 Task: Look for space in Huelva, Spain from 9th June, 2023 to 17th June, 2023 for 2 adults in price range Rs.7000 to Rs.12000. Place can be private room with 1  bedroom having 2 beds and 1 bathroom. Property type can be house, flat, guest house. Amenities needed are: wifi. Booking option can be shelf check-in. Required host language is English.
Action: Mouse moved to (370, 196)
Screenshot: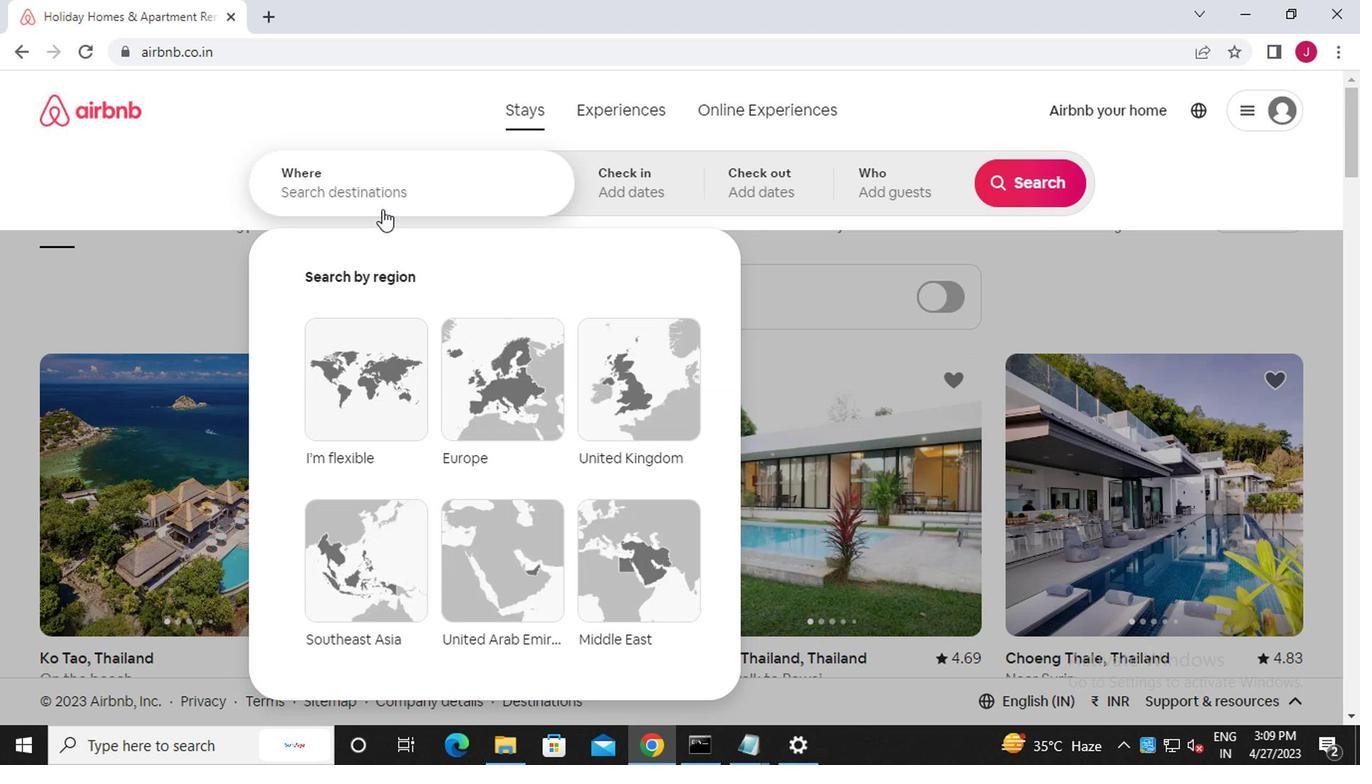 
Action: Mouse pressed left at (370, 196)
Screenshot: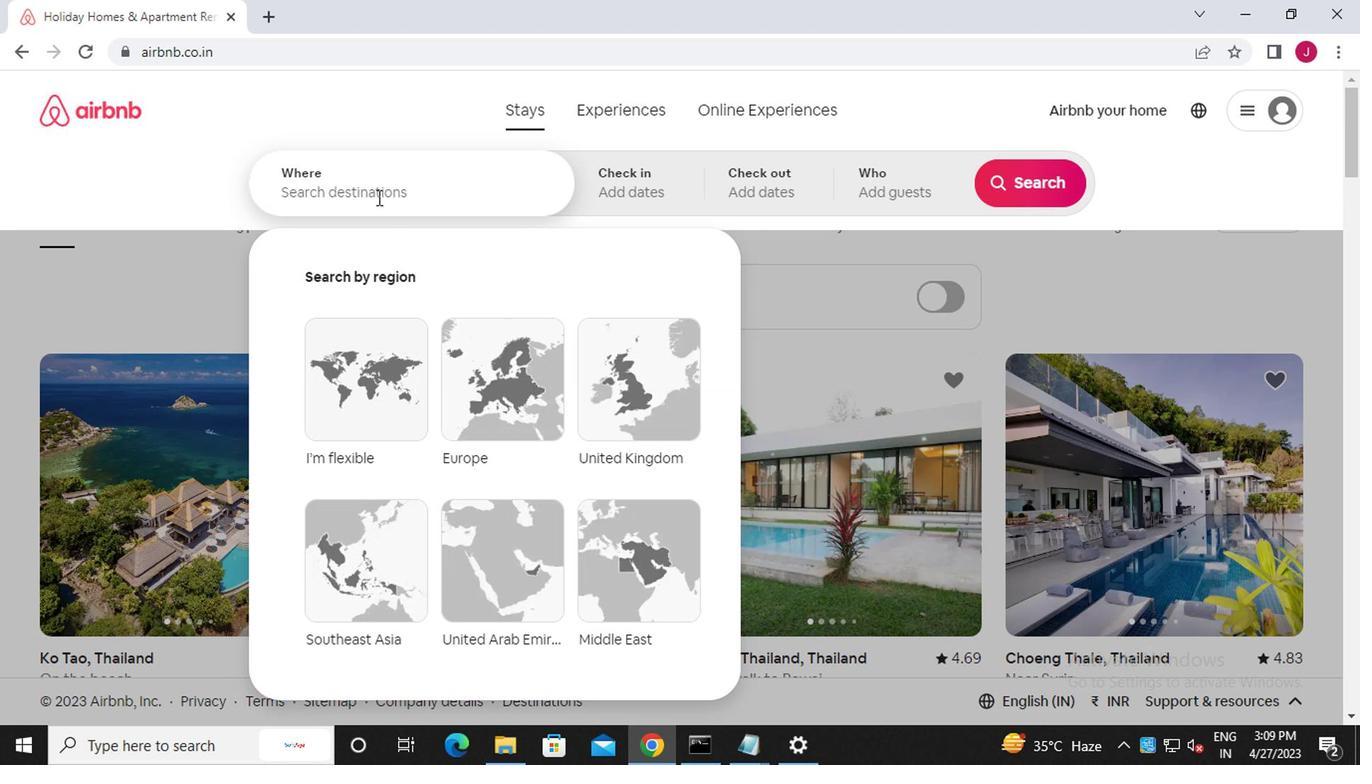 
Action: Key pressed <Key.caps_lock>h<Key.caps_lock>uelva
Screenshot: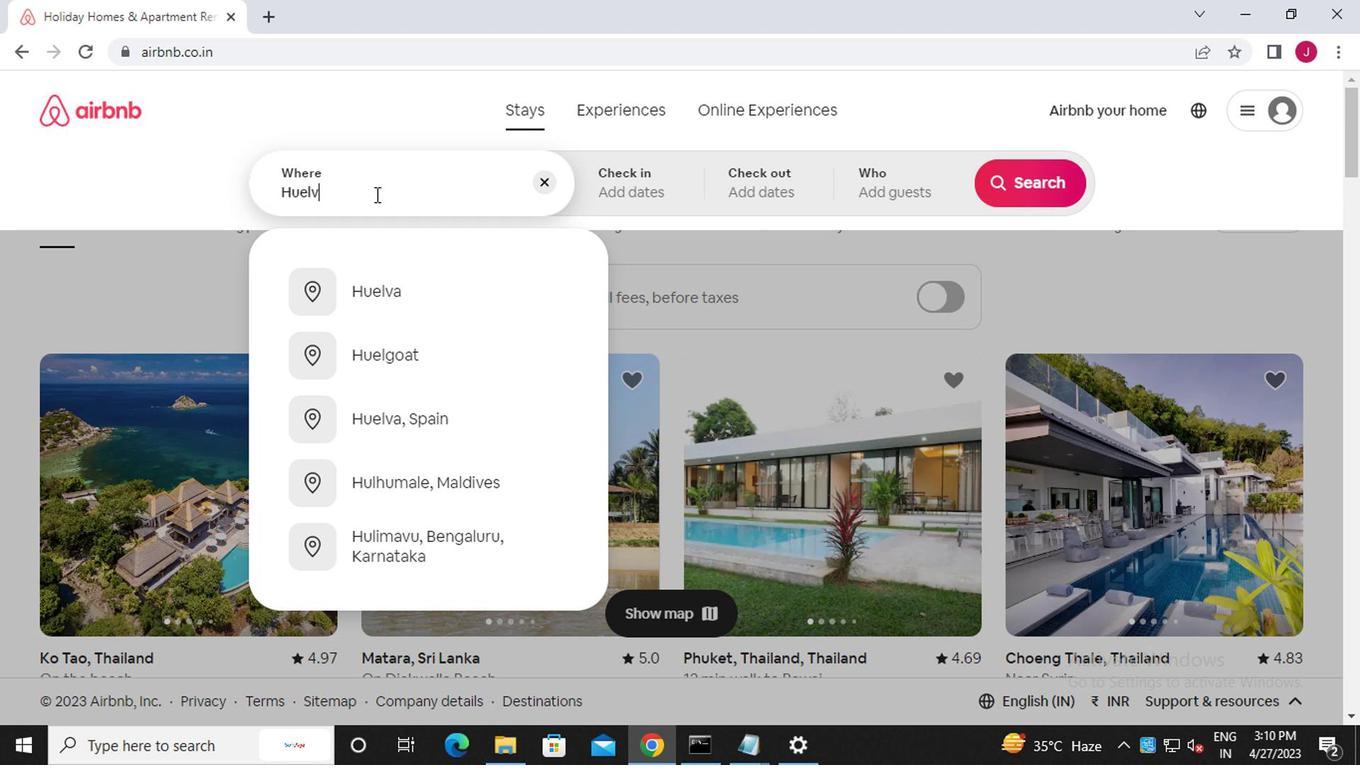
Action: Mouse moved to (427, 358)
Screenshot: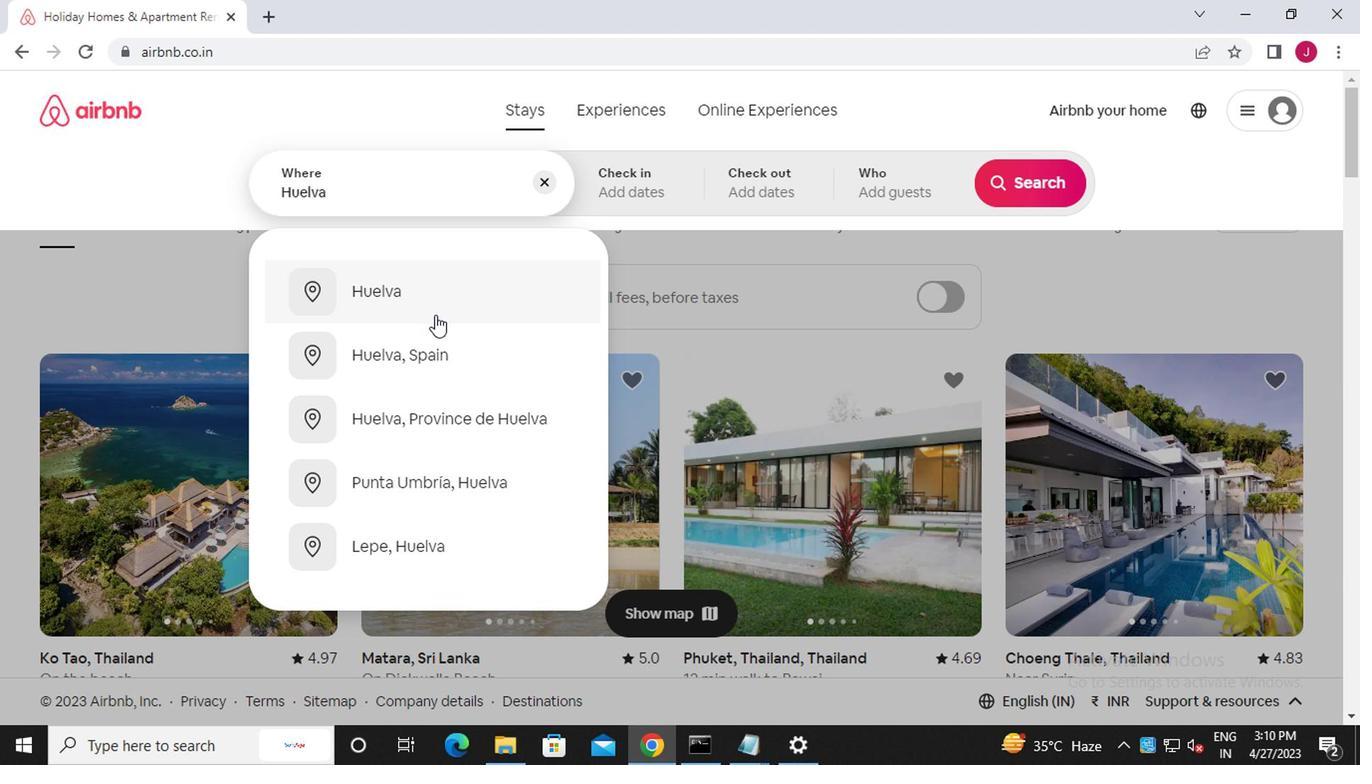 
Action: Mouse pressed left at (427, 358)
Screenshot: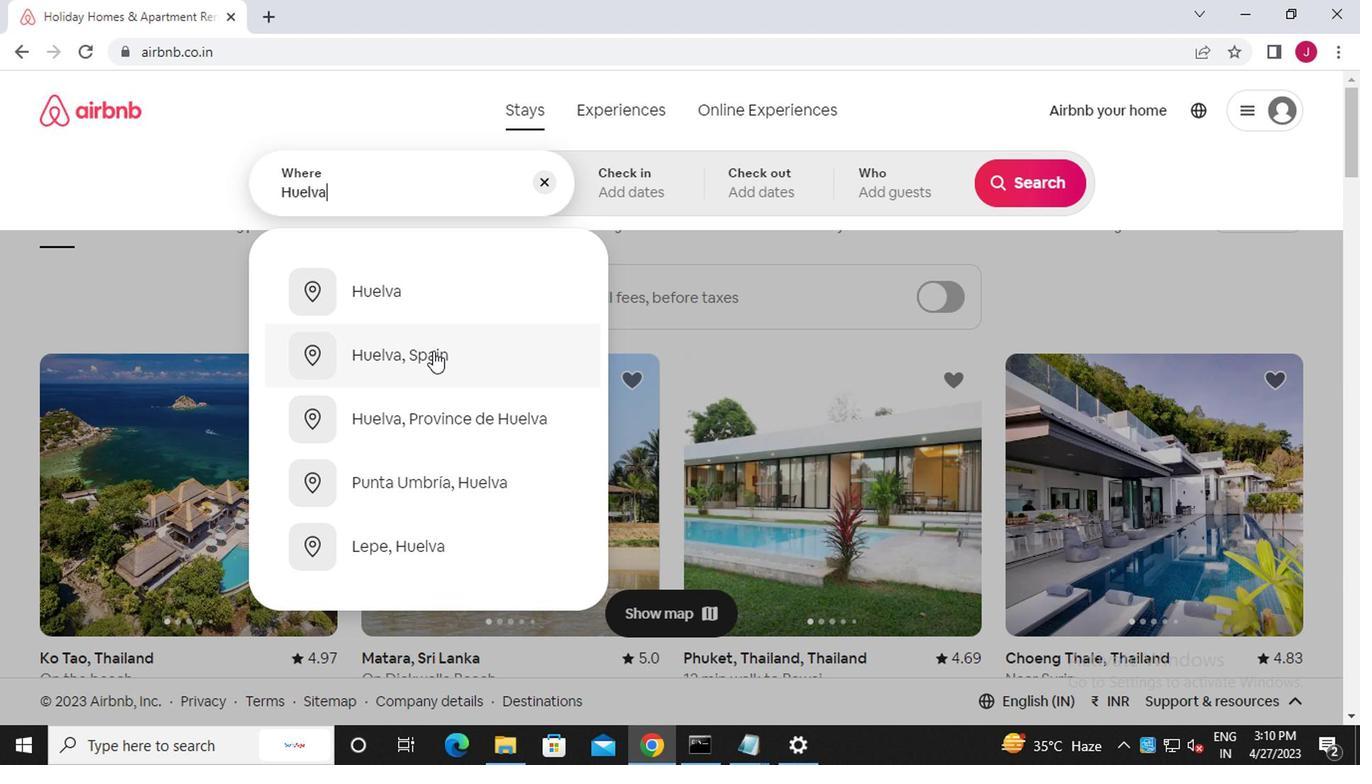 
Action: Mouse moved to (1010, 340)
Screenshot: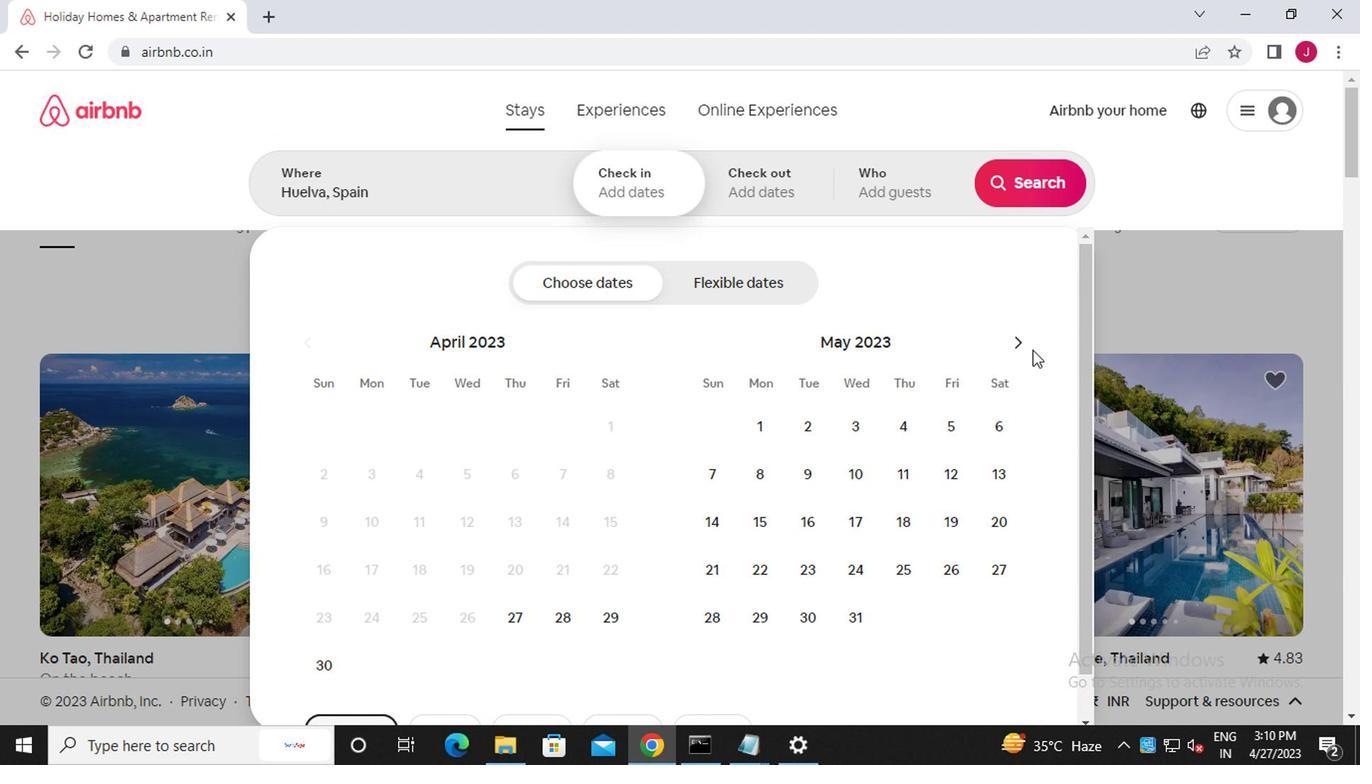 
Action: Mouse pressed left at (1010, 340)
Screenshot: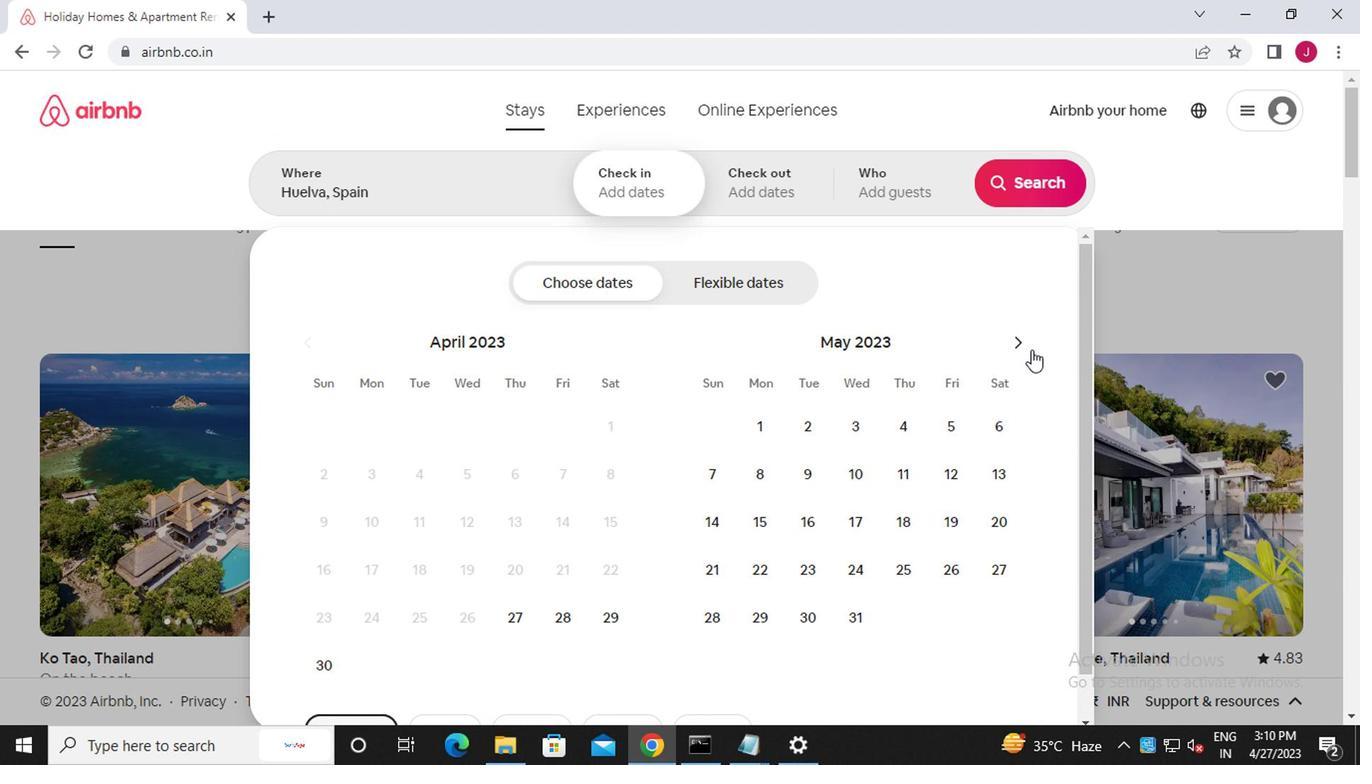 
Action: Mouse moved to (940, 478)
Screenshot: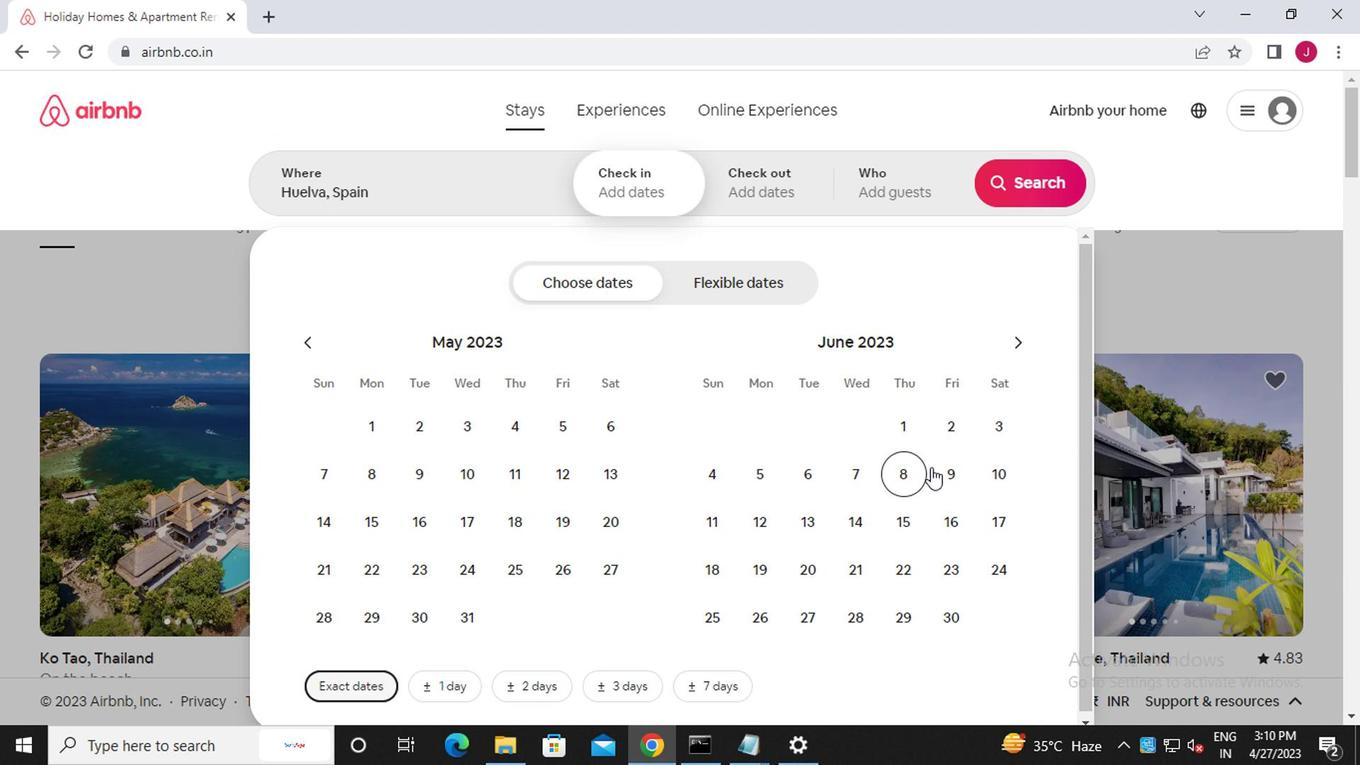 
Action: Mouse pressed left at (940, 478)
Screenshot: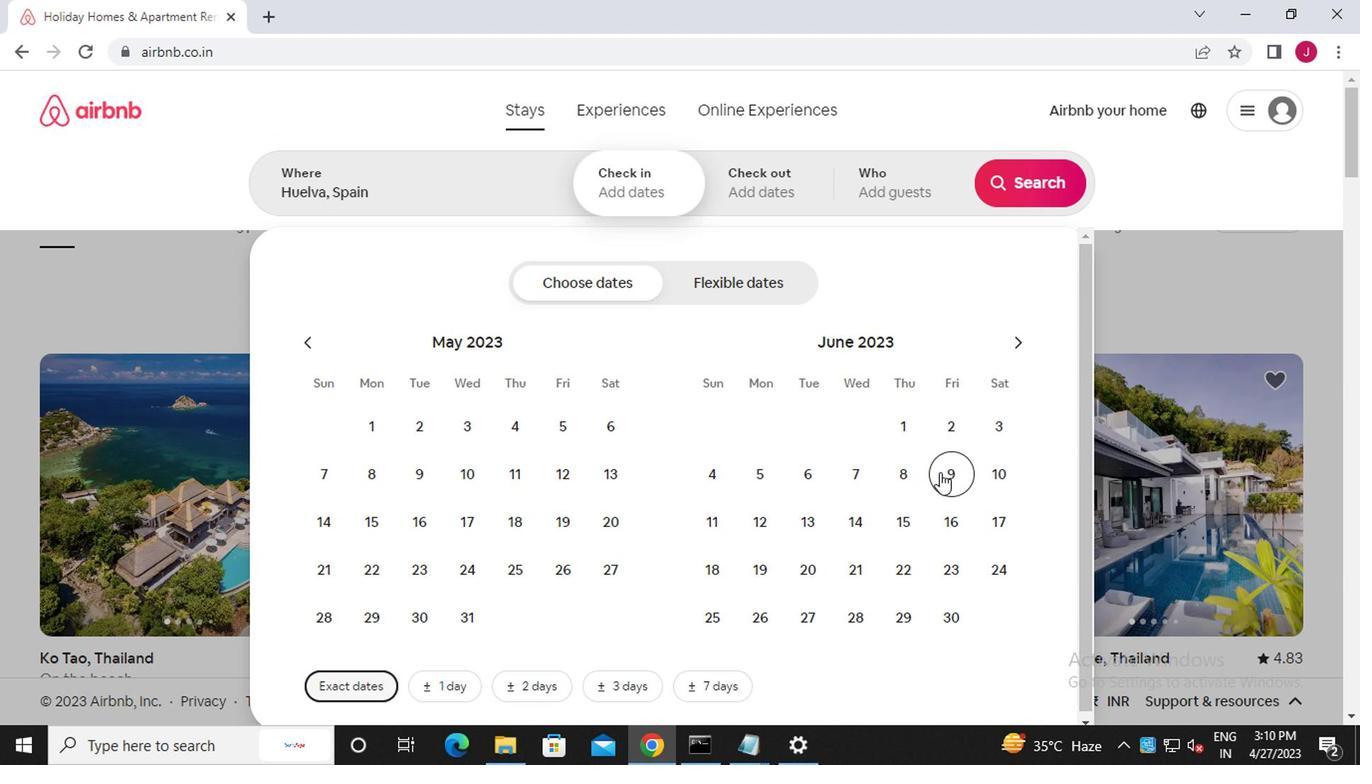 
Action: Mouse moved to (974, 515)
Screenshot: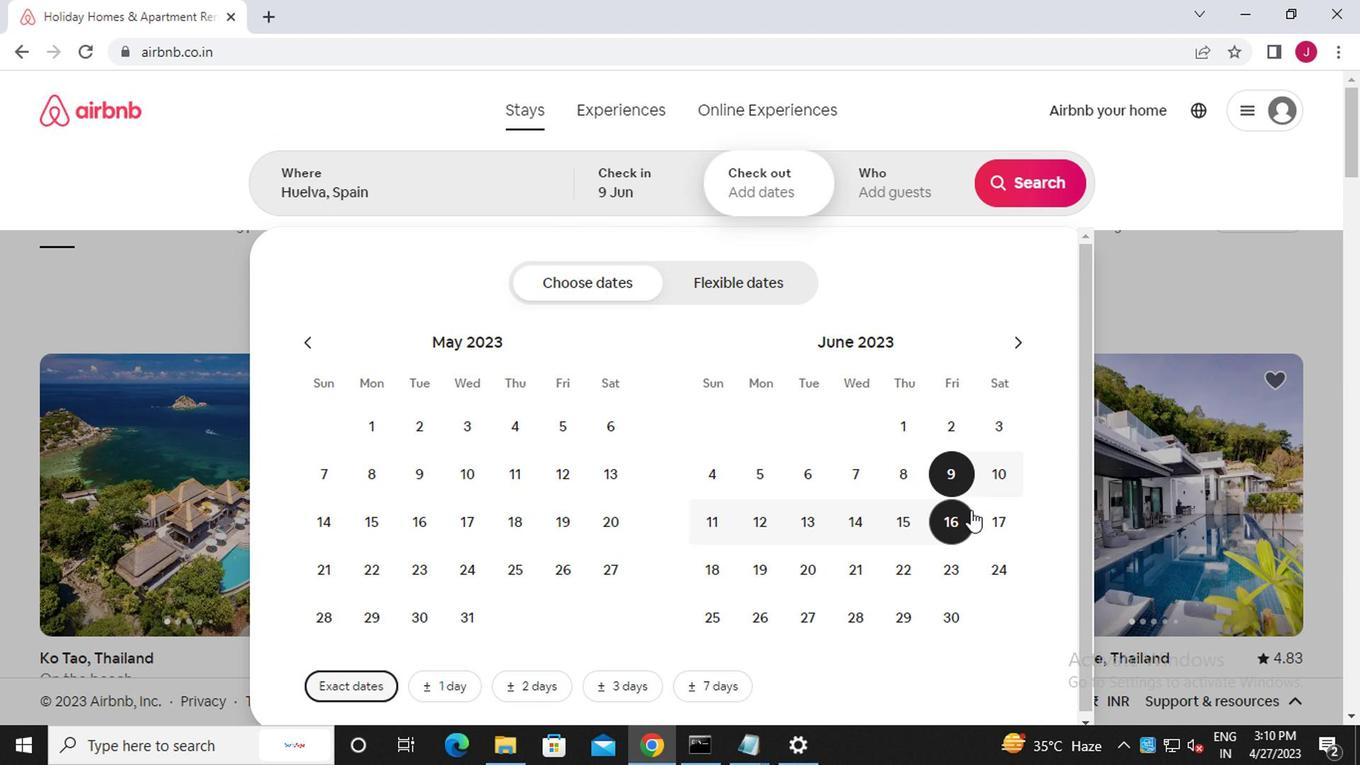 
Action: Mouse pressed left at (974, 515)
Screenshot: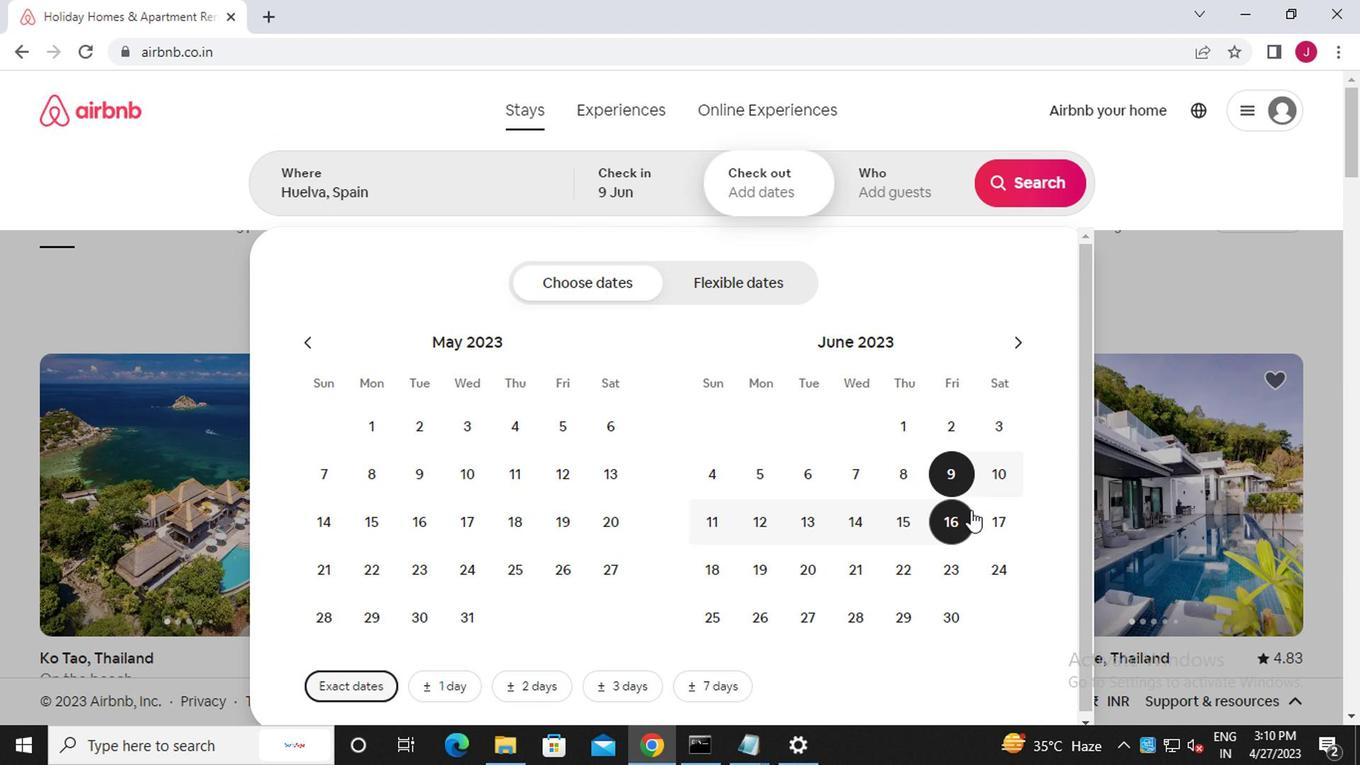 
Action: Mouse moved to (890, 186)
Screenshot: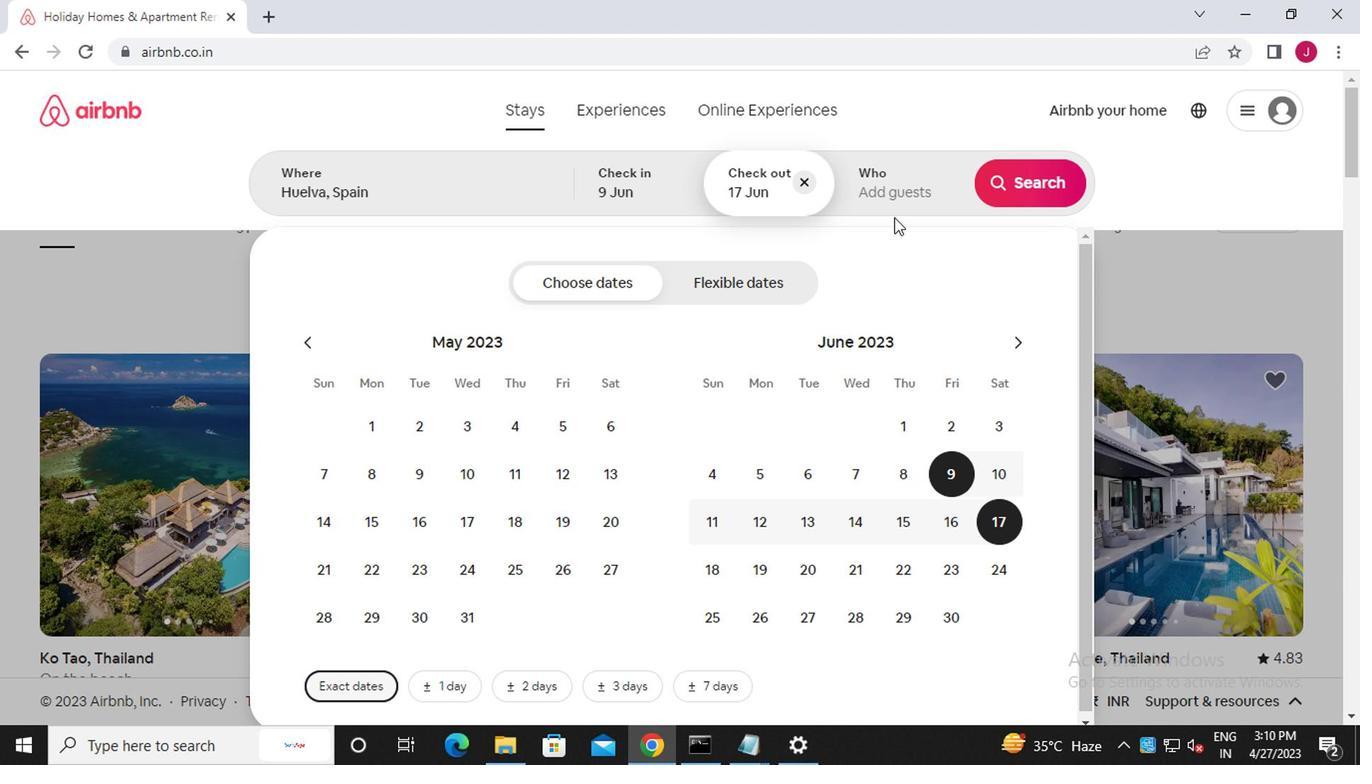 
Action: Mouse pressed left at (890, 186)
Screenshot: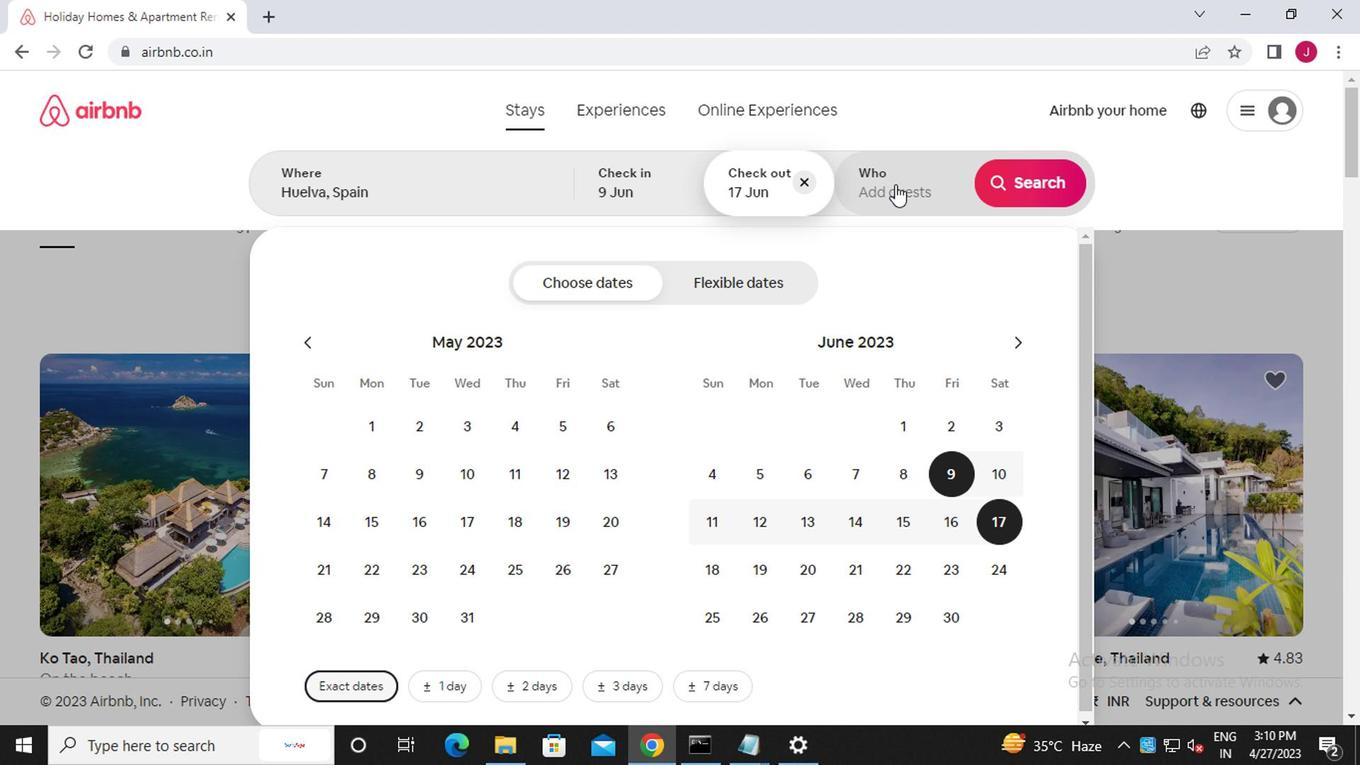 
Action: Mouse moved to (1033, 289)
Screenshot: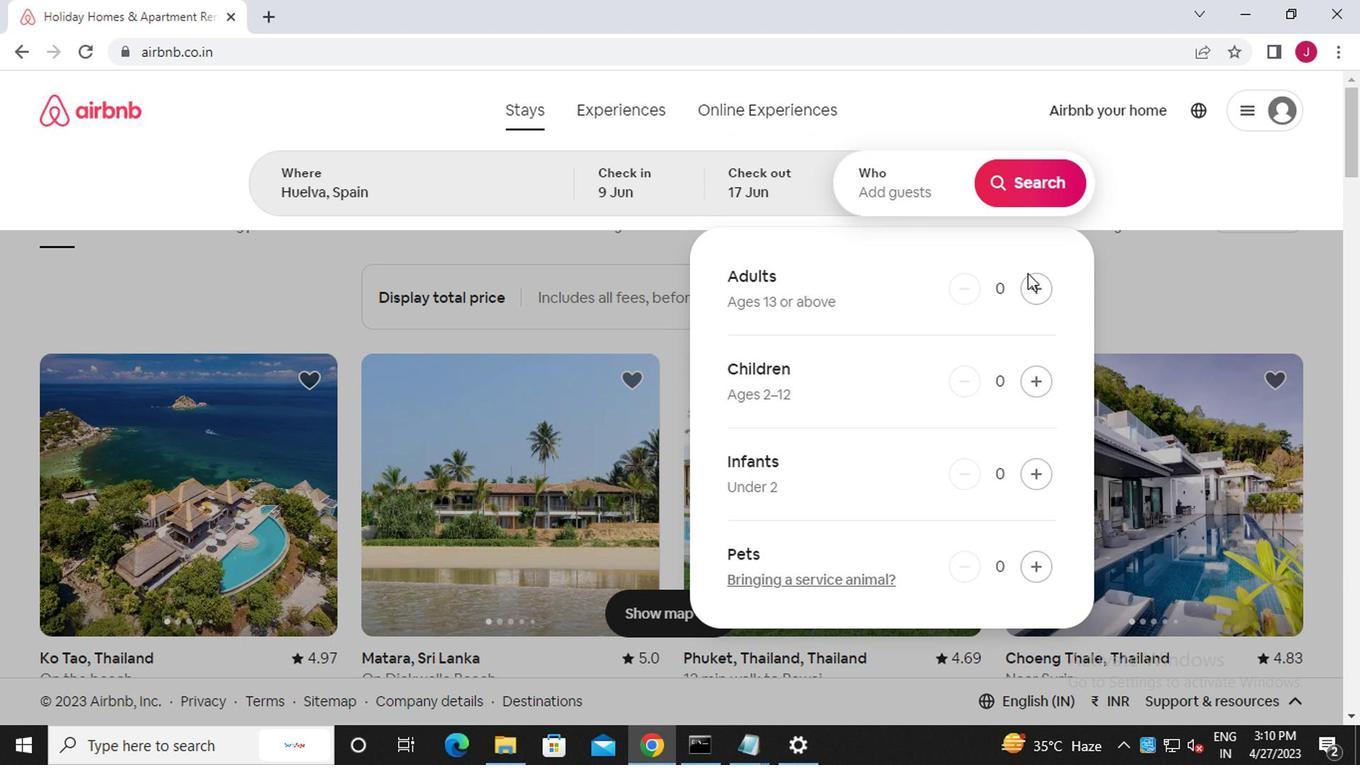 
Action: Mouse pressed left at (1033, 289)
Screenshot: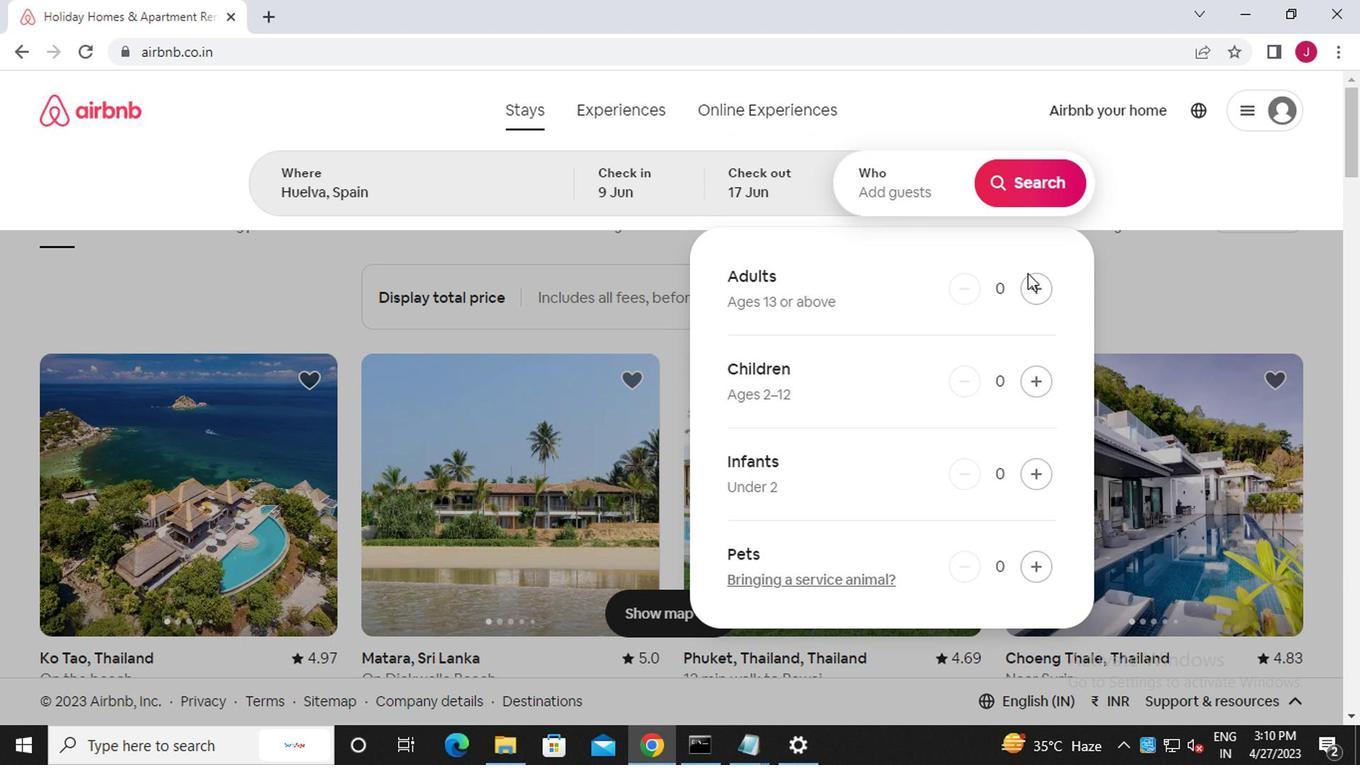 
Action: Mouse moved to (1035, 289)
Screenshot: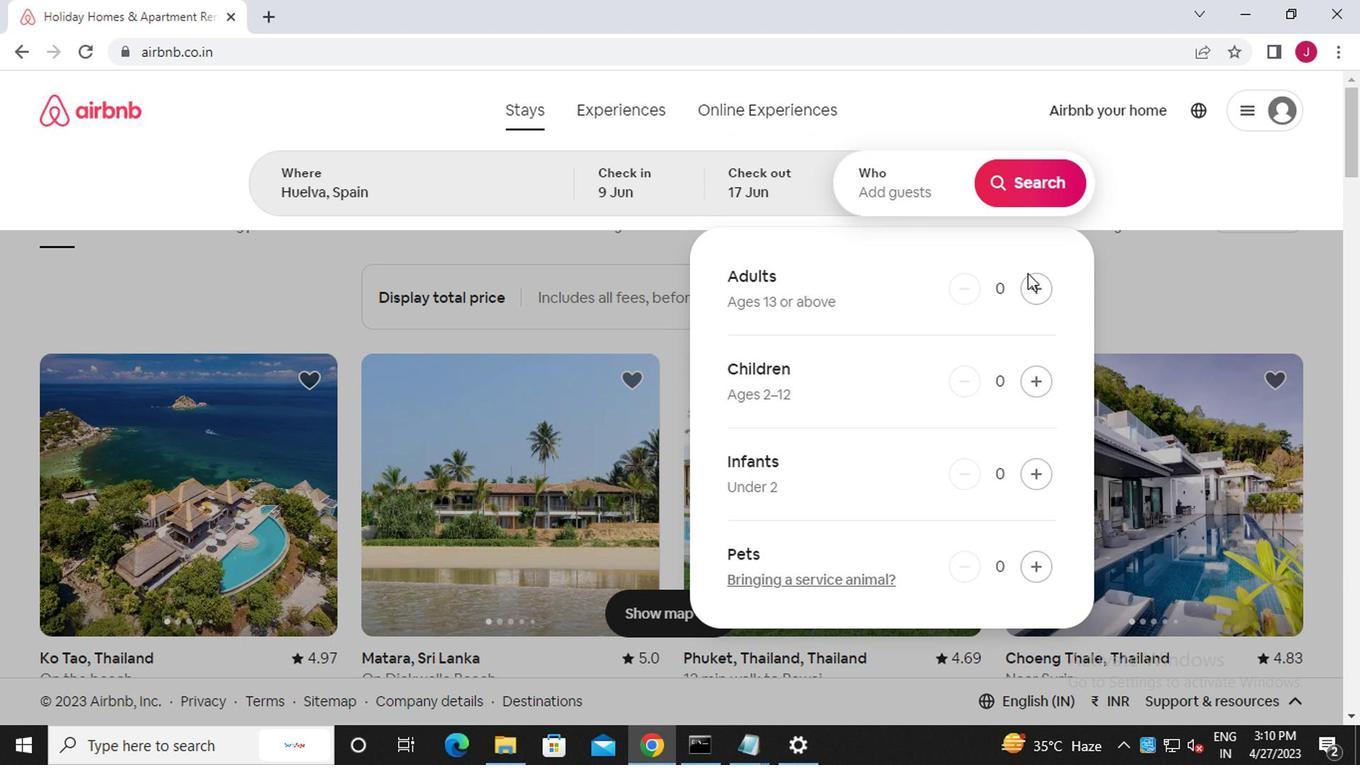 
Action: Mouse pressed left at (1035, 289)
Screenshot: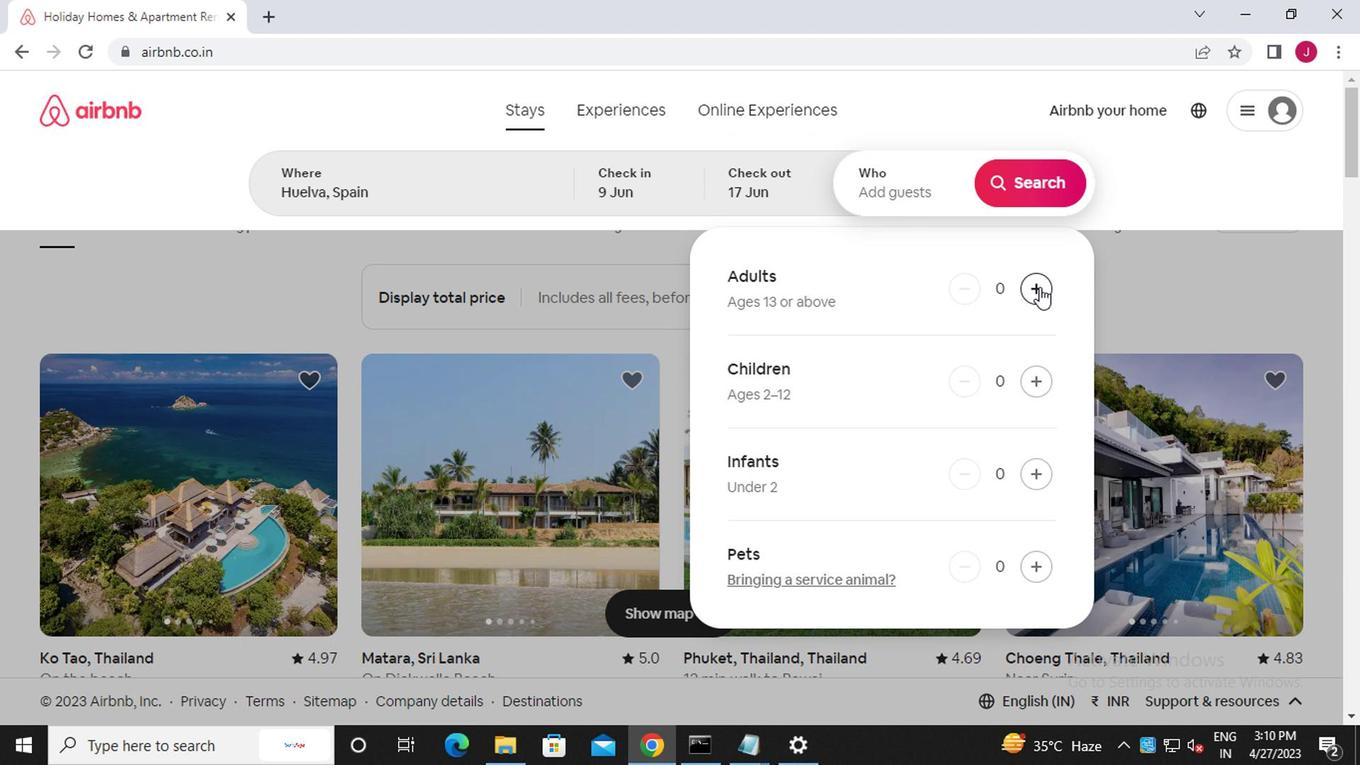 
Action: Mouse moved to (1033, 192)
Screenshot: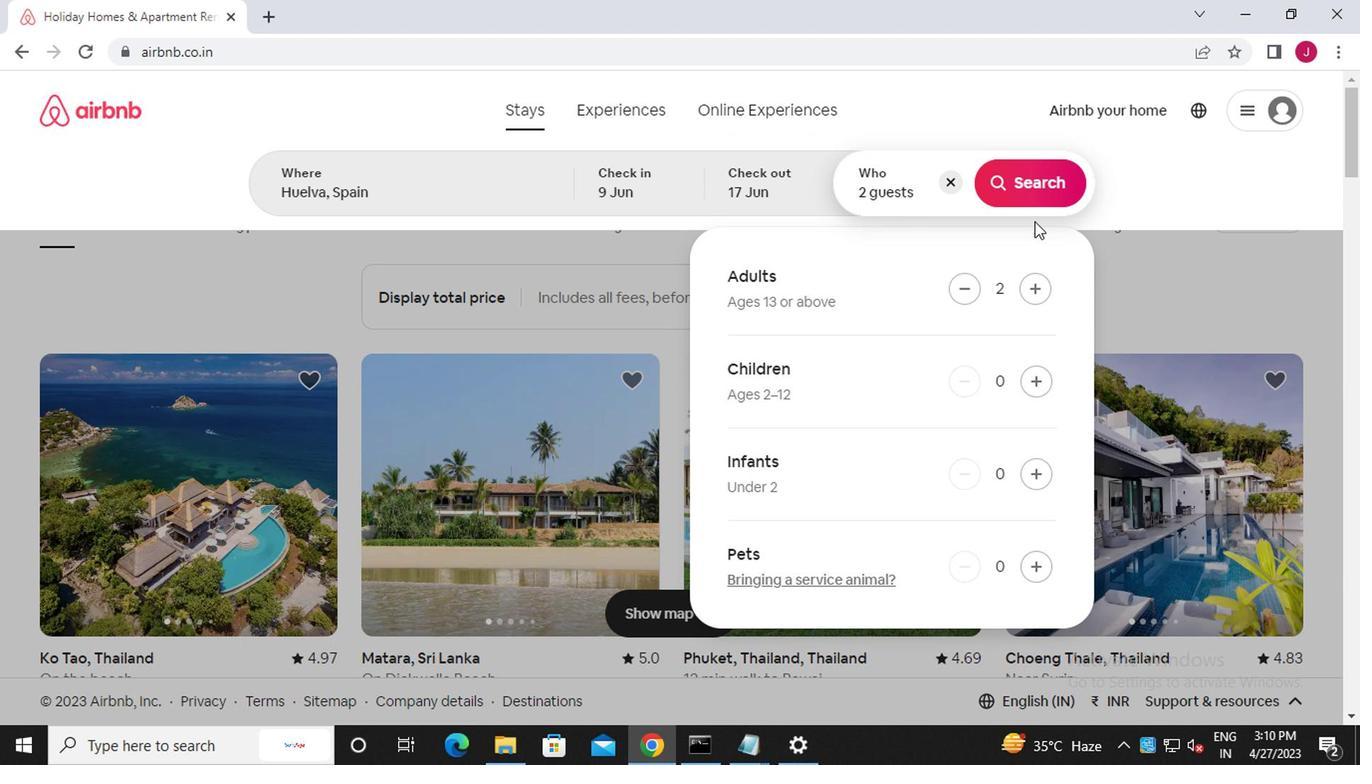 
Action: Mouse pressed left at (1033, 192)
Screenshot: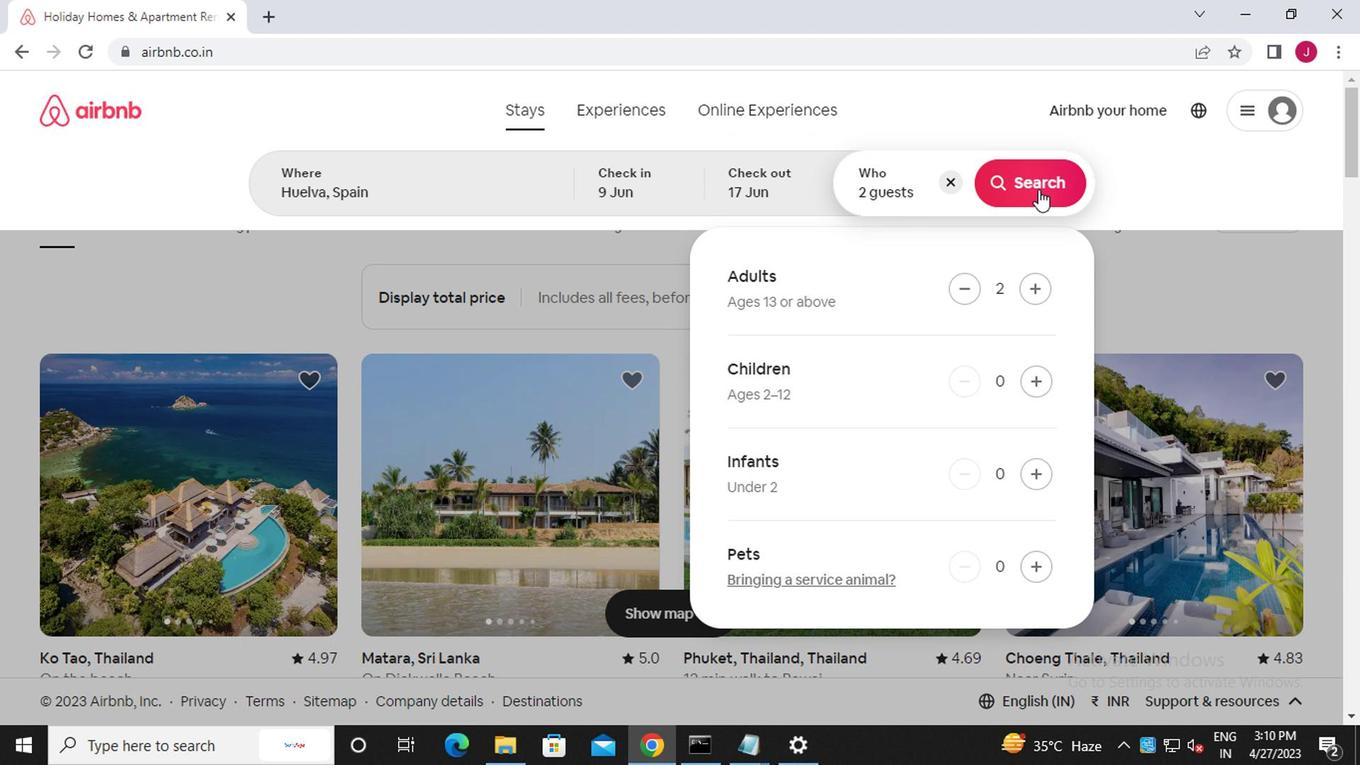 
Action: Mouse moved to (1288, 203)
Screenshot: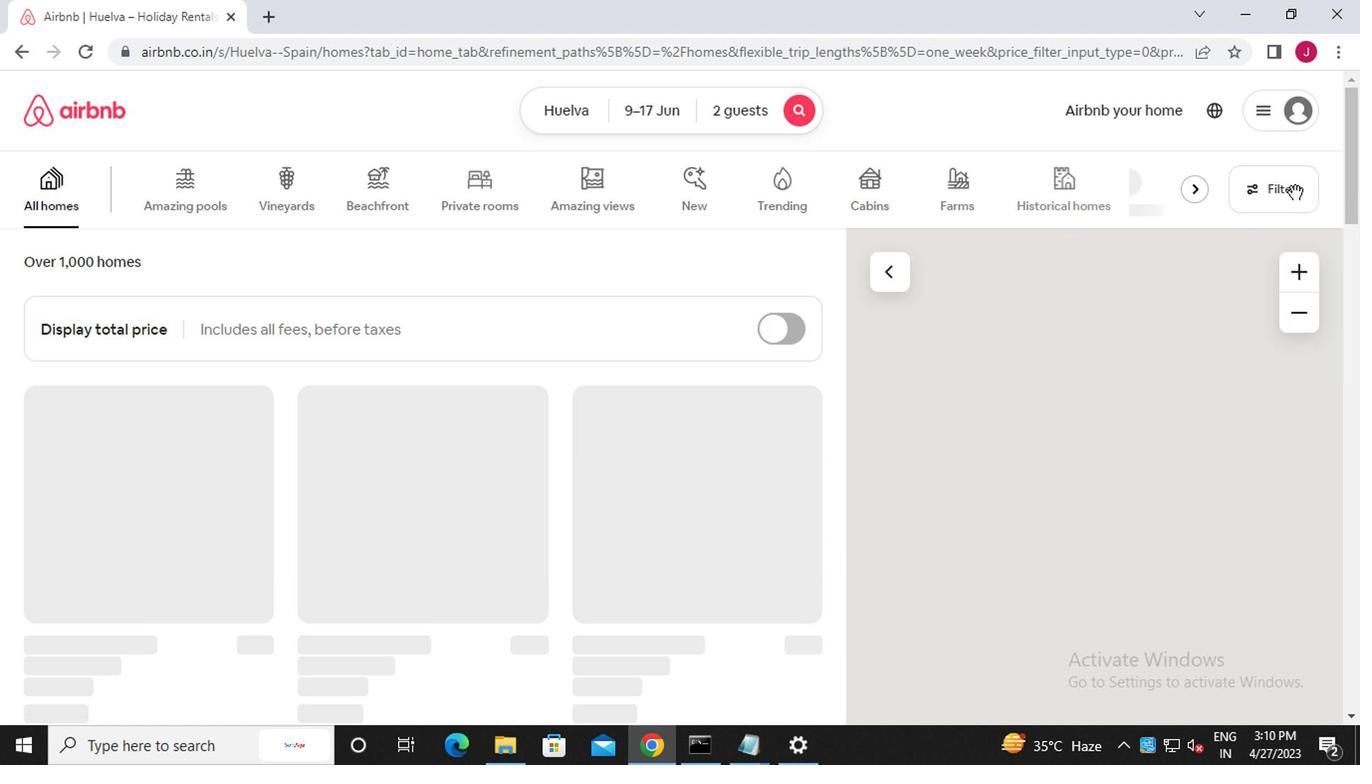 
Action: Mouse pressed left at (1288, 203)
Screenshot: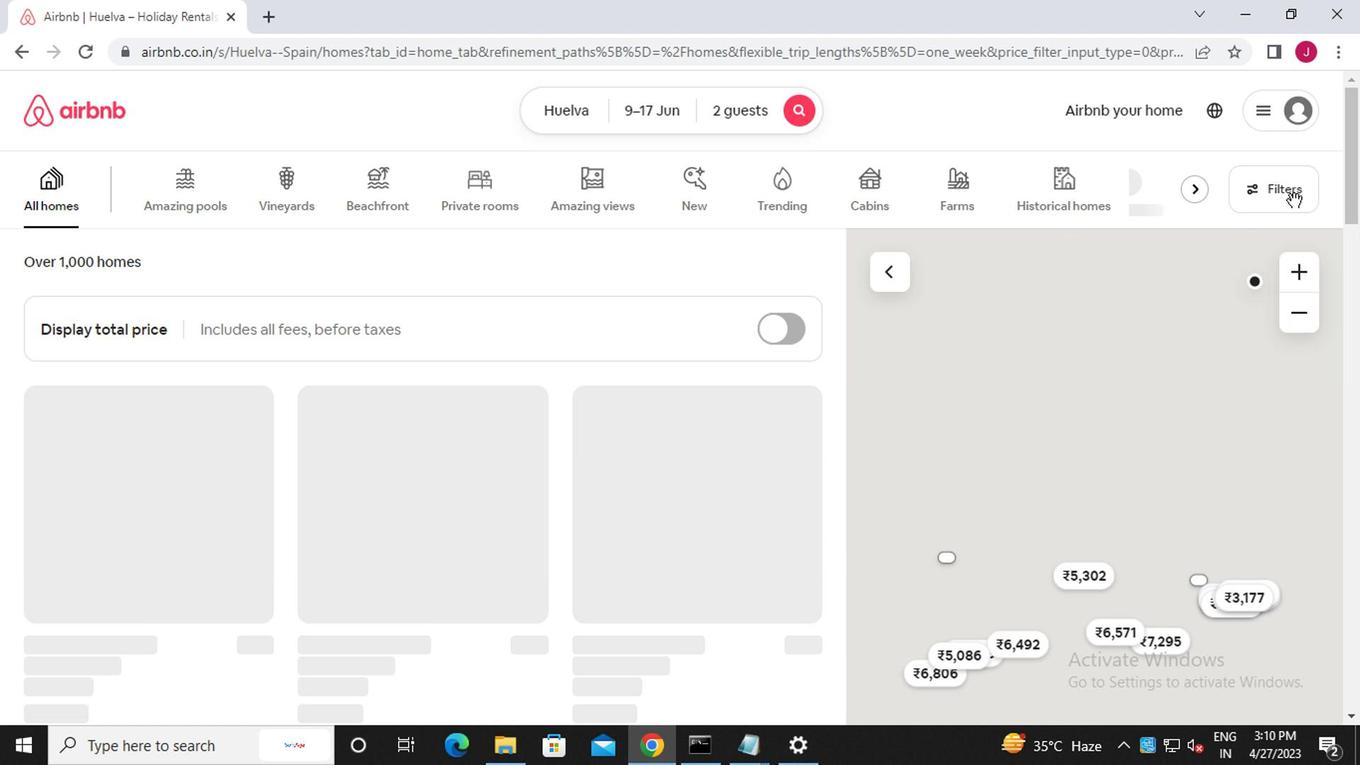 
Action: Mouse moved to (461, 446)
Screenshot: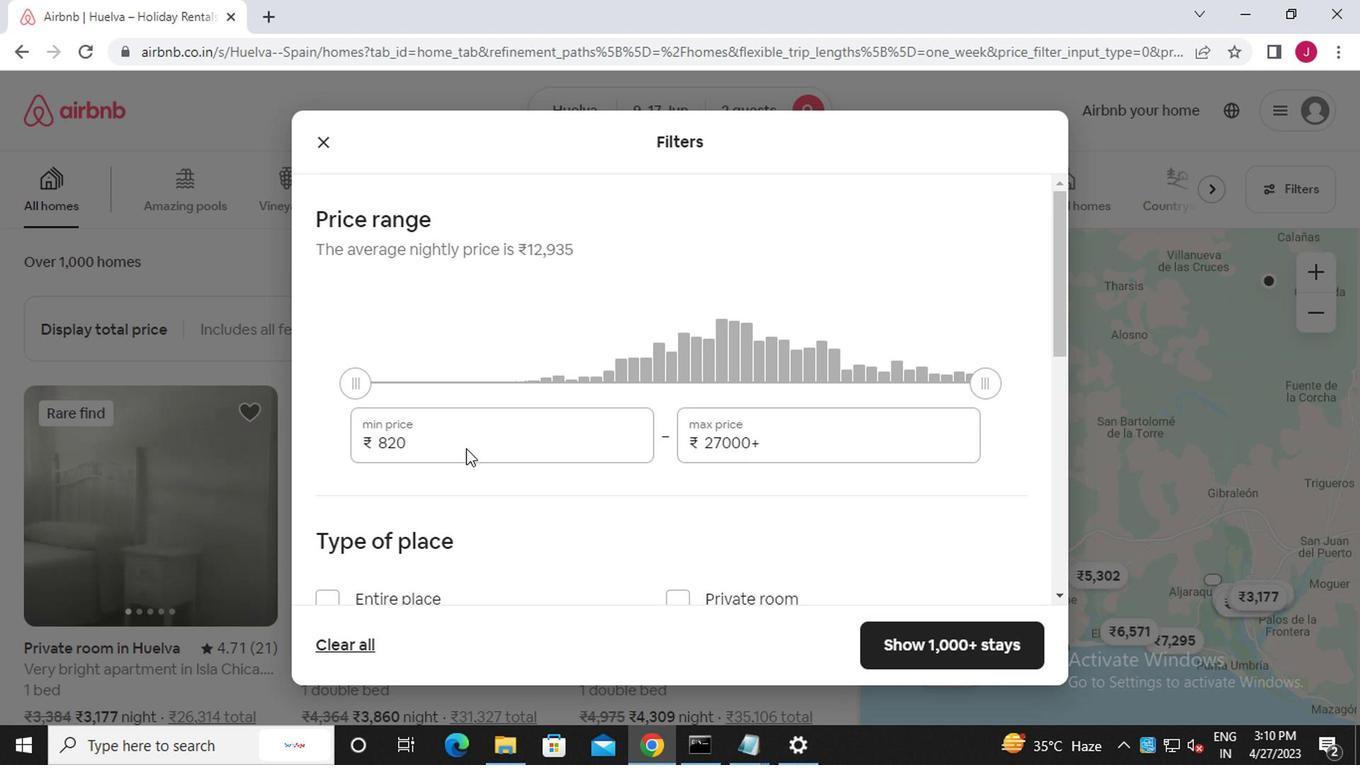 
Action: Mouse pressed left at (461, 446)
Screenshot: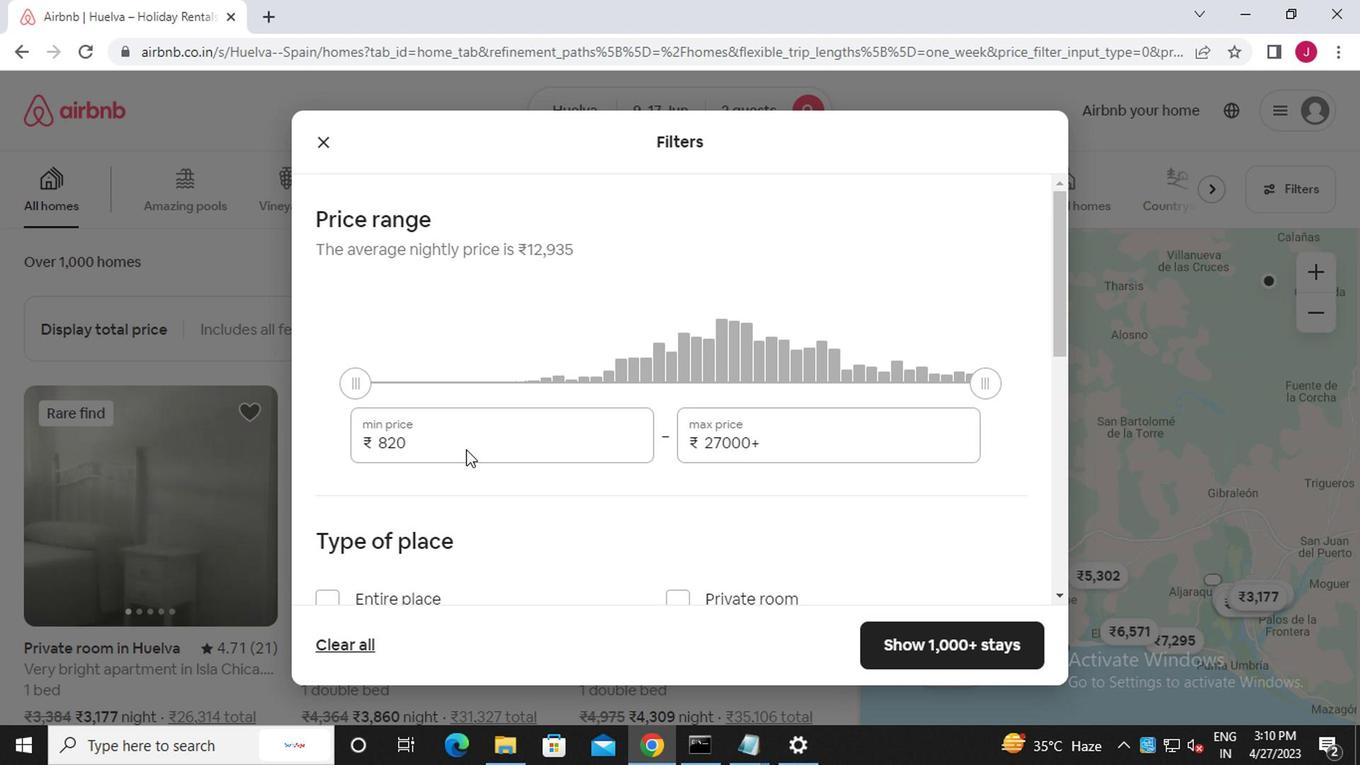 
Action: Mouse moved to (461, 444)
Screenshot: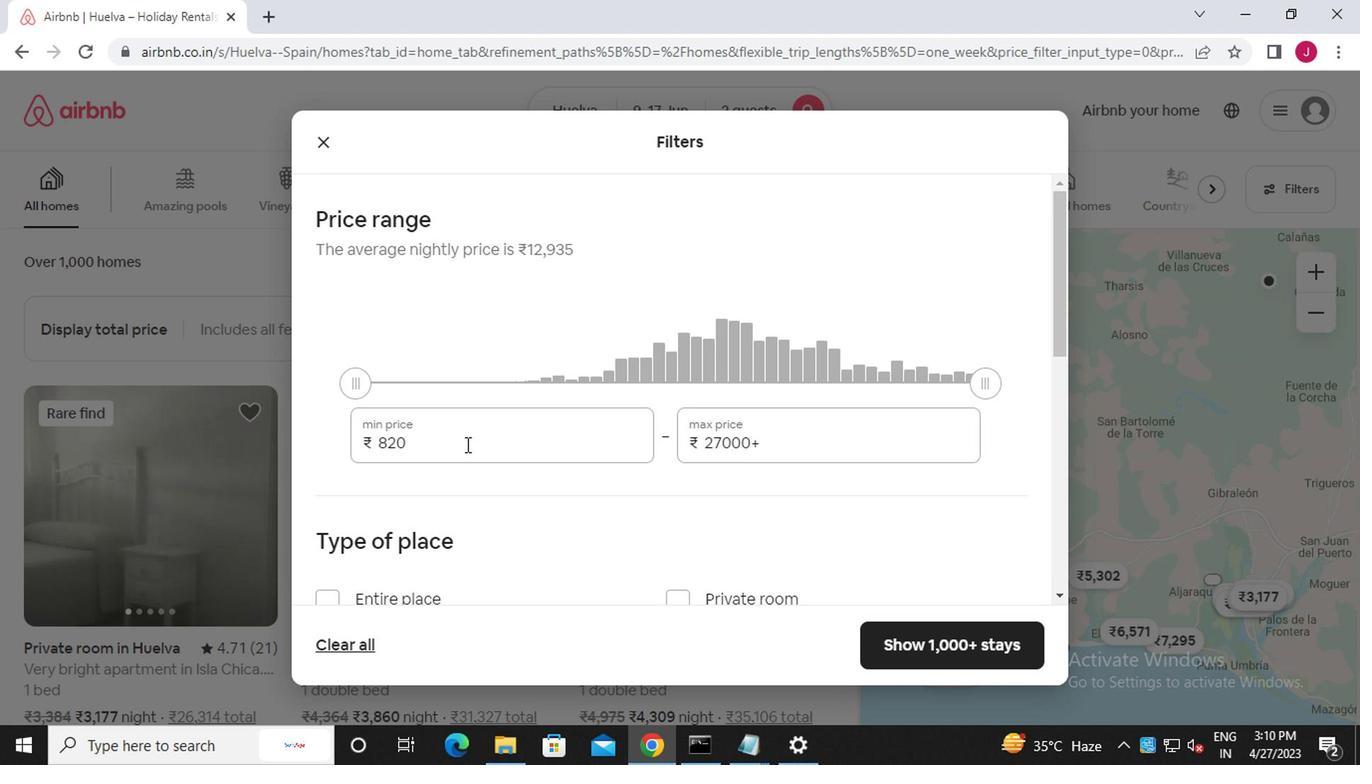 
Action: Key pressed <Key.backspace><Key.backspace><Key.backspace><<103>><<96>><<96>><<96>>
Screenshot: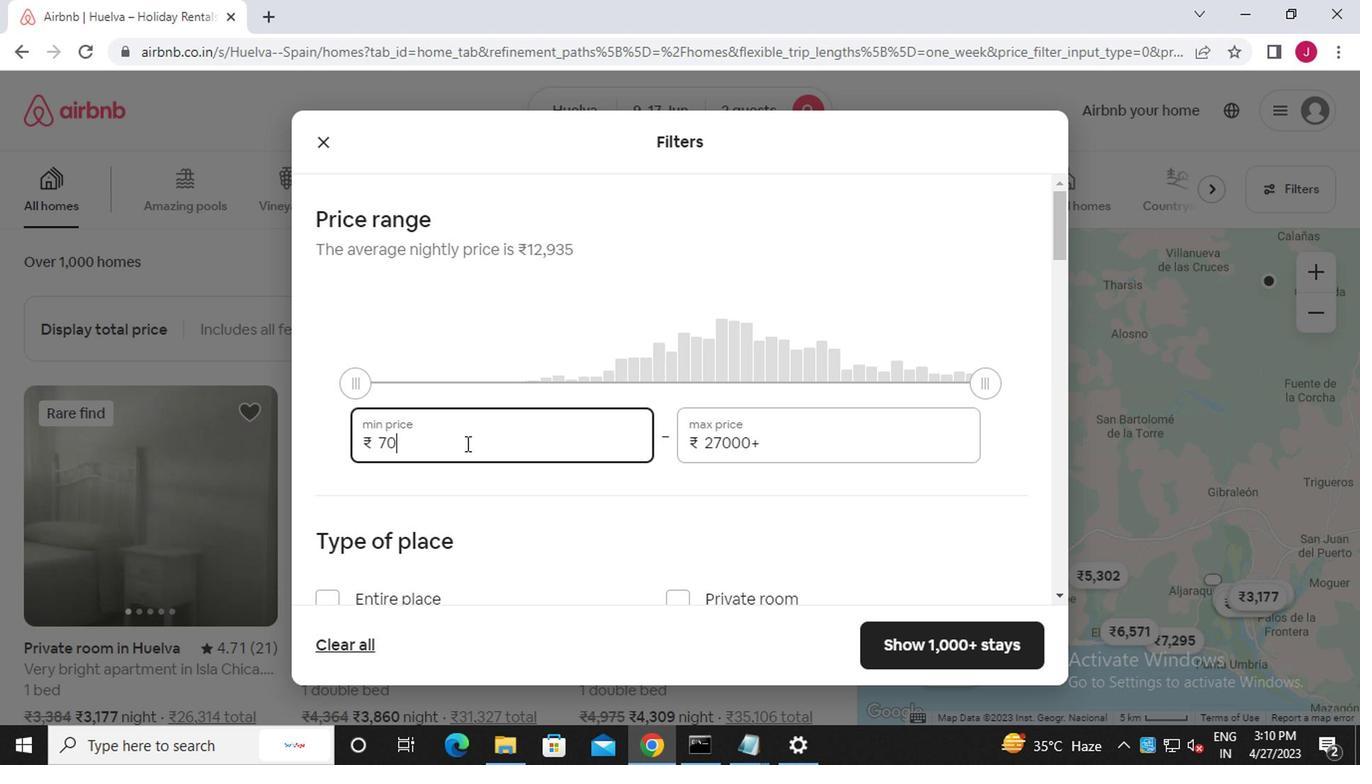 
Action: Mouse moved to (792, 448)
Screenshot: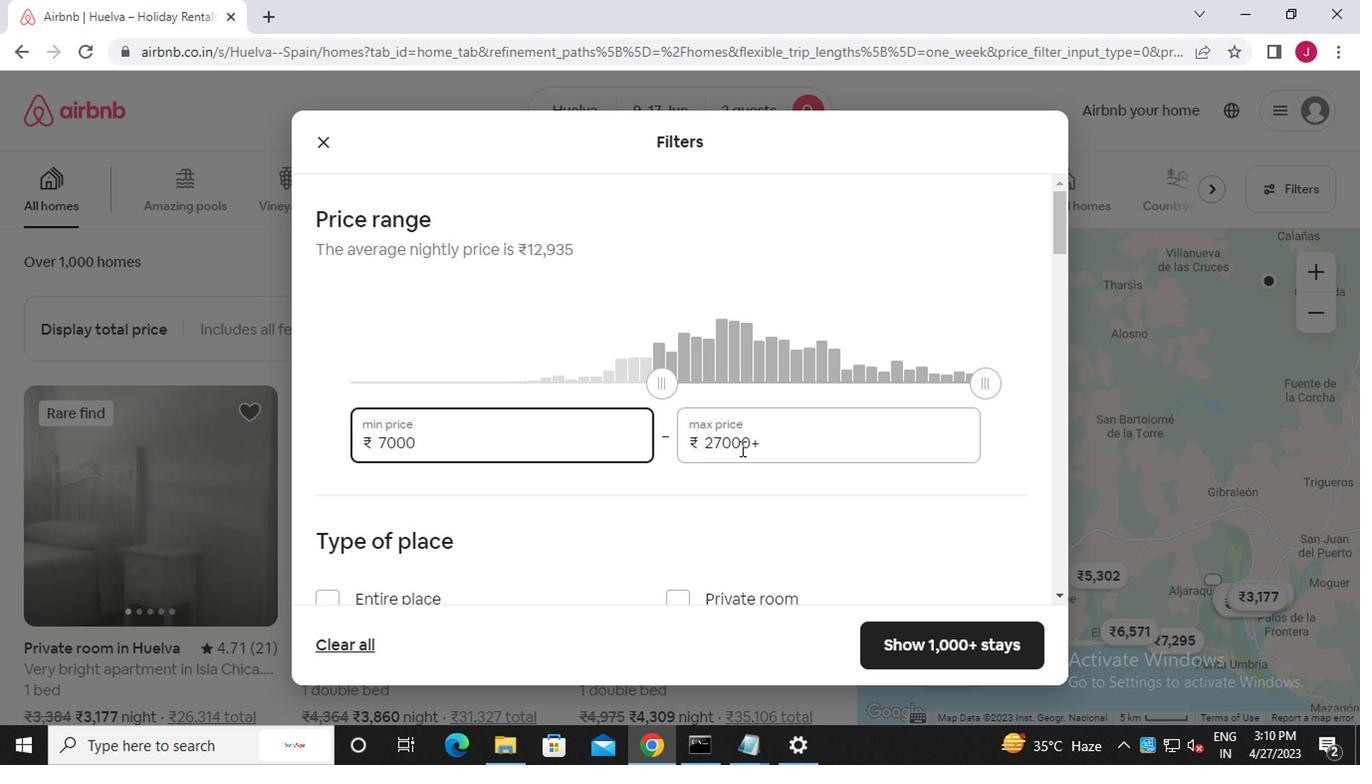 
Action: Mouse pressed left at (792, 448)
Screenshot: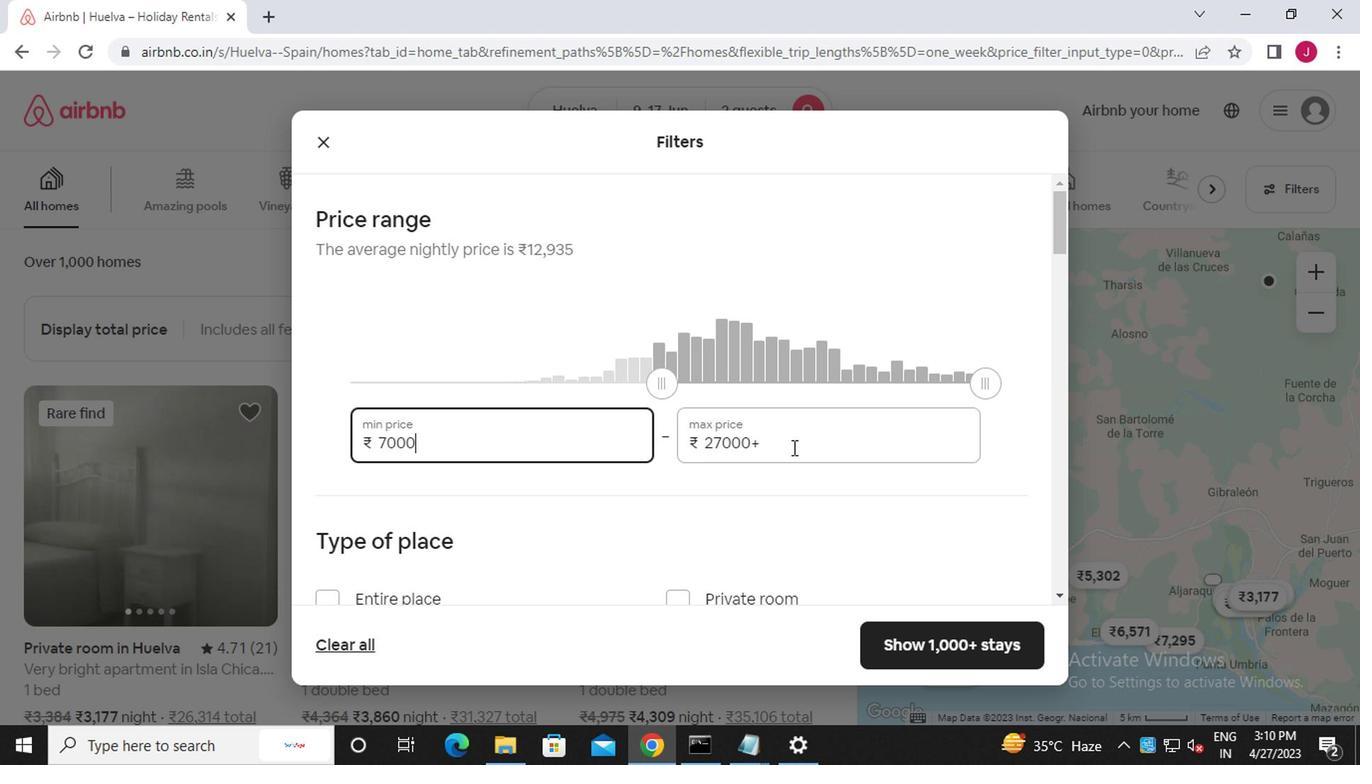 
Action: Key pressed <Key.backspace><Key.backspace><Key.backspace><Key.backspace><Key.backspace><Key.backspace><Key.backspace><Key.backspace><Key.backspace><Key.backspace><Key.backspace><<97>><<98>><<96>><<96>><<96>>
Screenshot: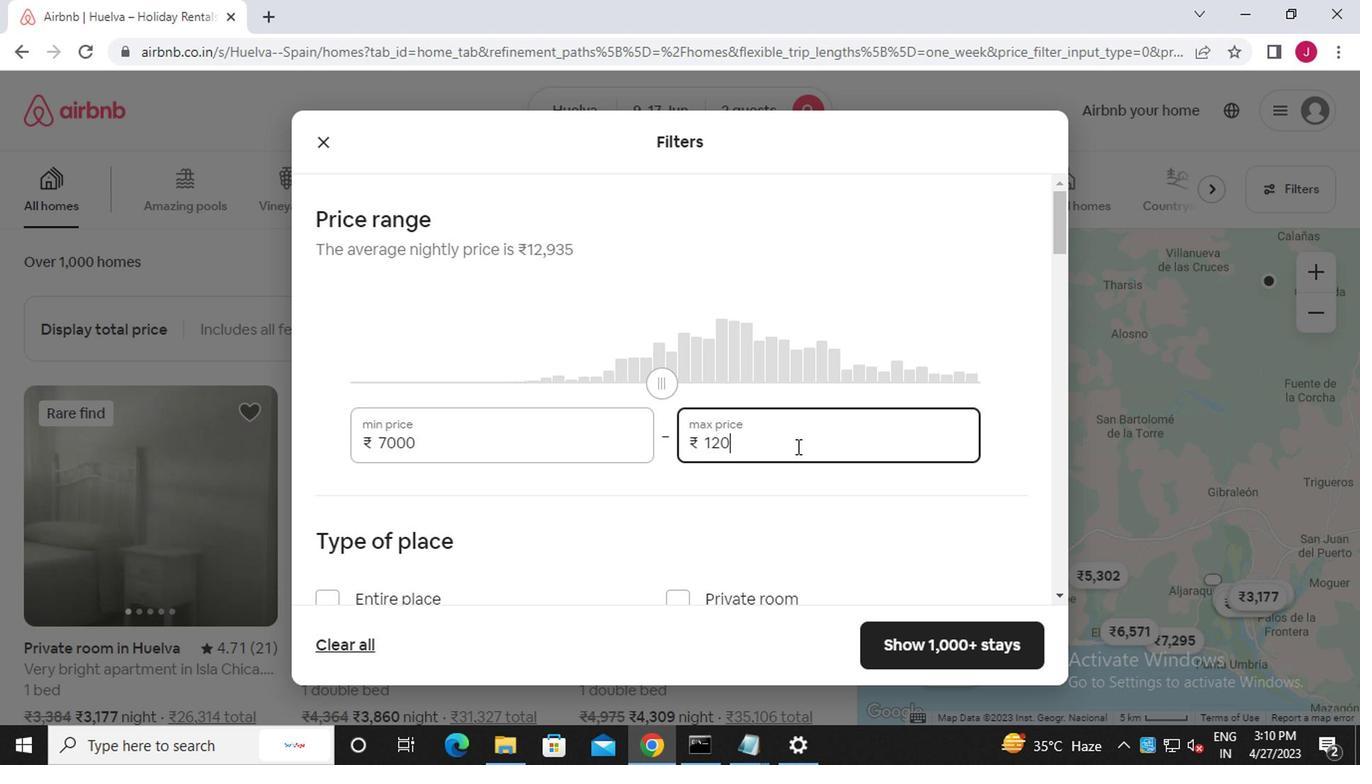 
Action: Mouse scrolled (792, 447) with delta (0, -1)
Screenshot: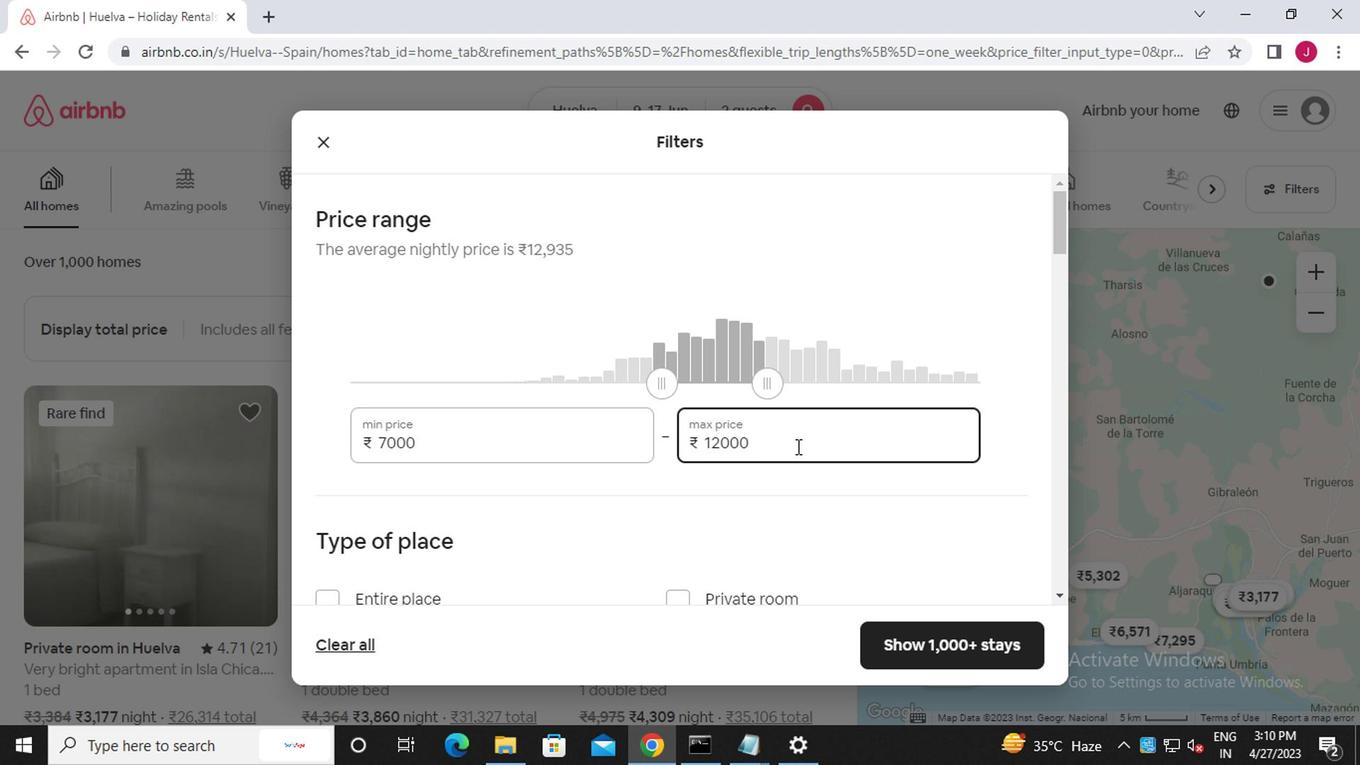
Action: Mouse scrolled (792, 447) with delta (0, -1)
Screenshot: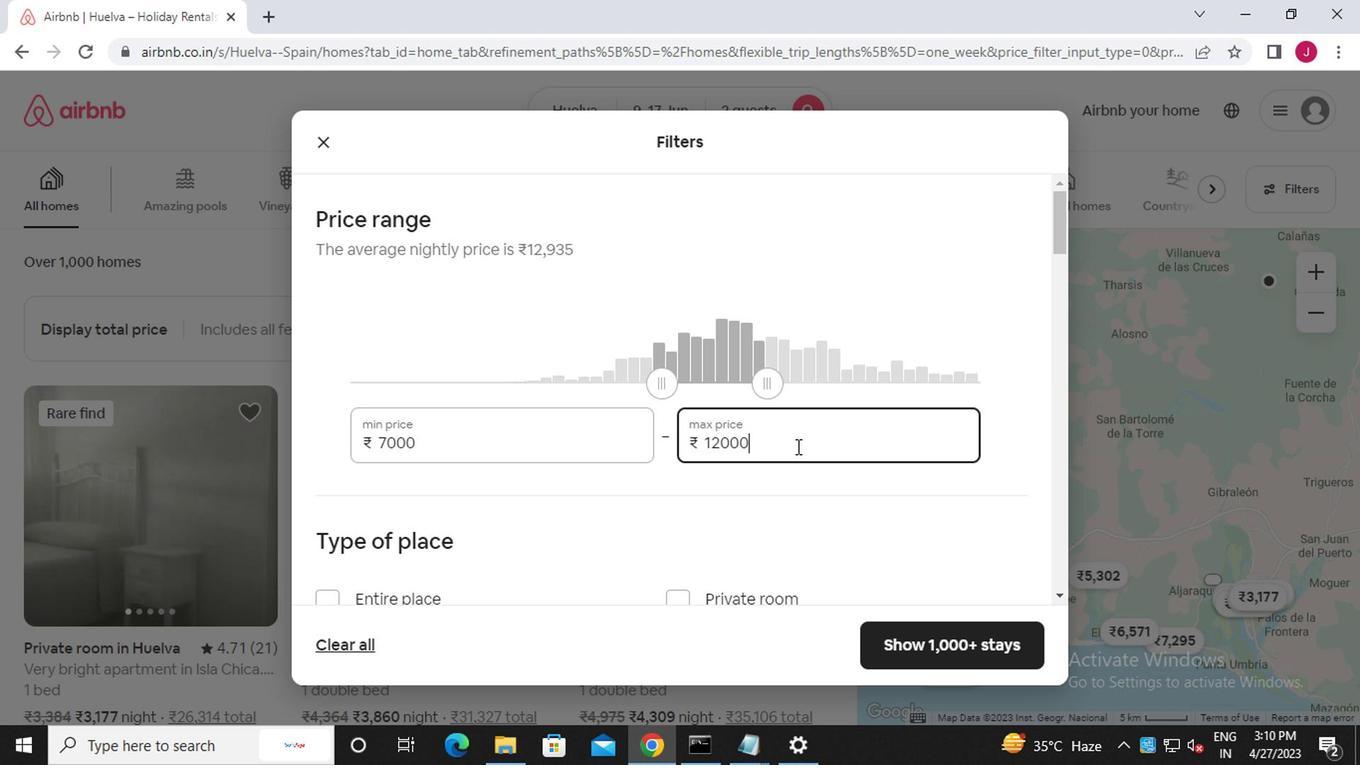 
Action: Mouse scrolled (792, 447) with delta (0, -1)
Screenshot: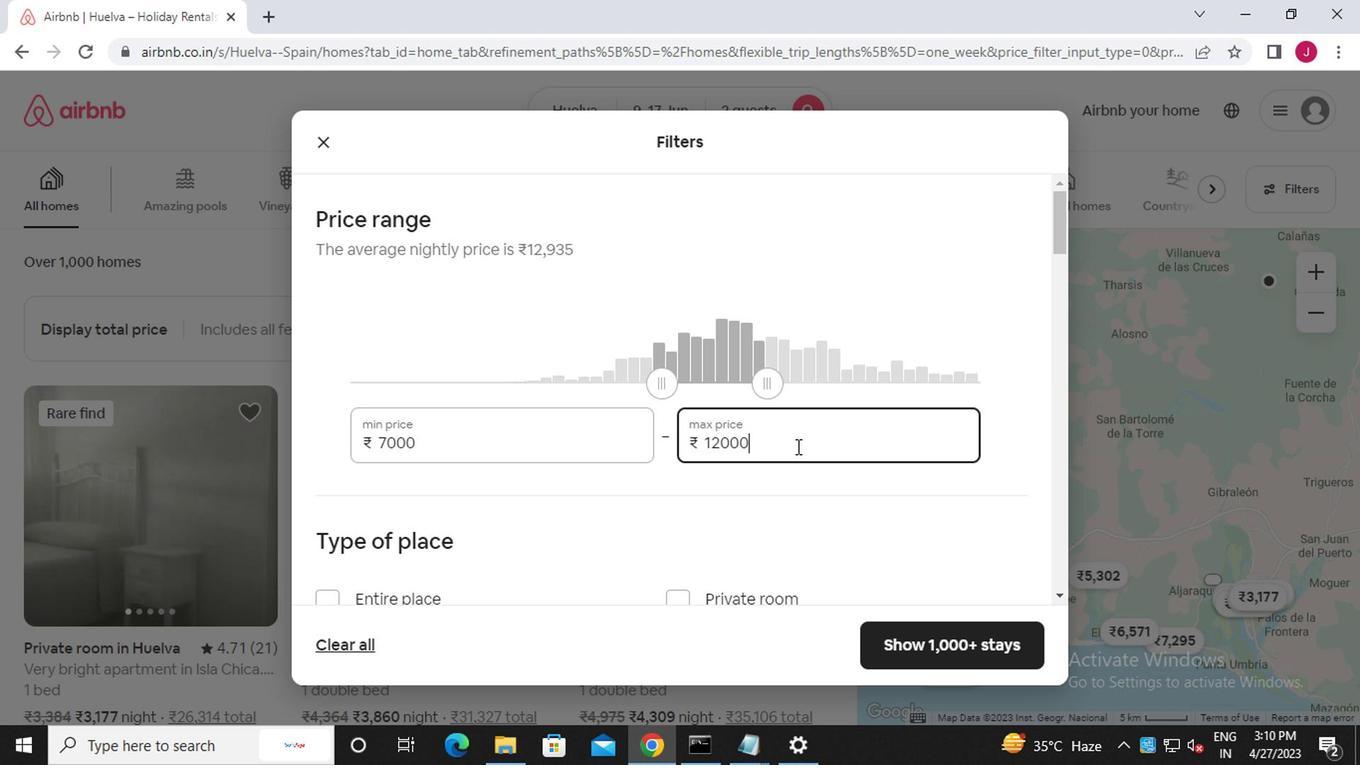 
Action: Mouse moved to (669, 308)
Screenshot: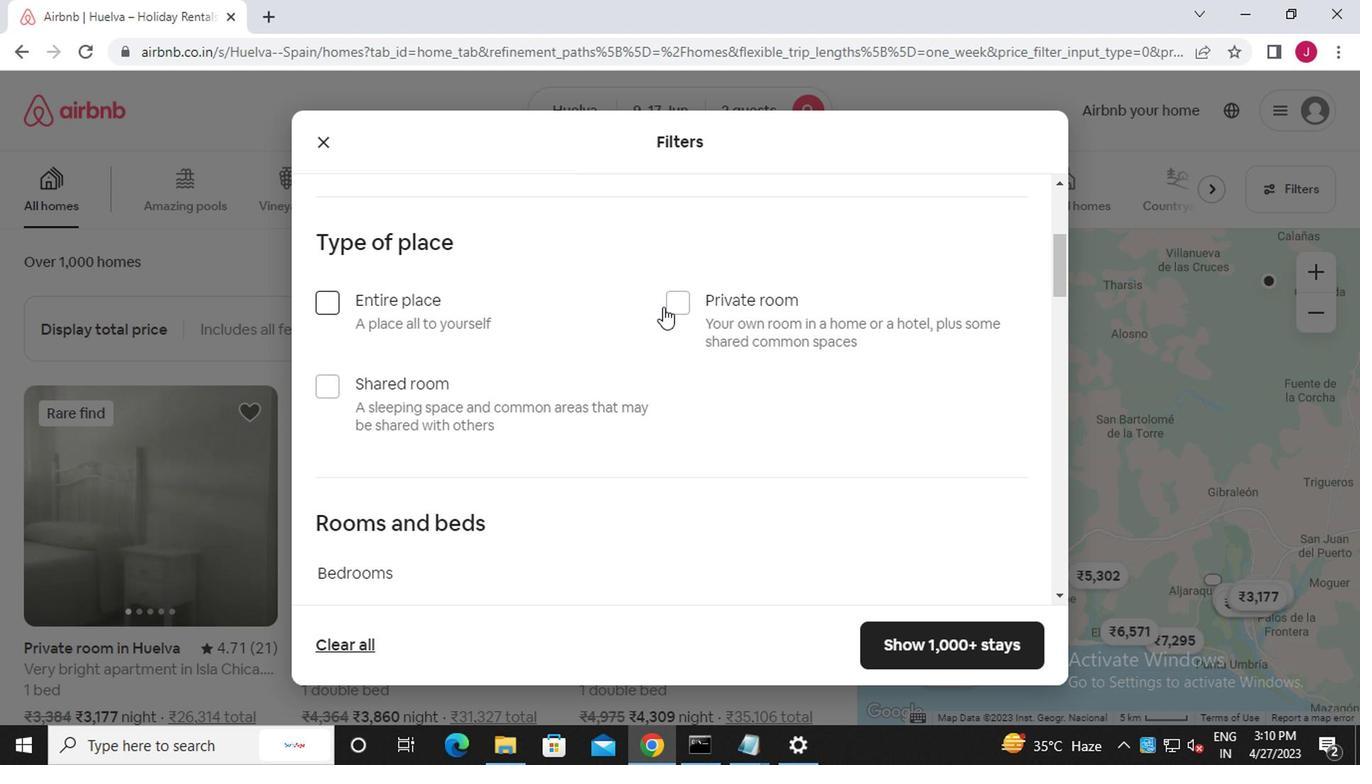 
Action: Mouse pressed left at (669, 308)
Screenshot: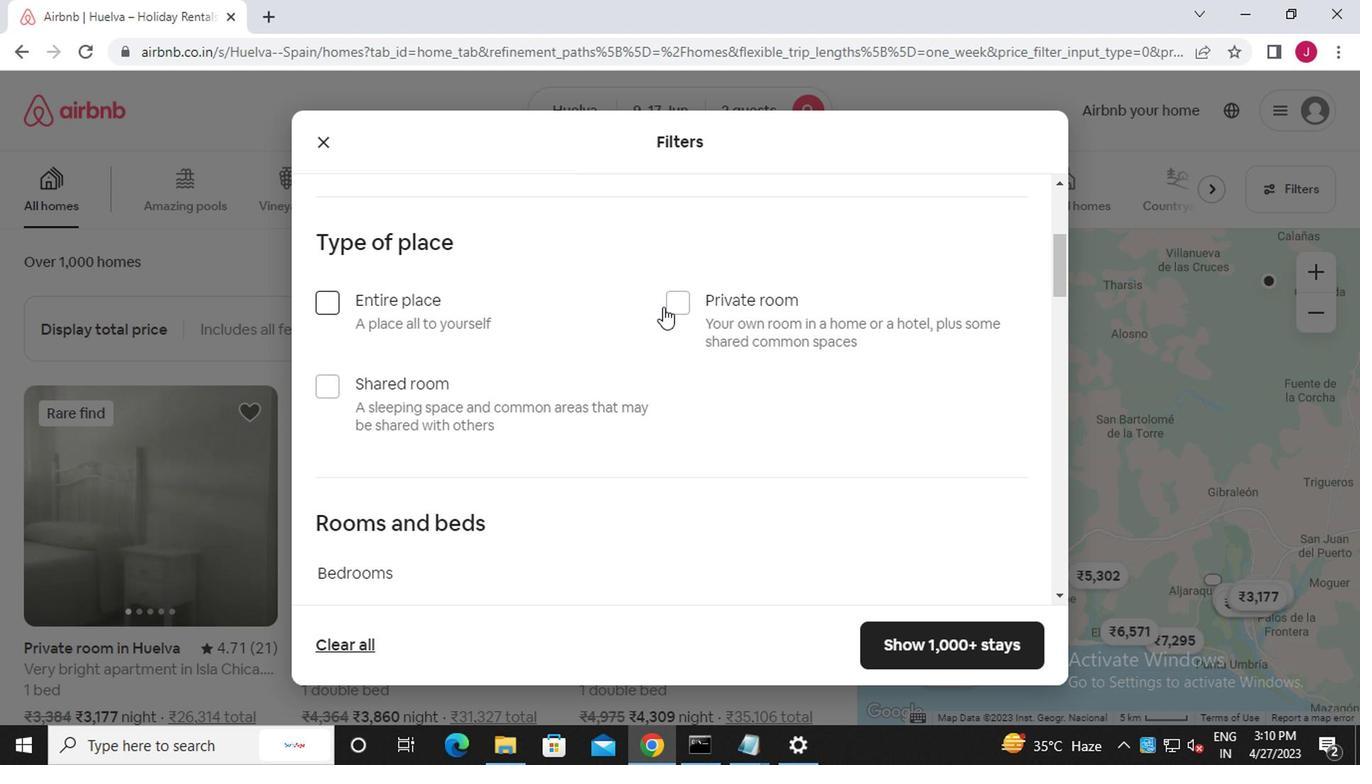 
Action: Mouse moved to (449, 417)
Screenshot: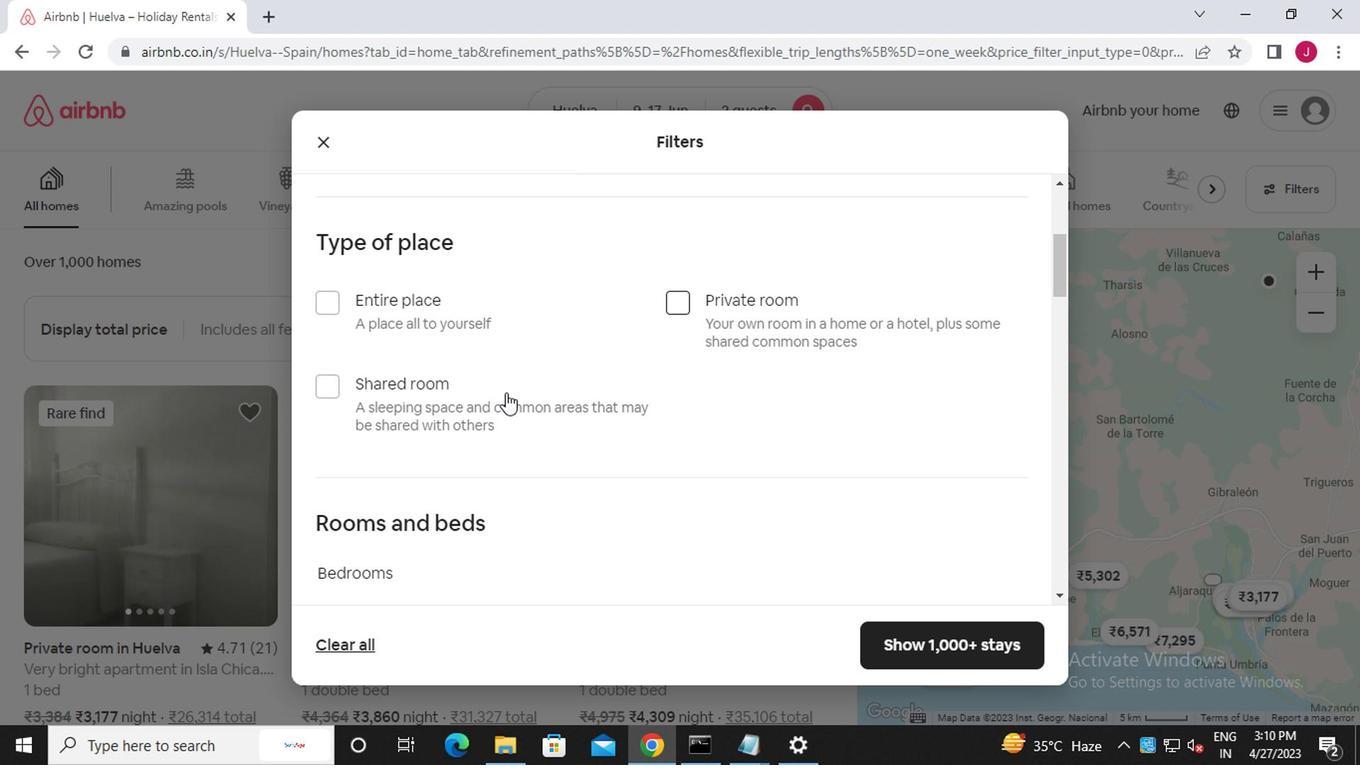 
Action: Mouse scrolled (449, 416) with delta (0, 0)
Screenshot: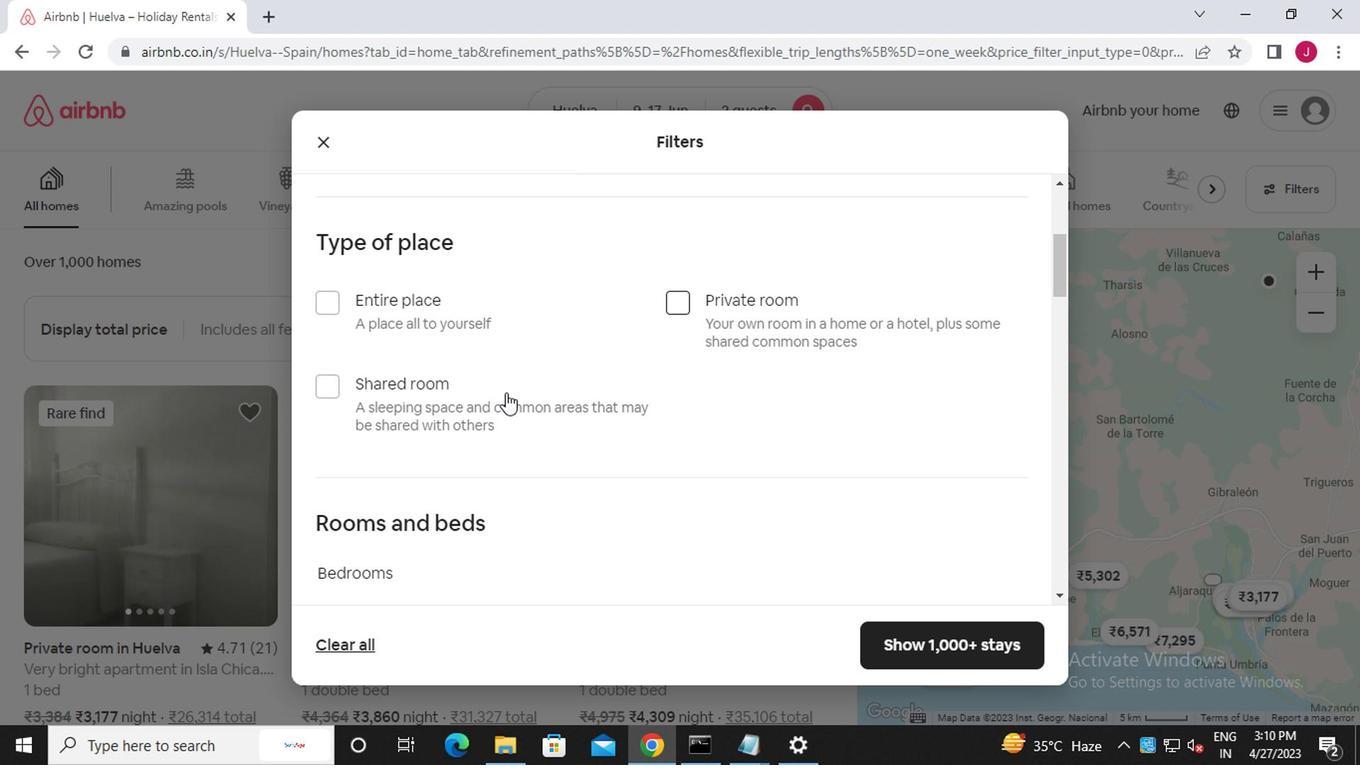 
Action: Mouse moved to (447, 418)
Screenshot: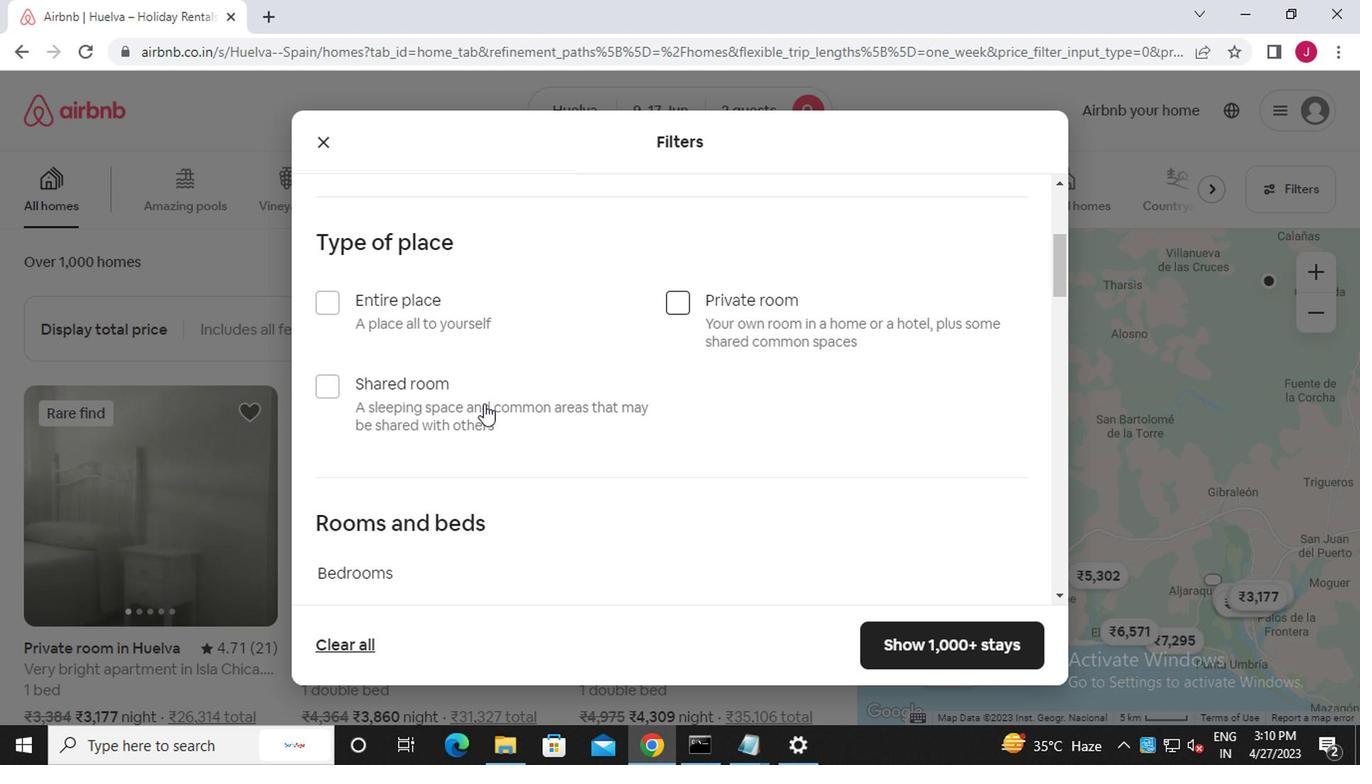 
Action: Mouse scrolled (447, 417) with delta (0, 0)
Screenshot: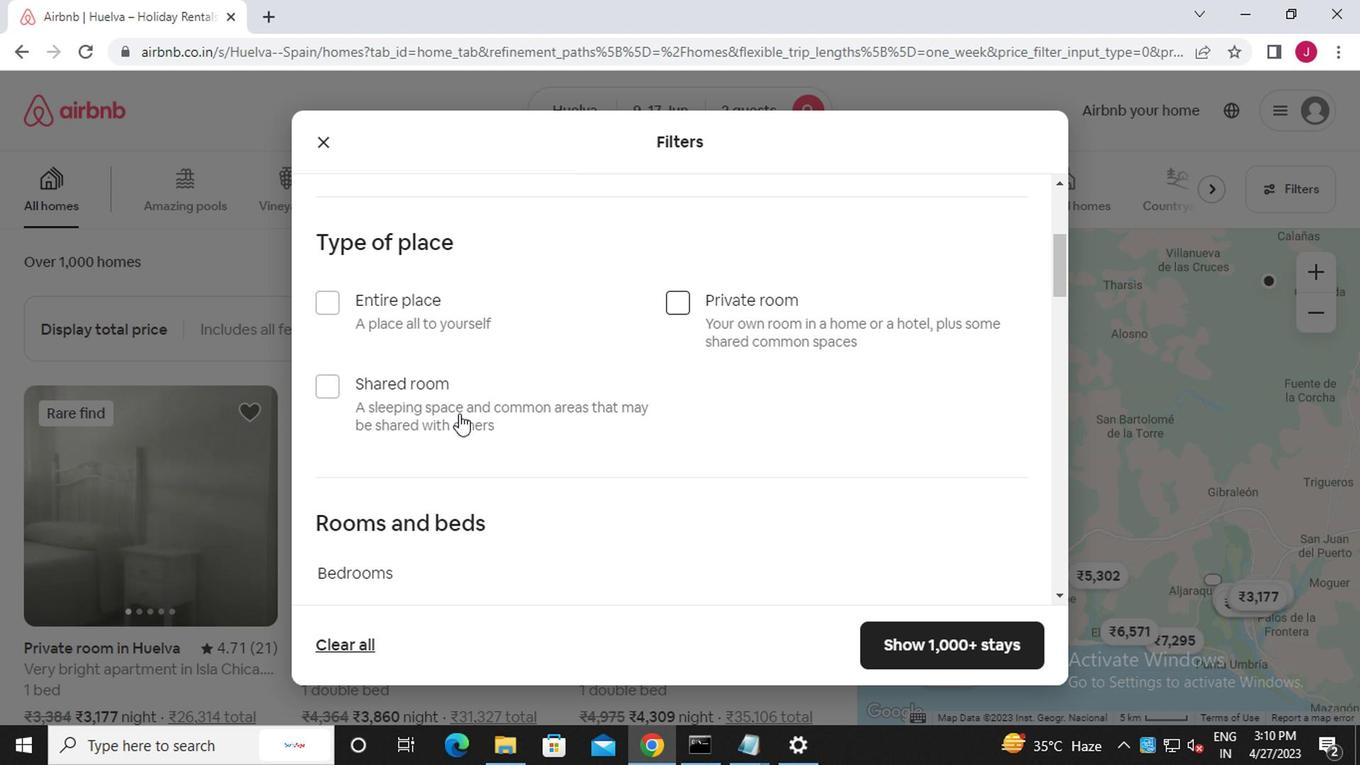 
Action: Mouse moved to (435, 429)
Screenshot: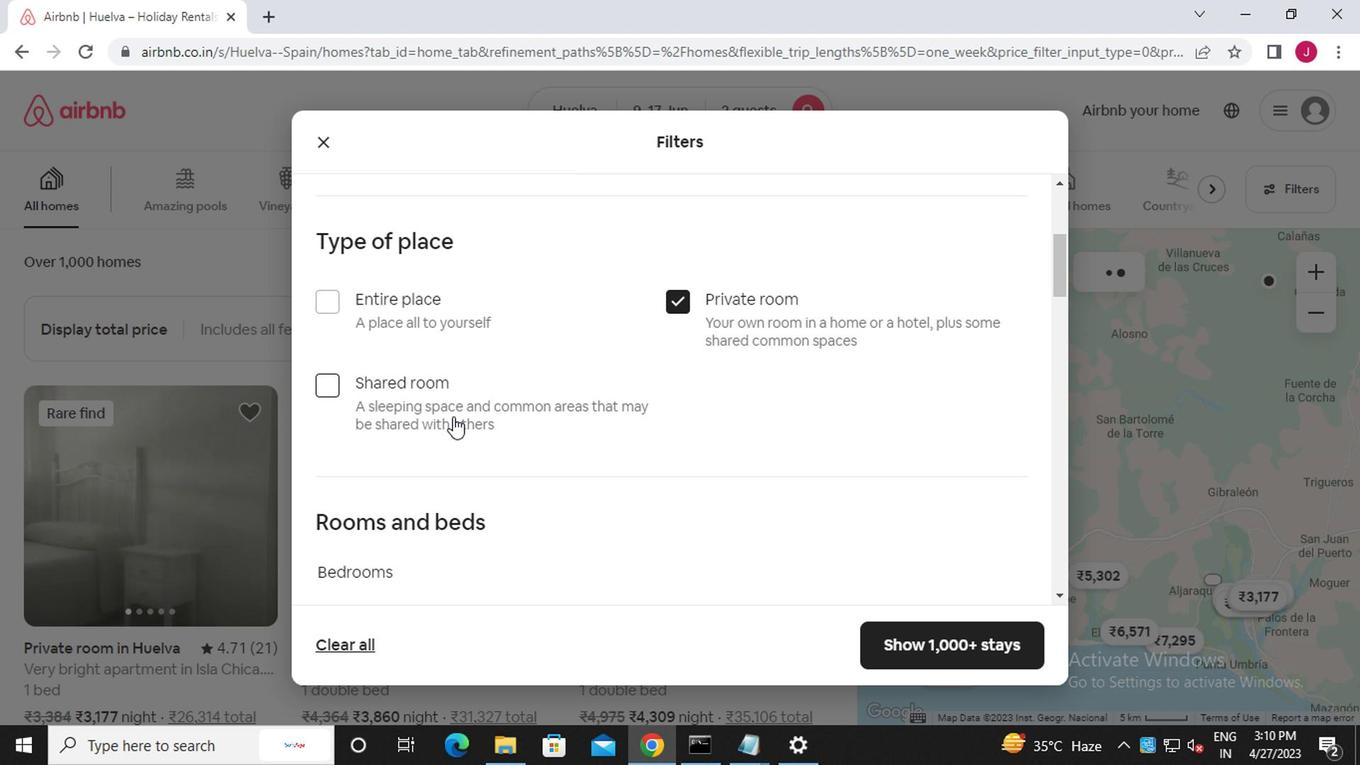 
Action: Mouse scrolled (435, 427) with delta (0, -1)
Screenshot: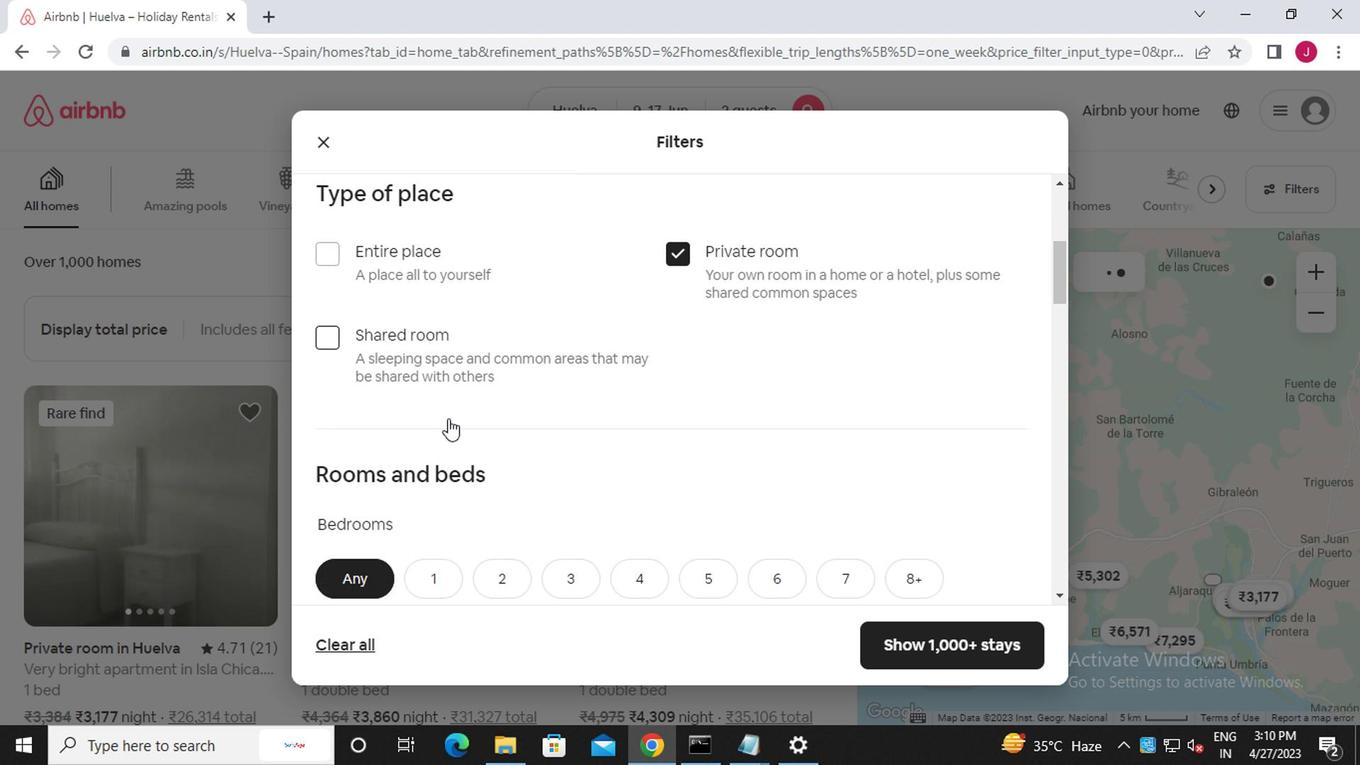 
Action: Mouse moved to (437, 337)
Screenshot: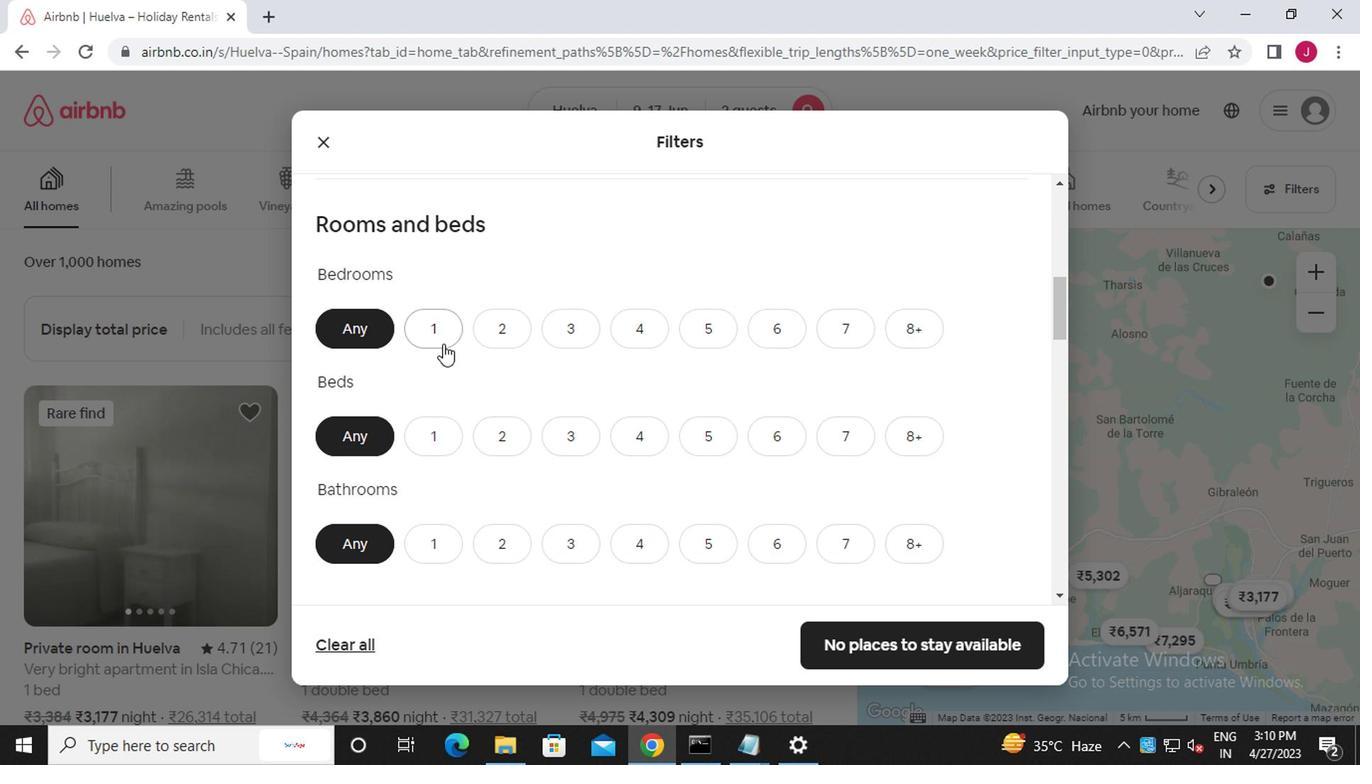 
Action: Mouse pressed left at (437, 337)
Screenshot: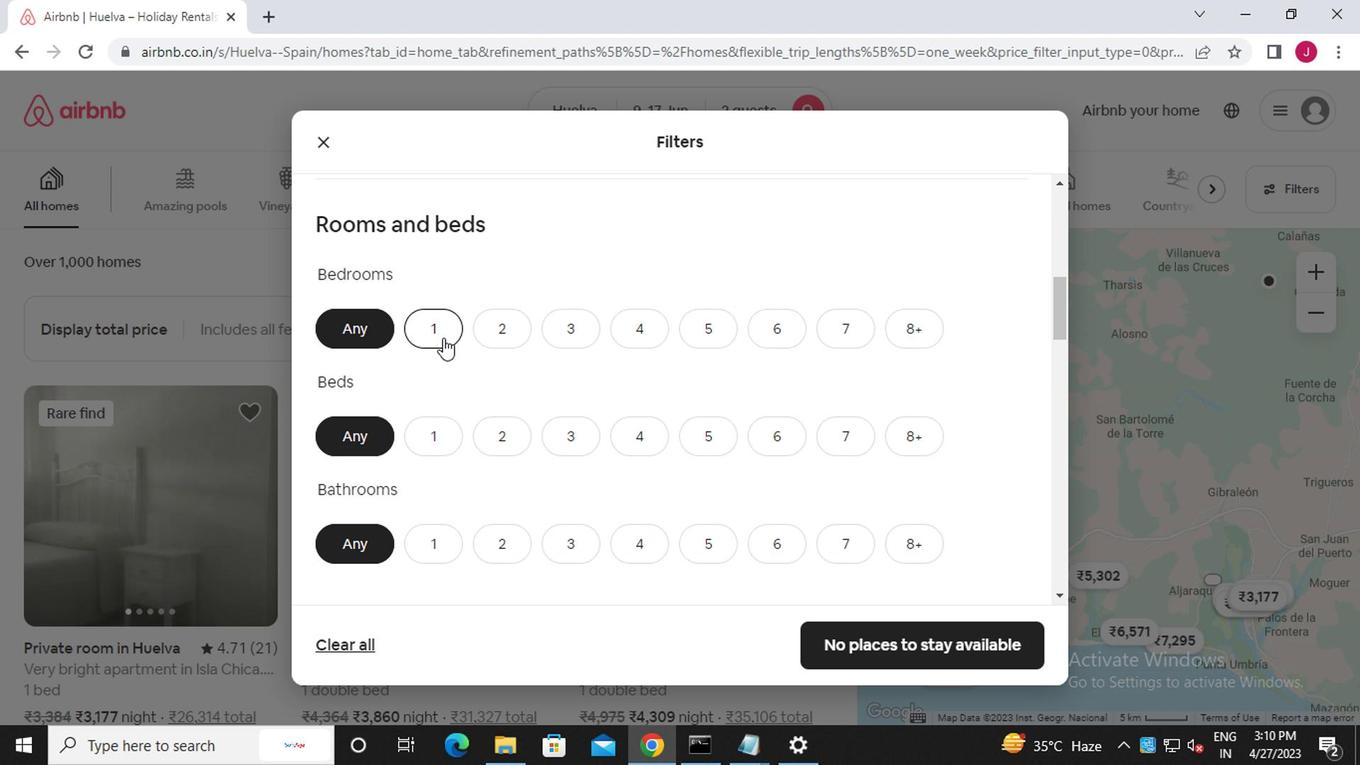
Action: Mouse moved to (488, 429)
Screenshot: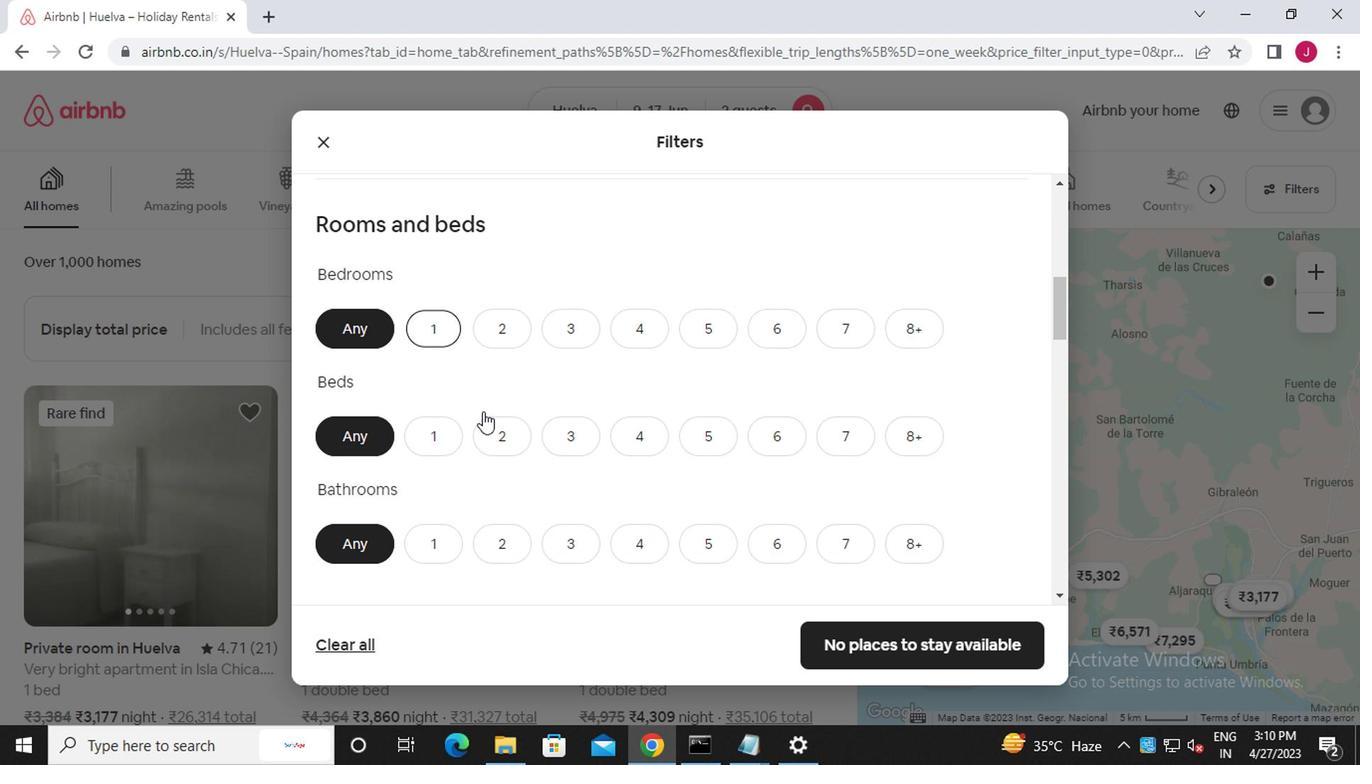 
Action: Mouse pressed left at (488, 429)
Screenshot: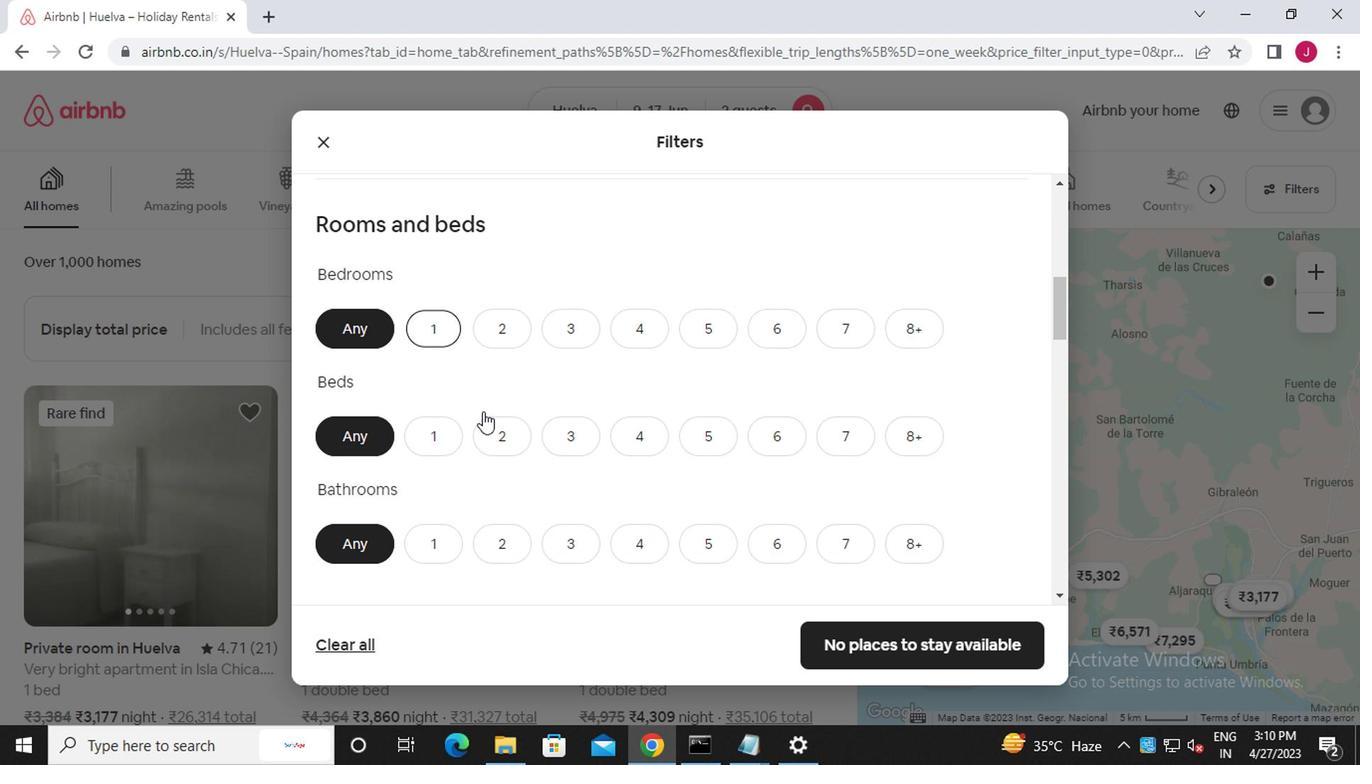 
Action: Mouse moved to (425, 552)
Screenshot: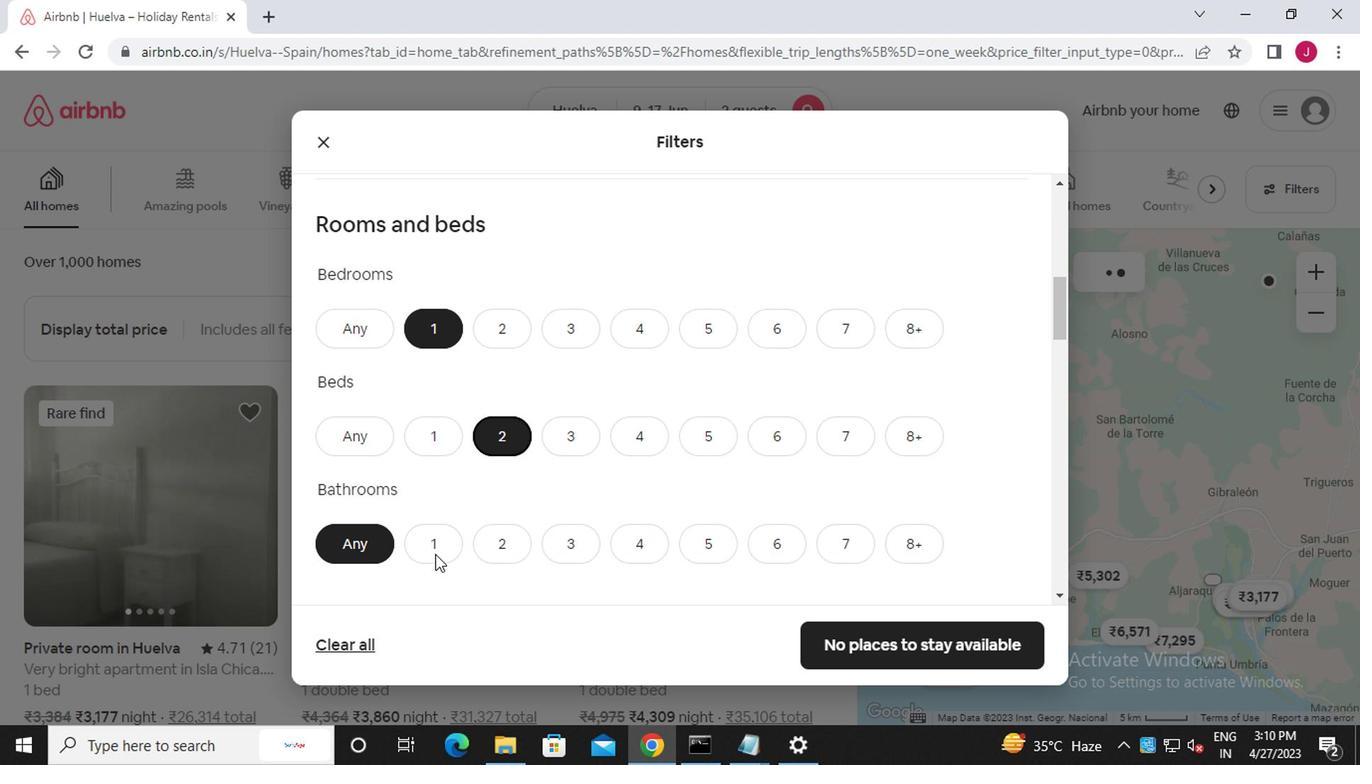 
Action: Mouse pressed left at (425, 552)
Screenshot: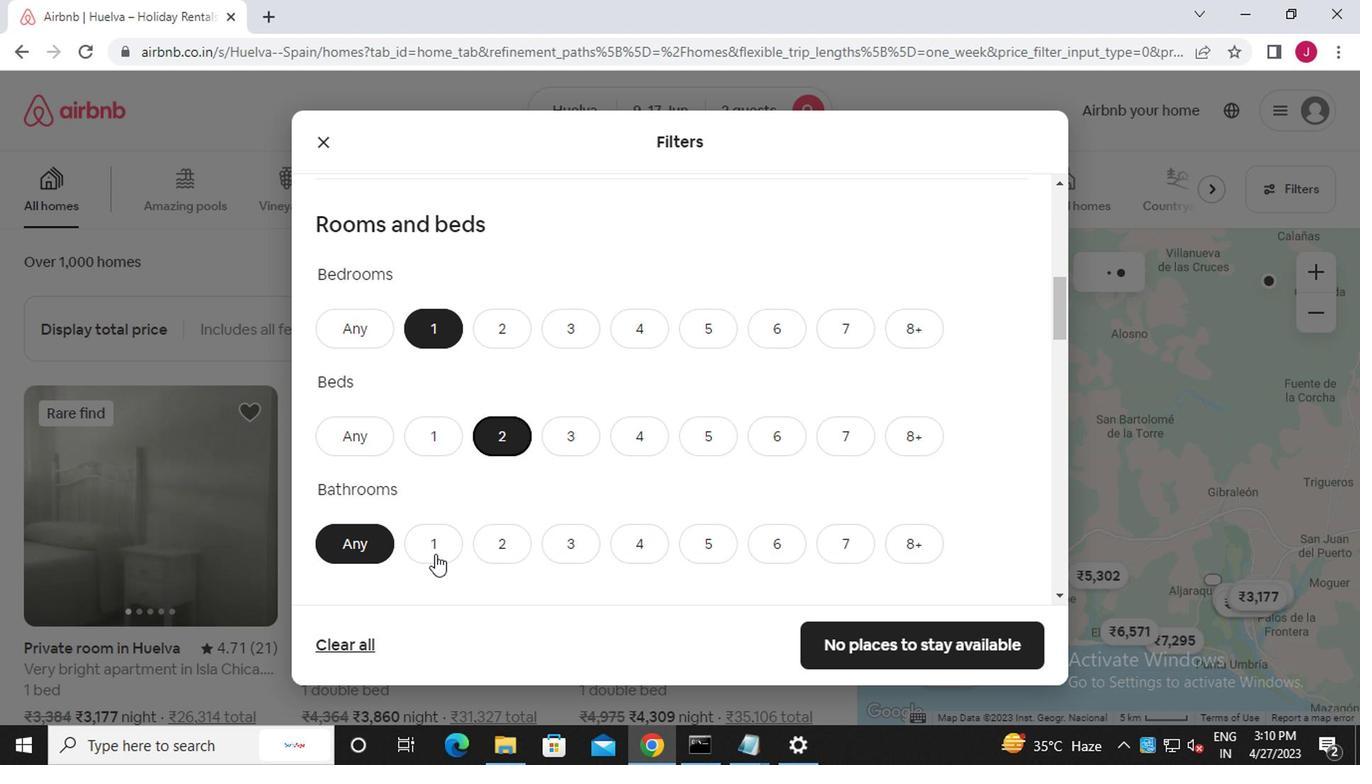 
Action: Mouse moved to (439, 556)
Screenshot: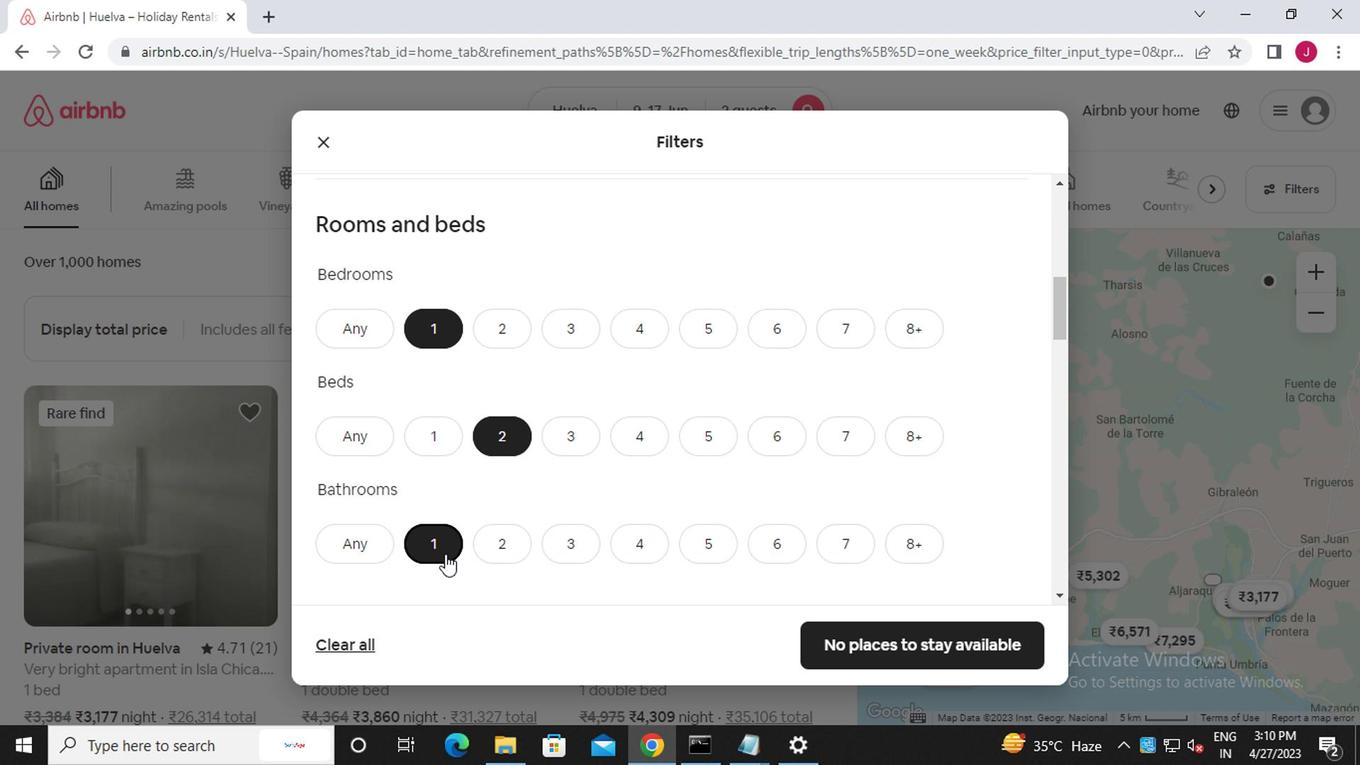 
Action: Mouse scrolled (439, 555) with delta (0, 0)
Screenshot: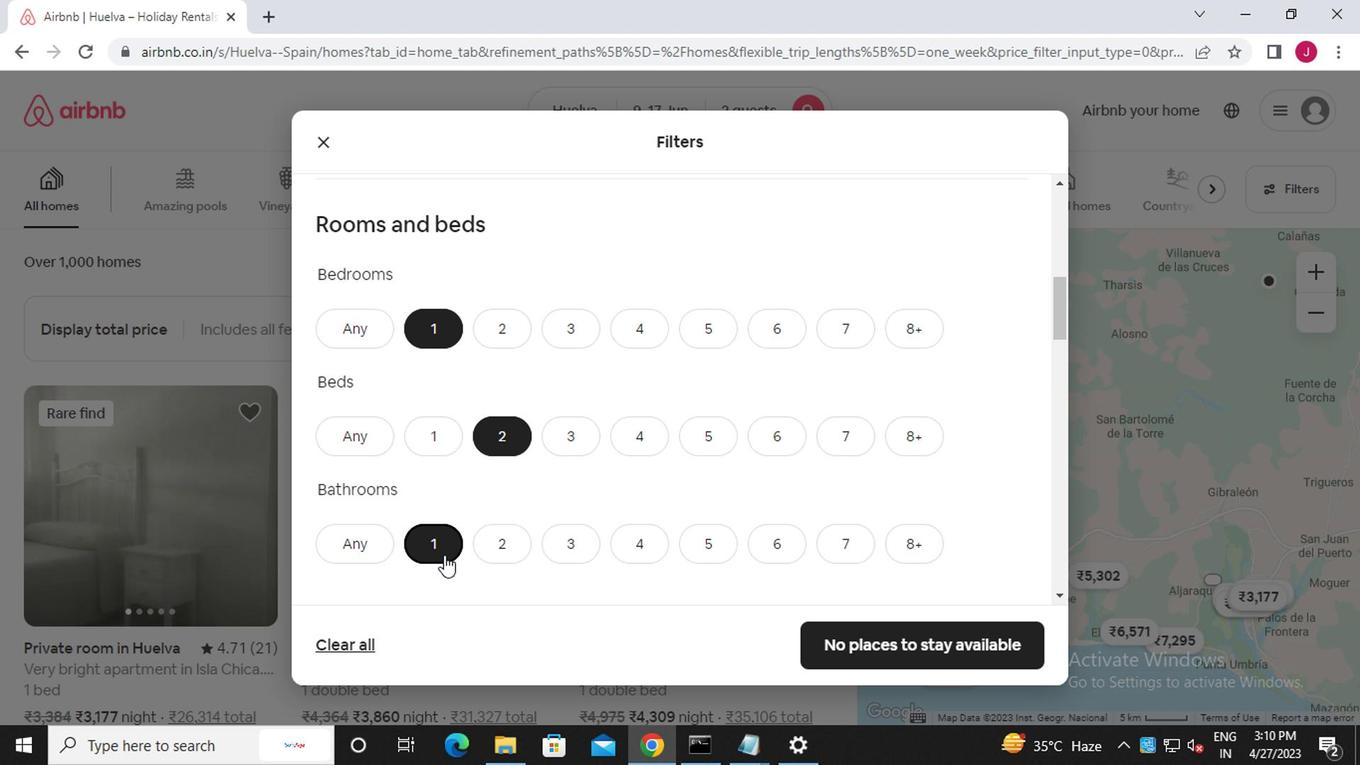 
Action: Mouse scrolled (439, 555) with delta (0, 0)
Screenshot: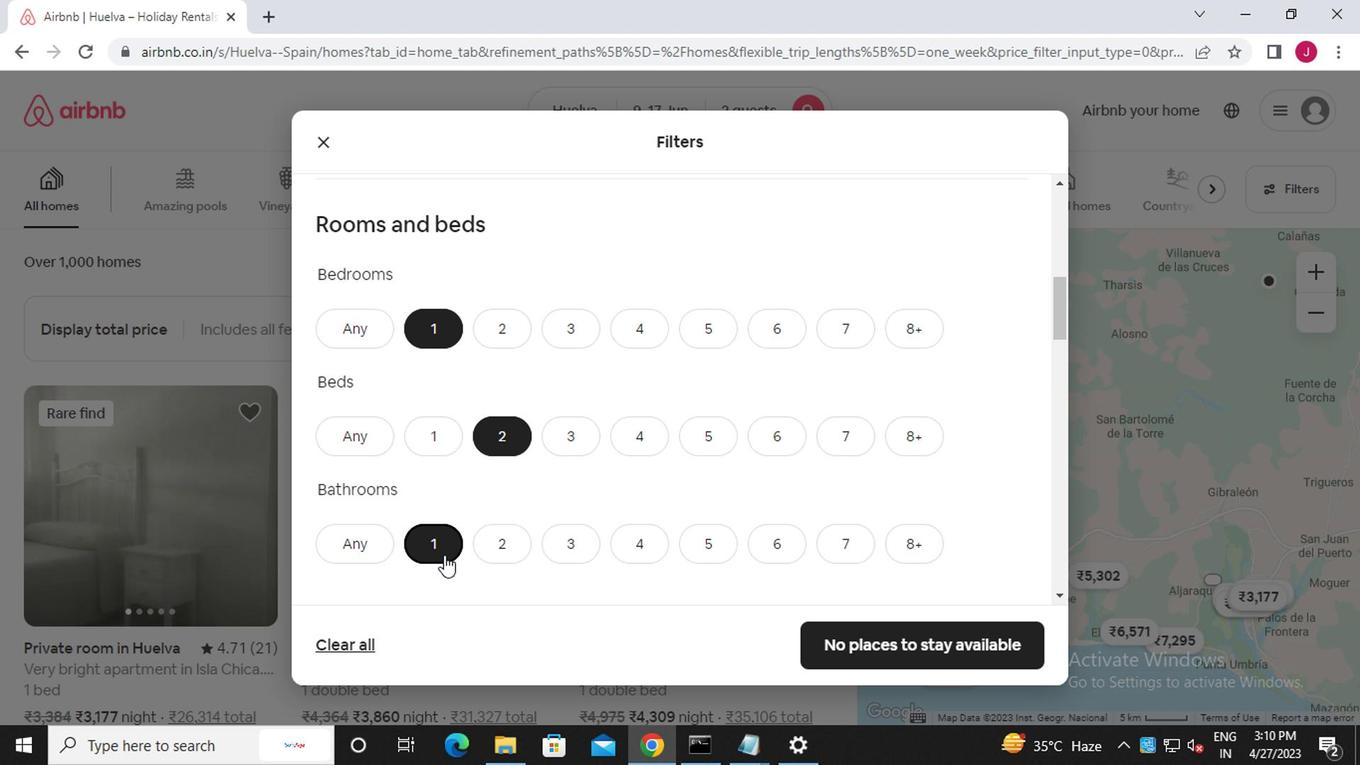 
Action: Mouse moved to (418, 551)
Screenshot: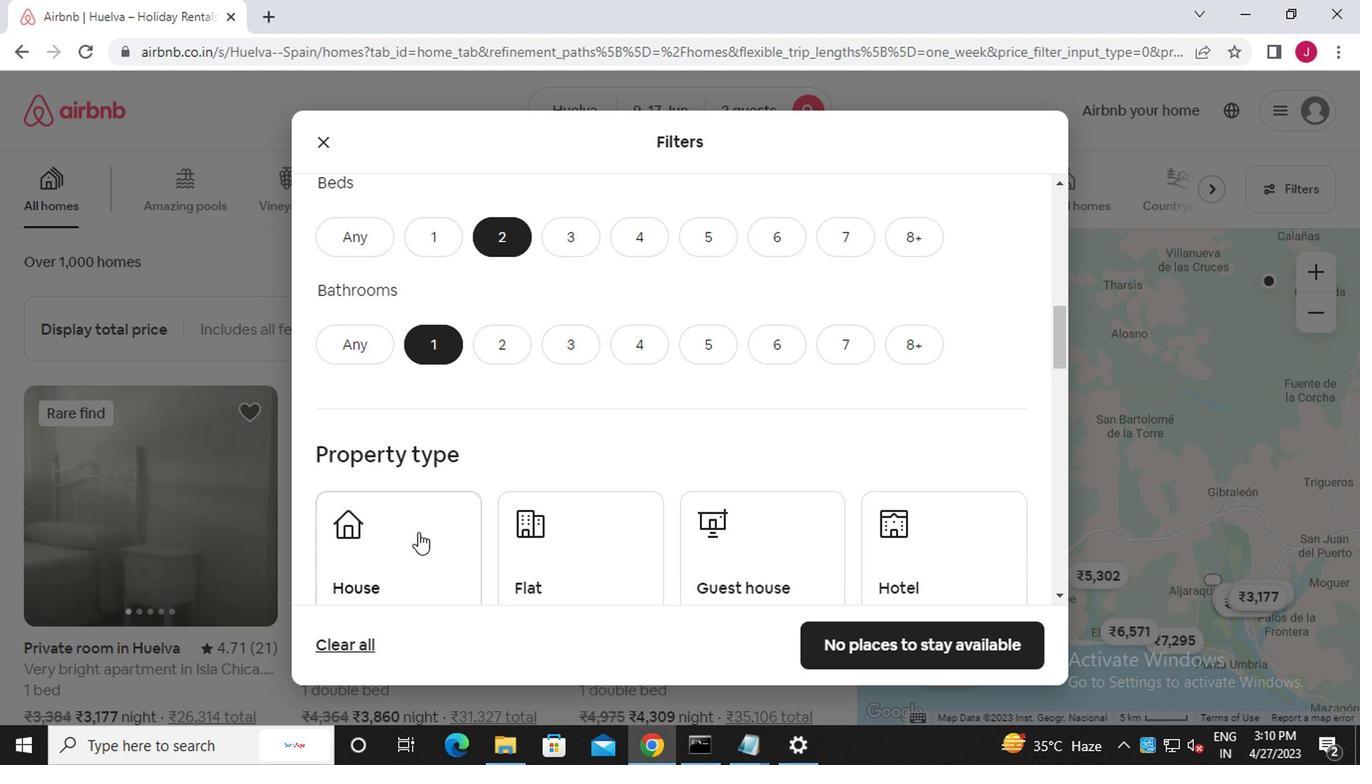 
Action: Mouse pressed left at (418, 551)
Screenshot: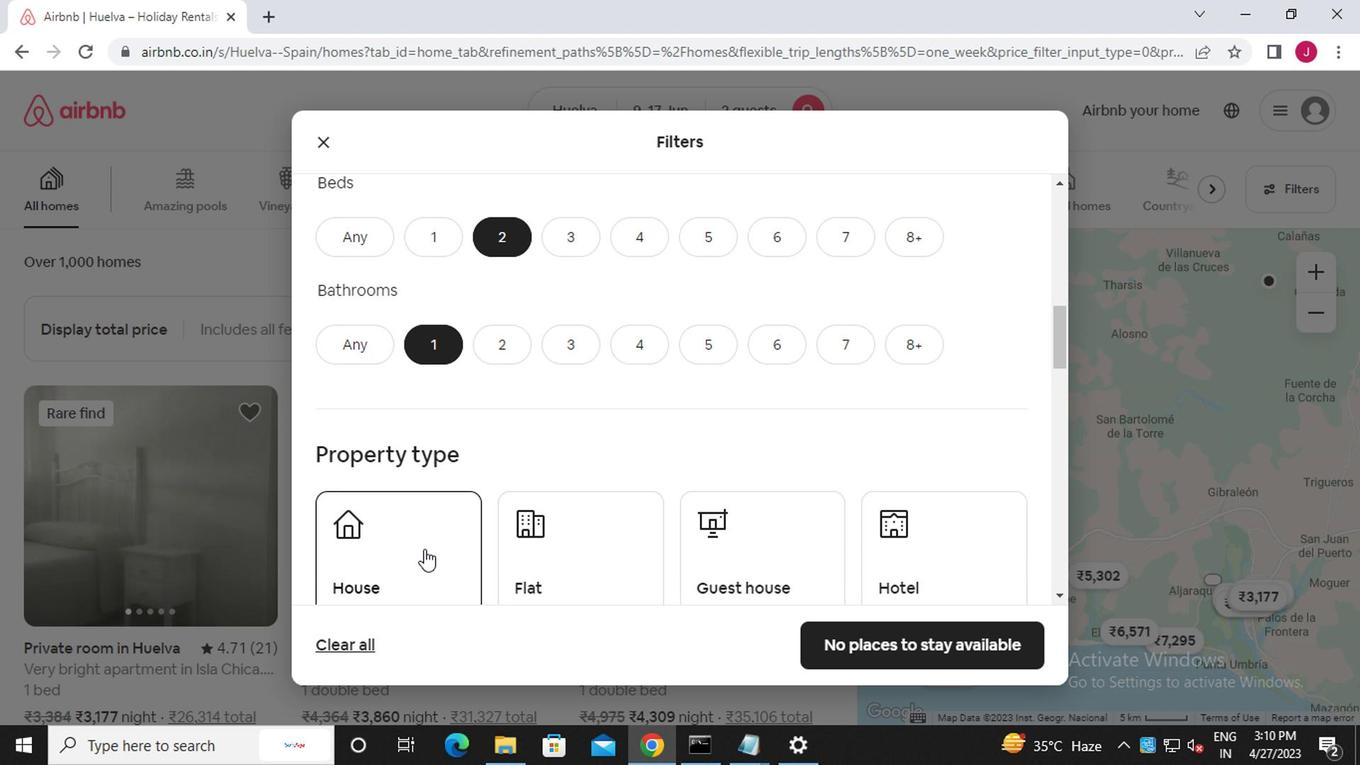 
Action: Mouse moved to (538, 561)
Screenshot: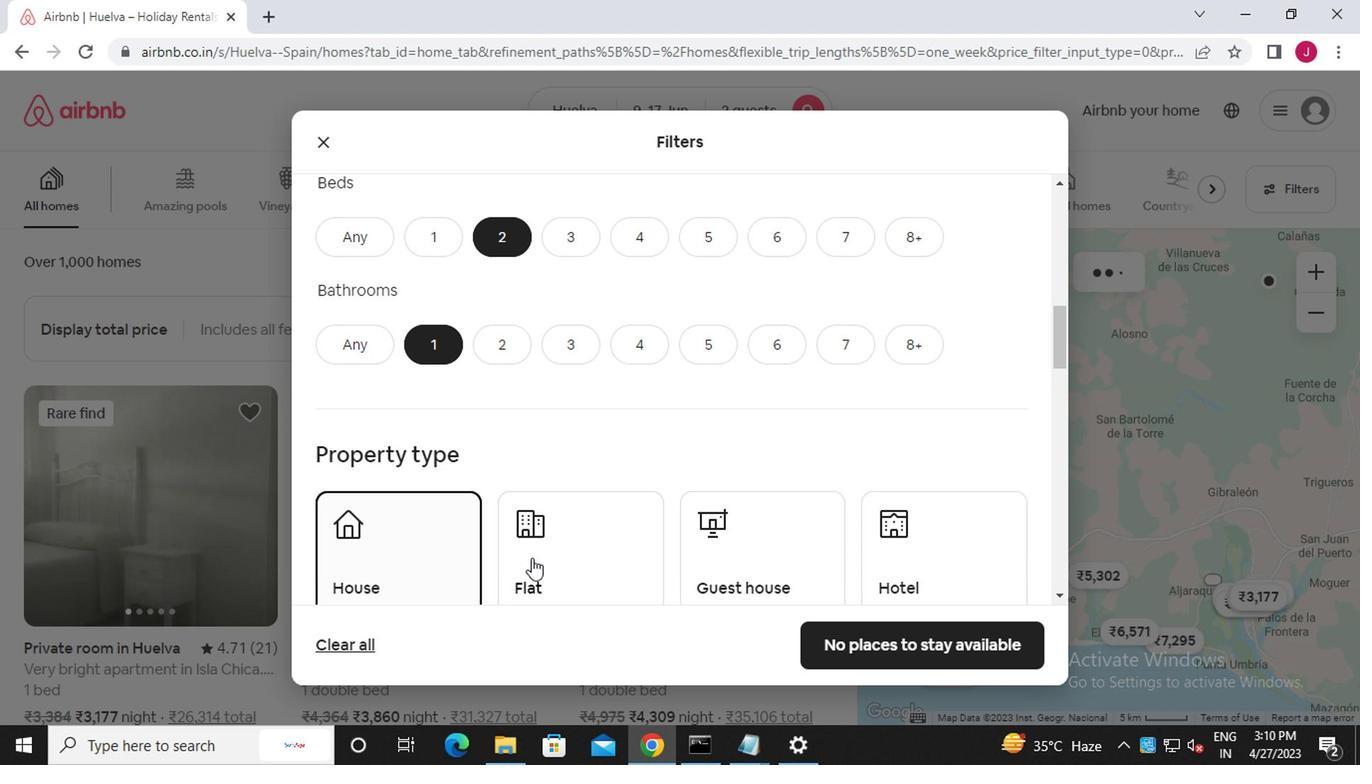 
Action: Mouse pressed left at (538, 561)
Screenshot: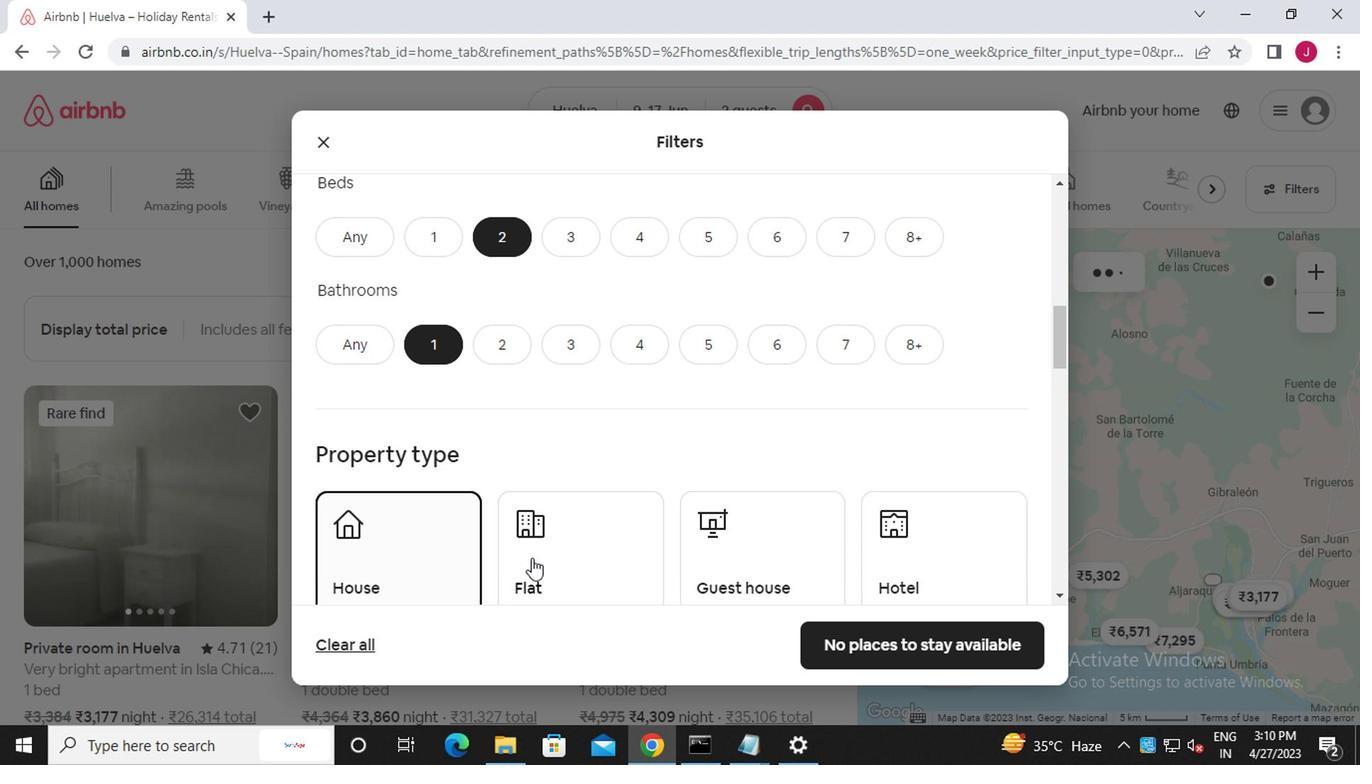 
Action: Mouse moved to (704, 564)
Screenshot: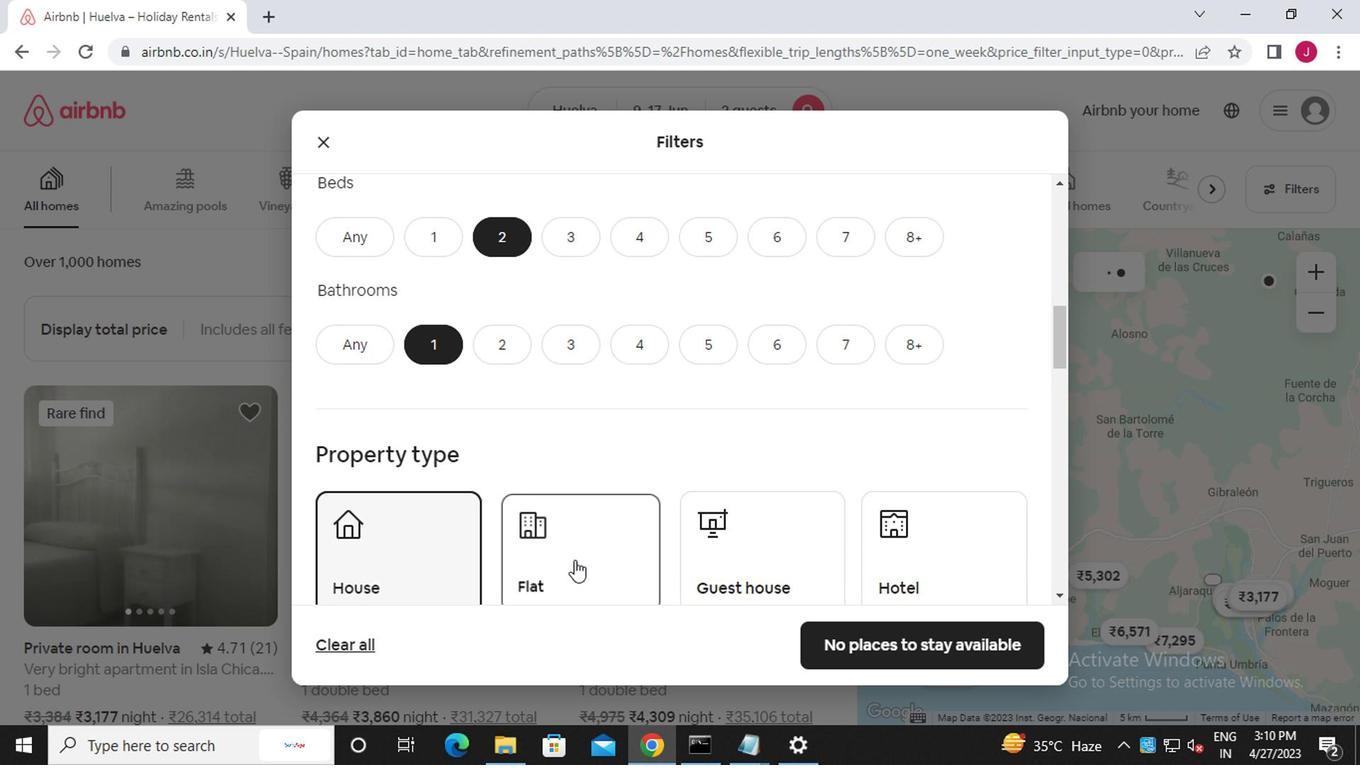 
Action: Mouse pressed left at (704, 564)
Screenshot: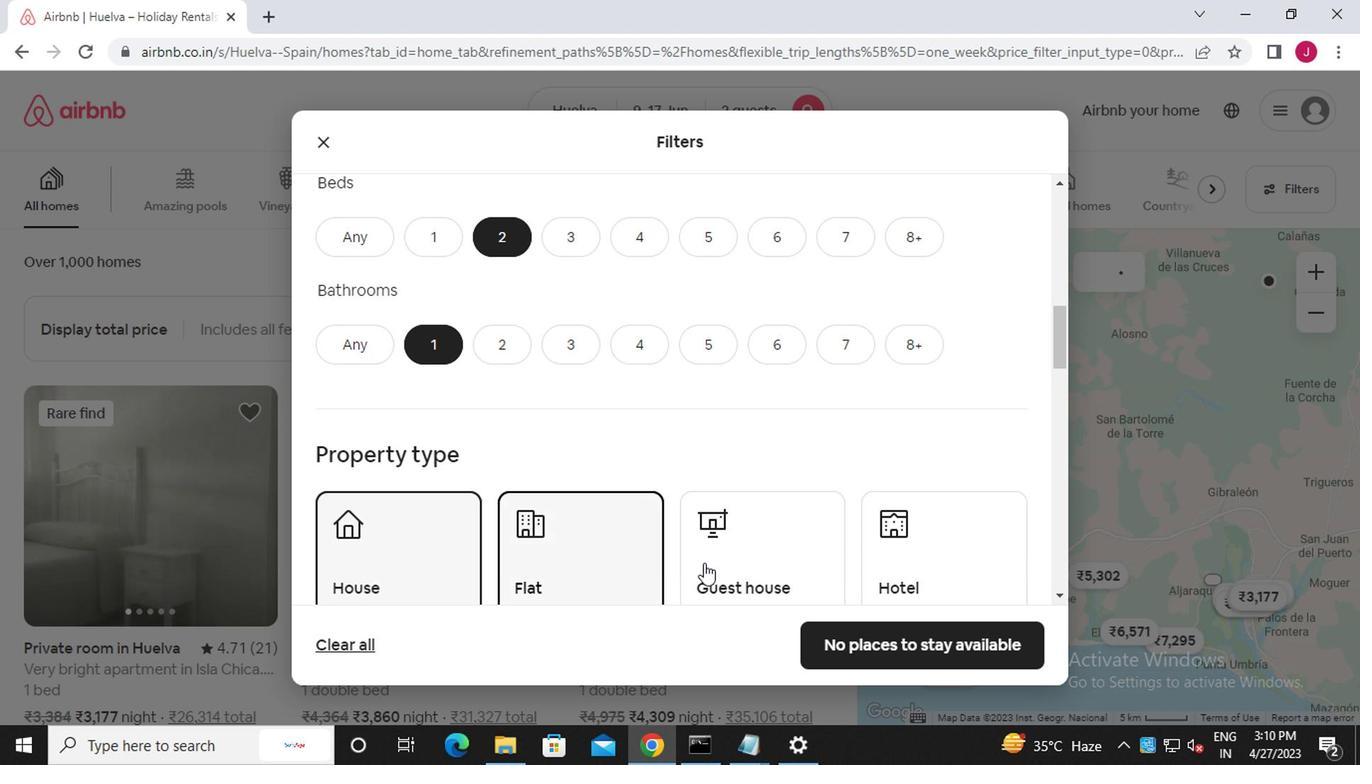 
Action: Mouse moved to (763, 520)
Screenshot: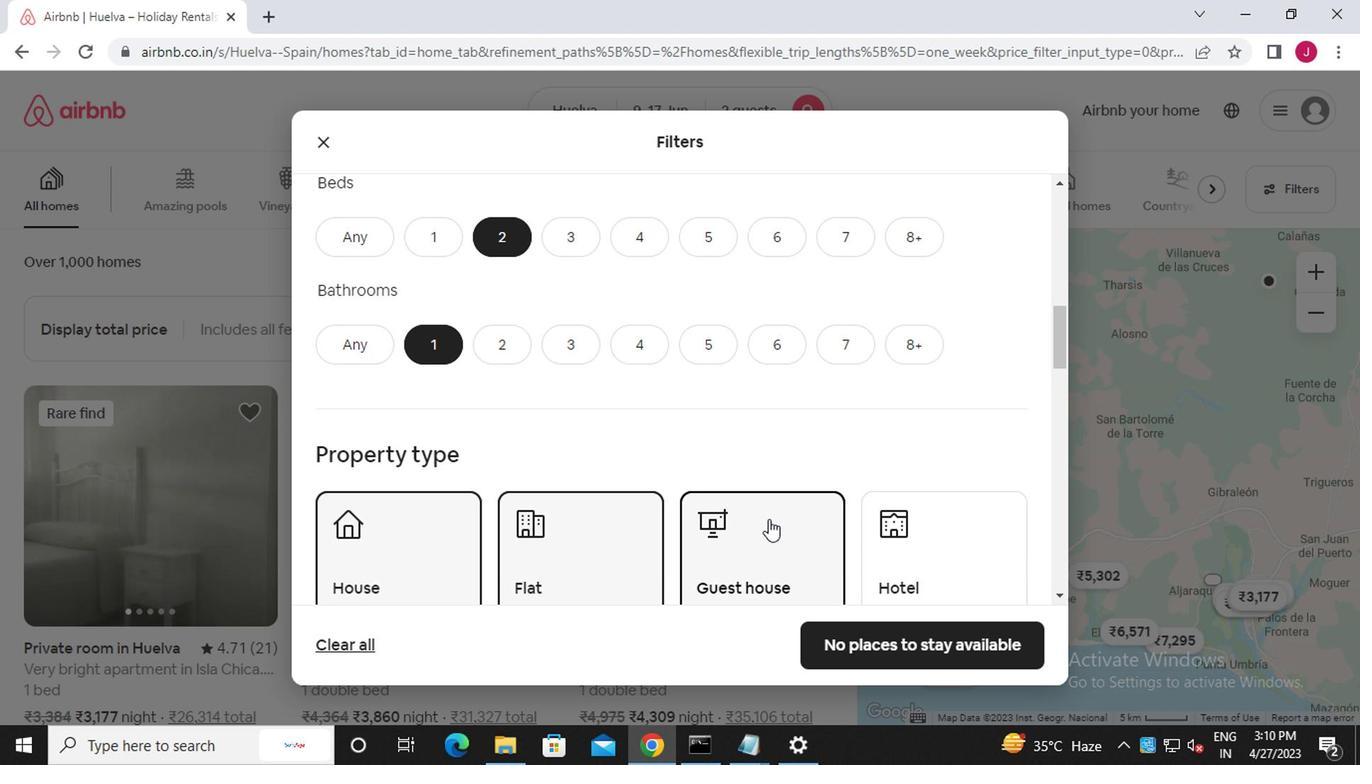 
Action: Mouse scrolled (763, 520) with delta (0, 0)
Screenshot: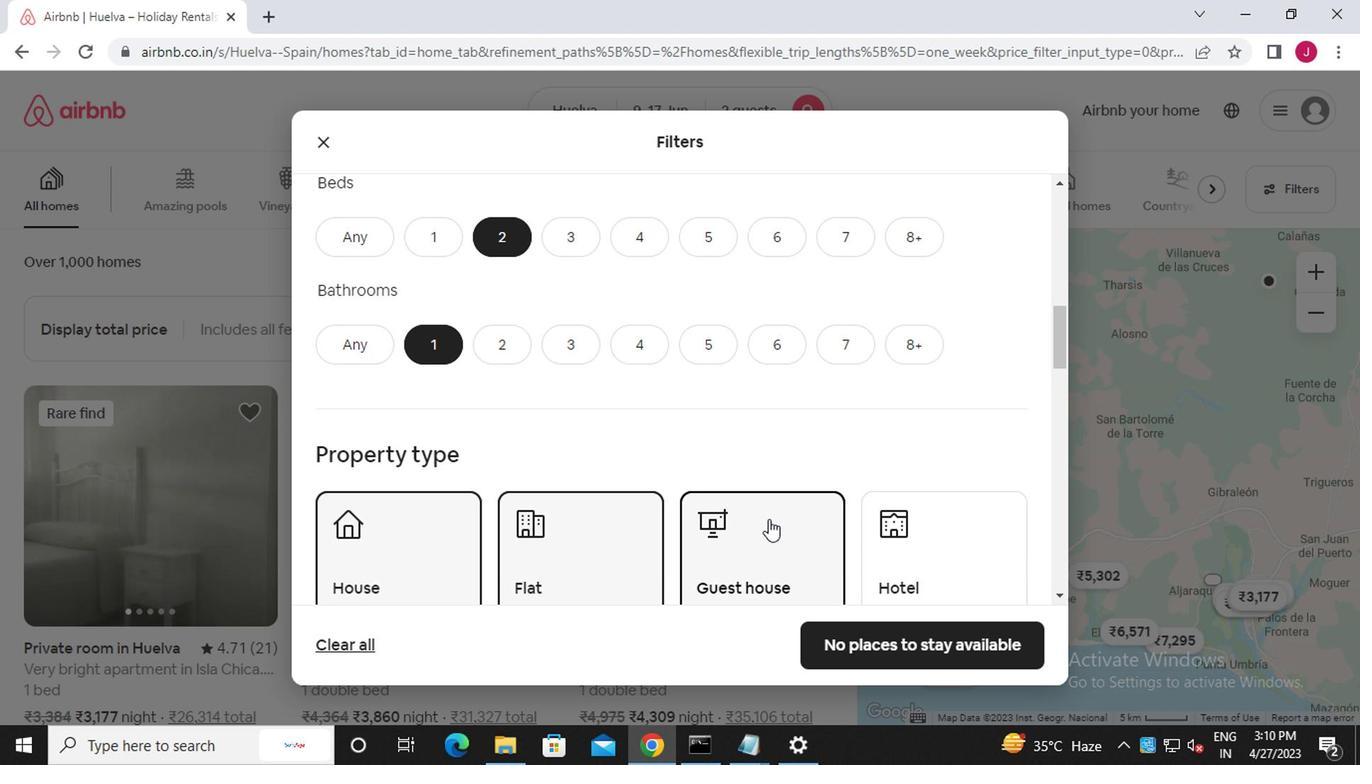
Action: Mouse scrolled (763, 520) with delta (0, 0)
Screenshot: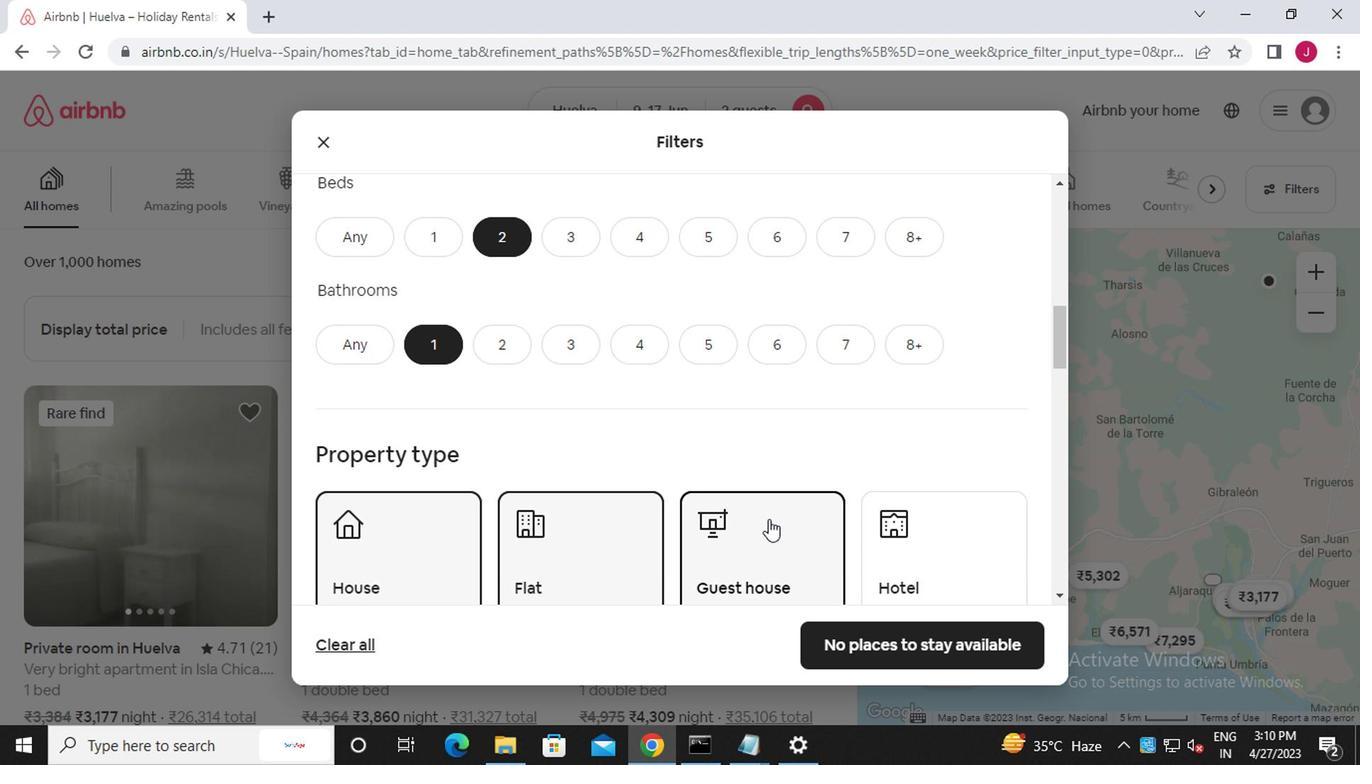 
Action: Mouse scrolled (763, 520) with delta (0, 0)
Screenshot: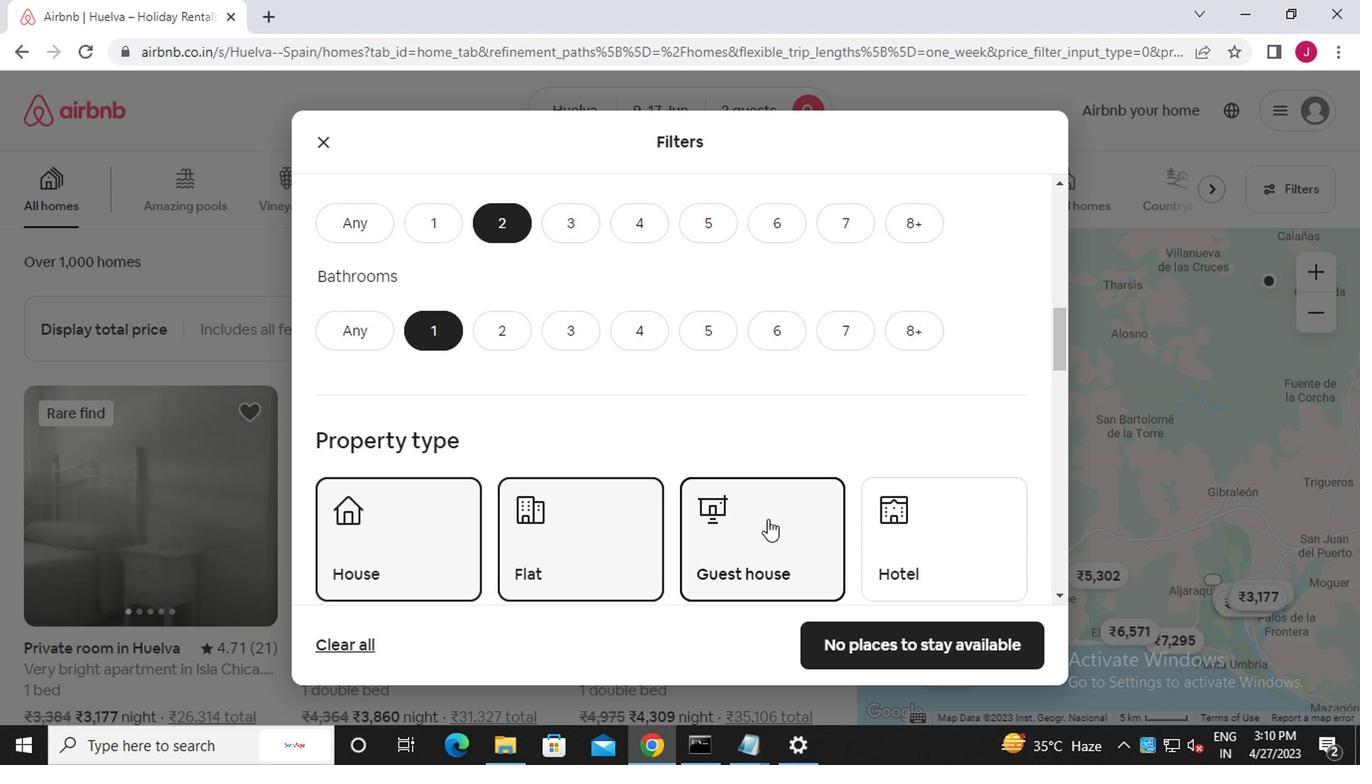 
Action: Mouse scrolled (763, 520) with delta (0, 0)
Screenshot: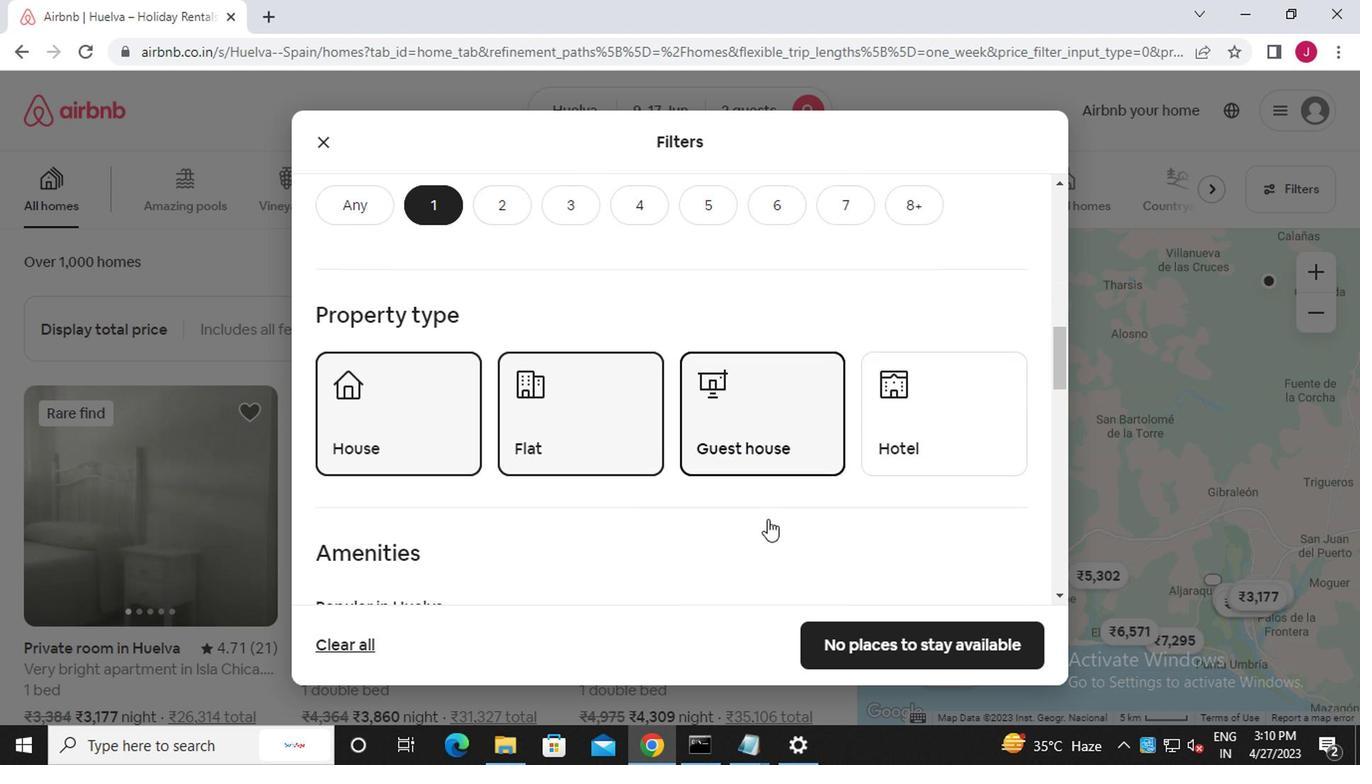 
Action: Mouse moved to (322, 444)
Screenshot: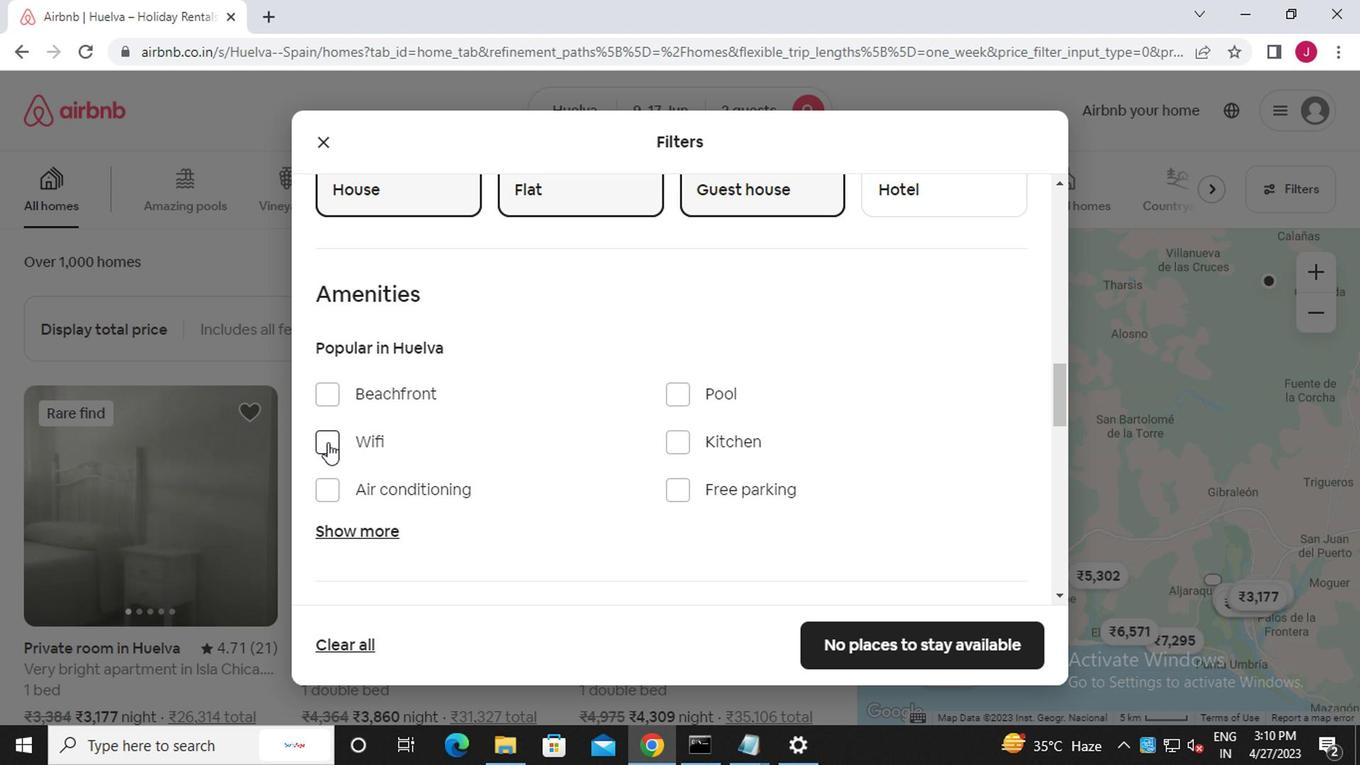 
Action: Mouse pressed left at (322, 444)
Screenshot: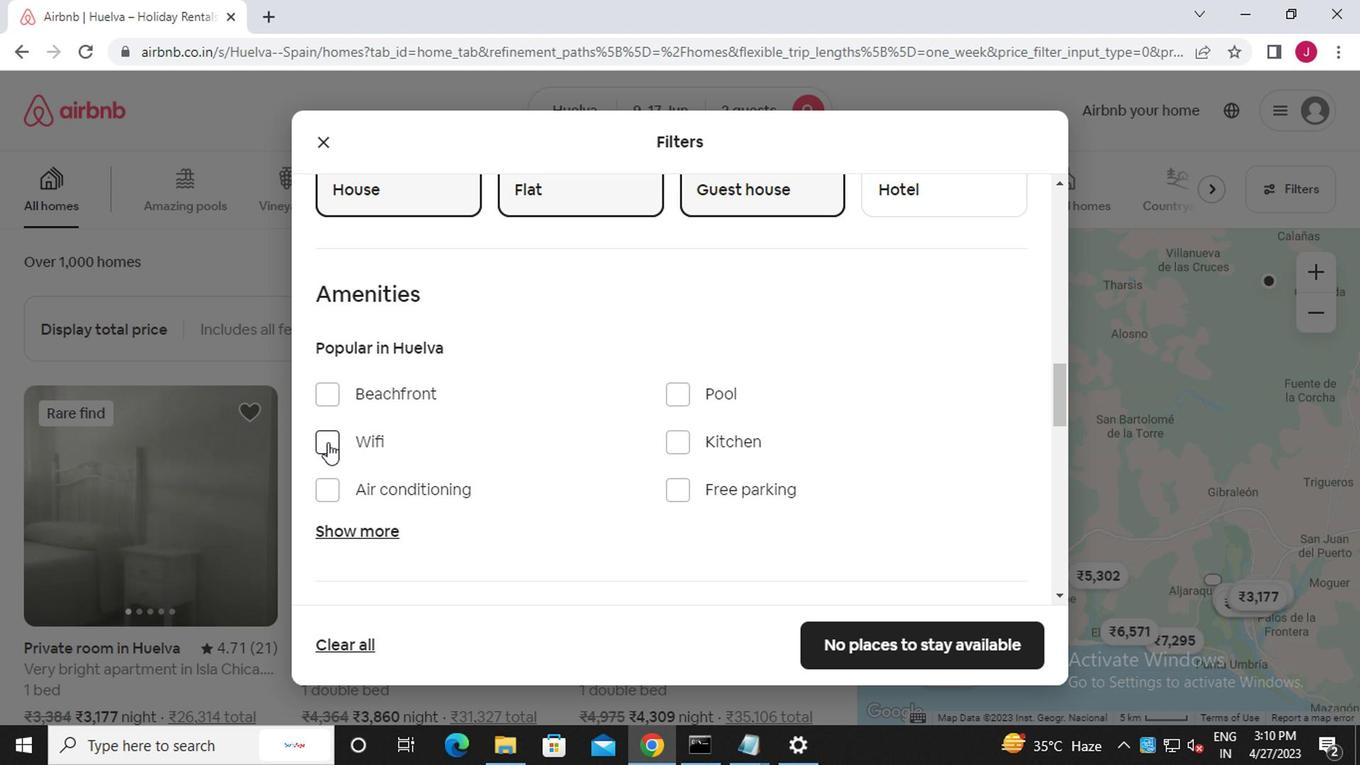 
Action: Mouse moved to (543, 461)
Screenshot: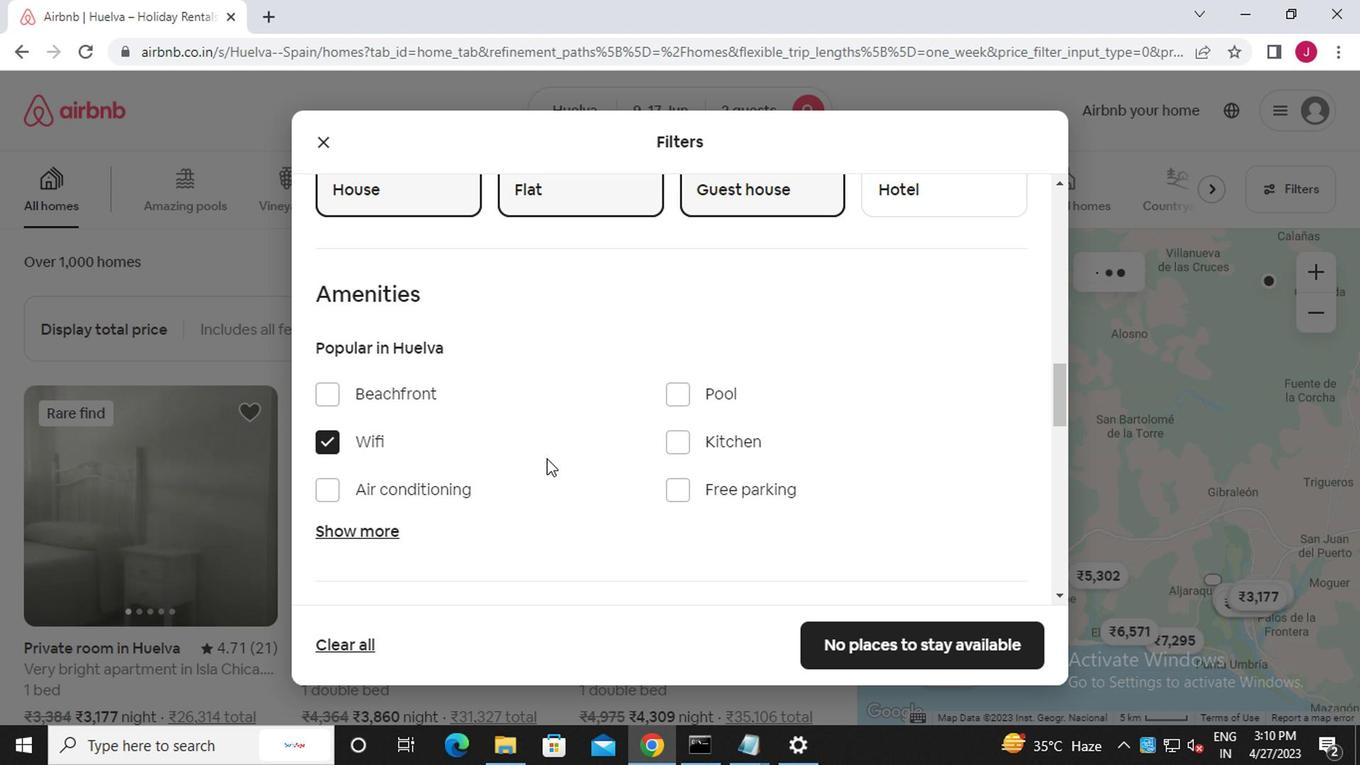 
Action: Mouse scrolled (543, 461) with delta (0, 0)
Screenshot: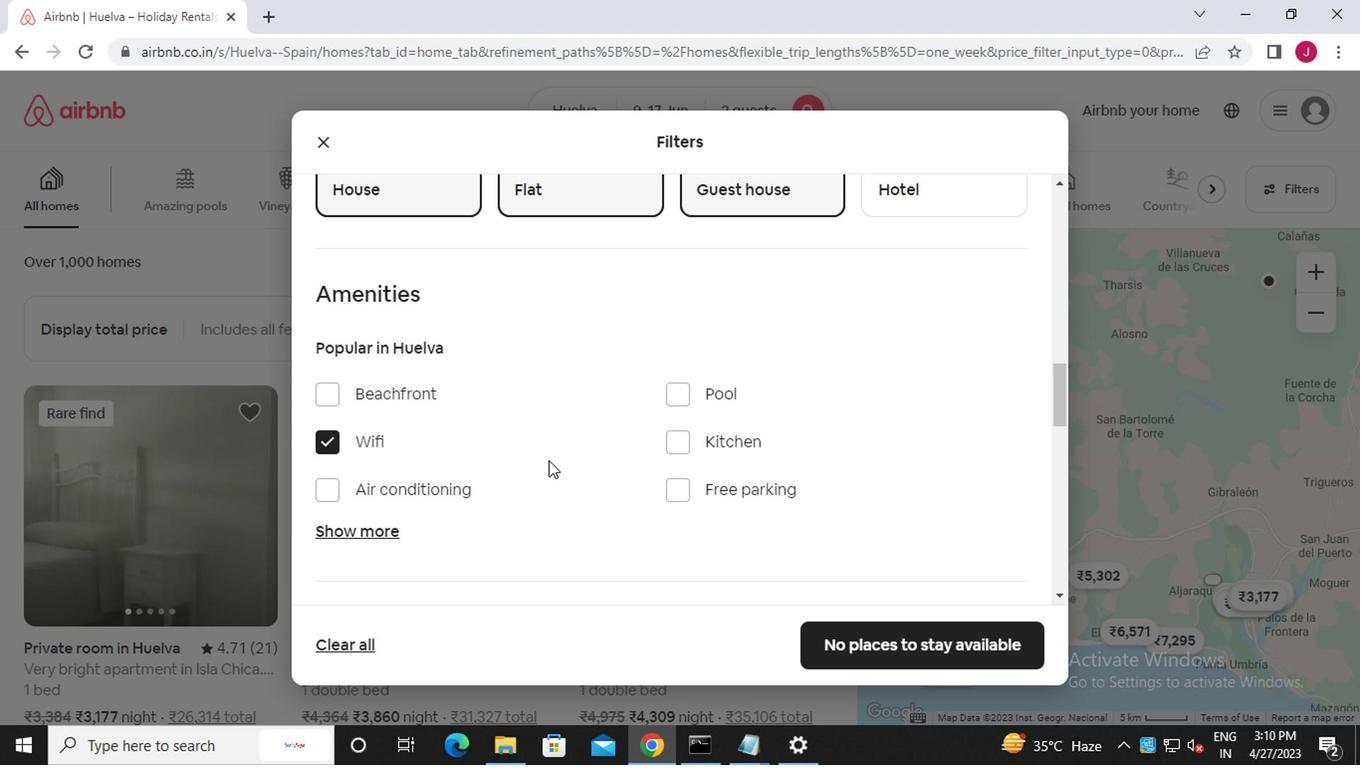 
Action: Mouse scrolled (543, 461) with delta (0, 0)
Screenshot: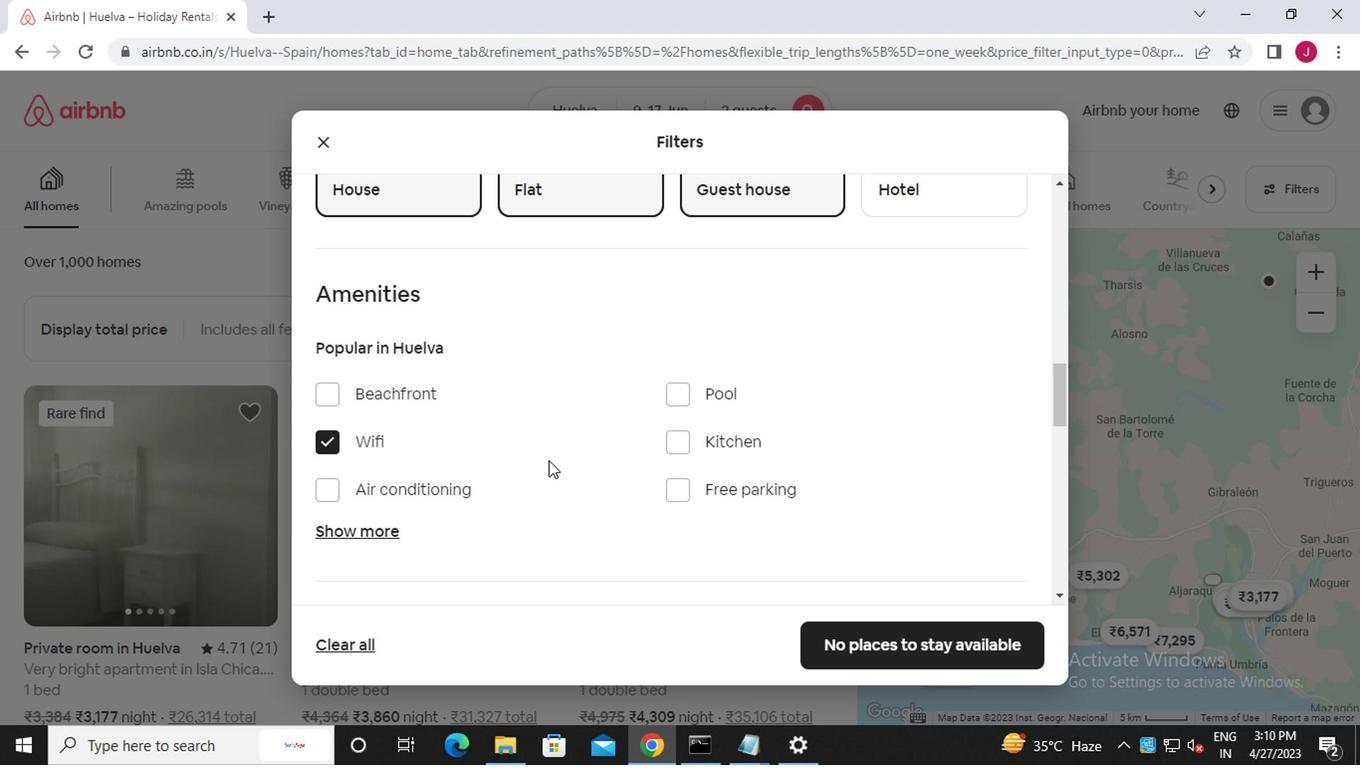
Action: Mouse scrolled (543, 461) with delta (0, 0)
Screenshot: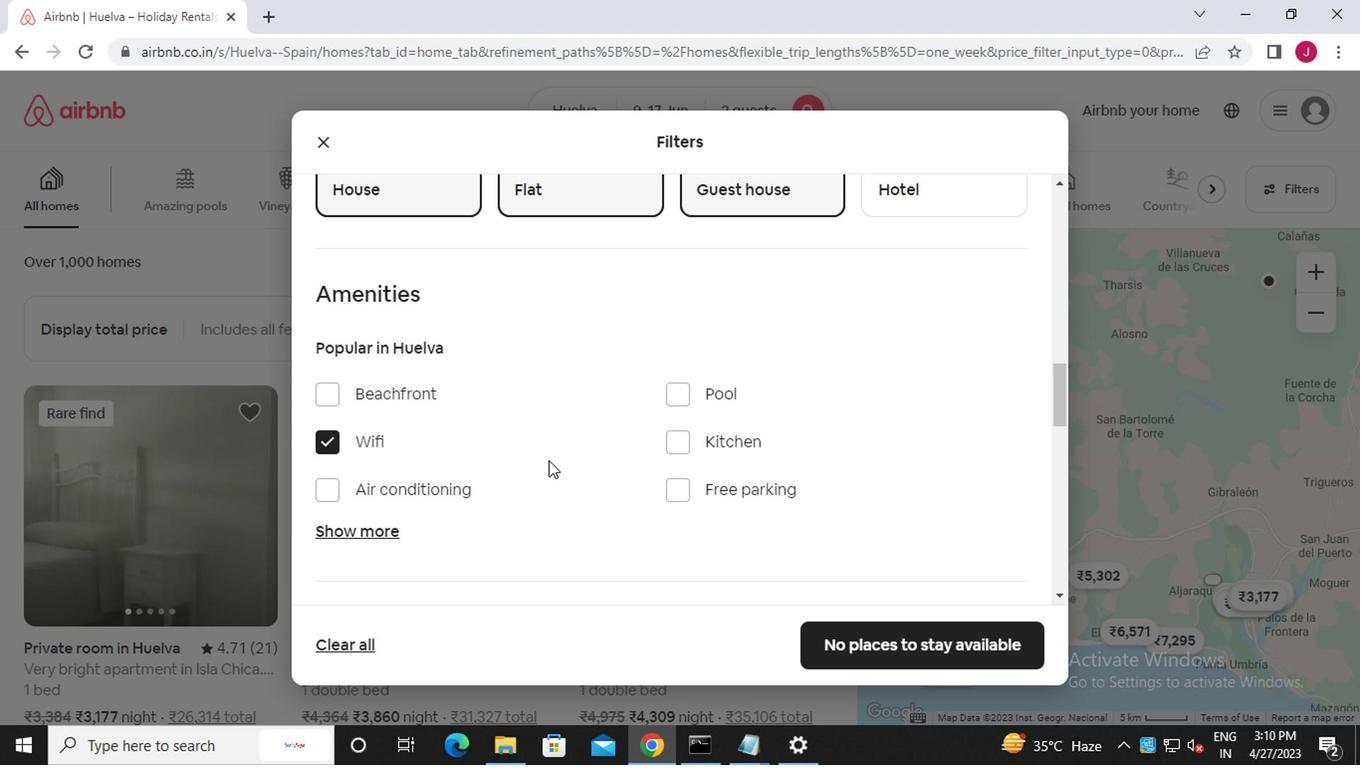 
Action: Mouse scrolled (543, 461) with delta (0, 0)
Screenshot: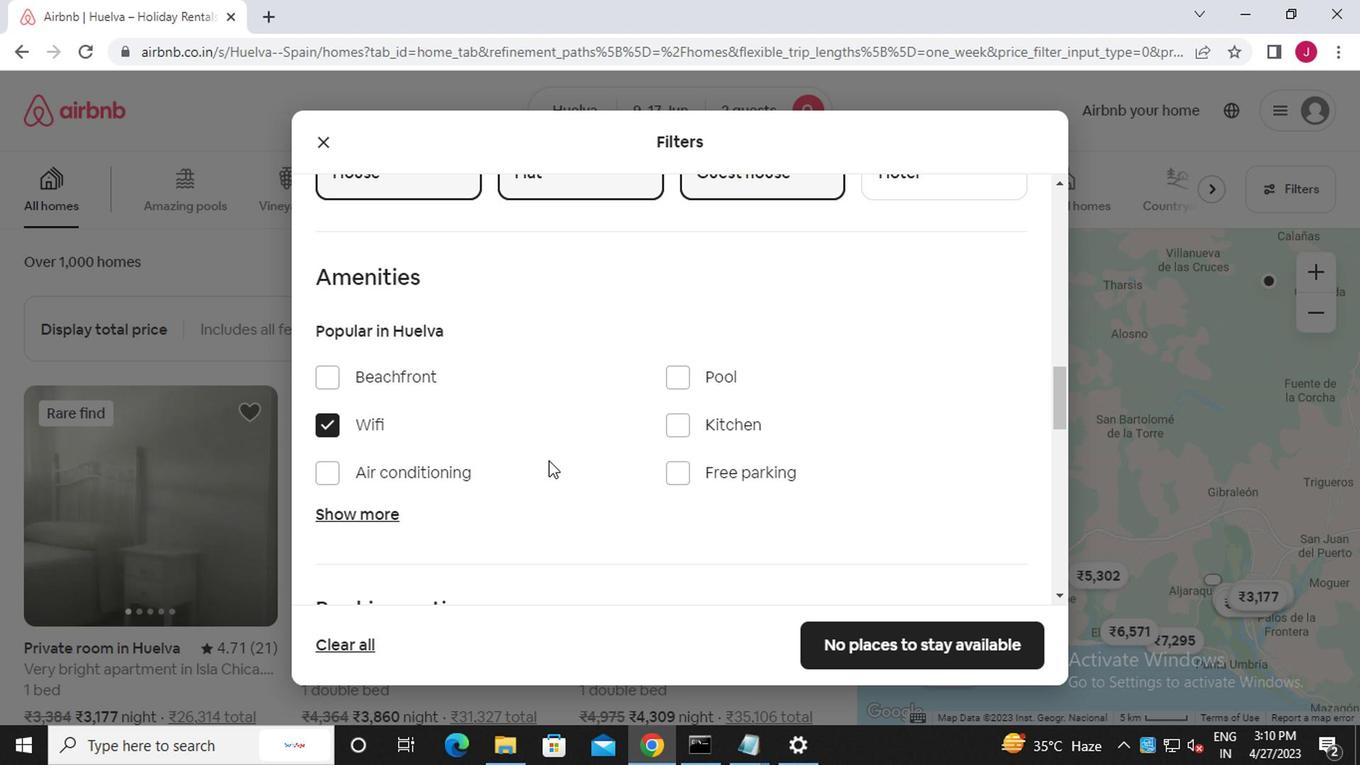 
Action: Mouse scrolled (543, 461) with delta (0, 0)
Screenshot: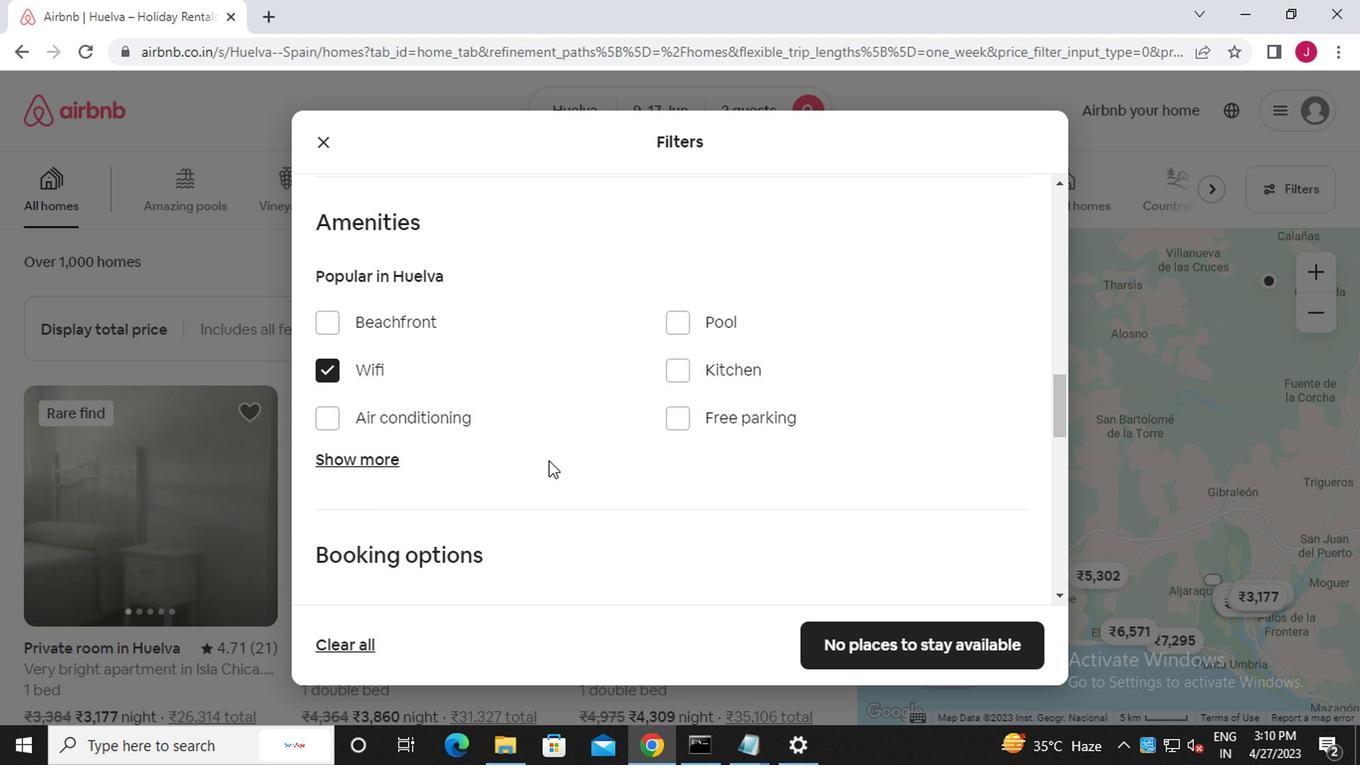 
Action: Mouse moved to (979, 272)
Screenshot: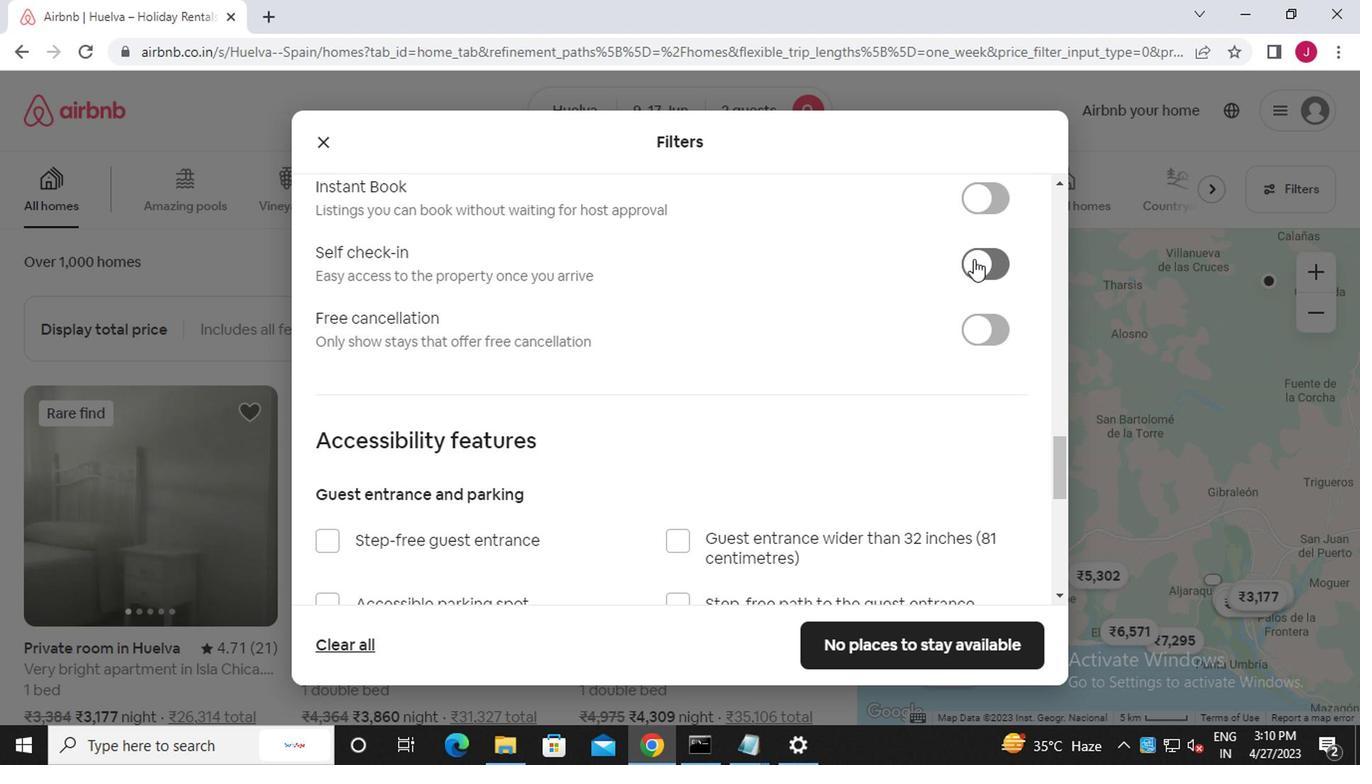 
Action: Mouse pressed left at (979, 272)
Screenshot: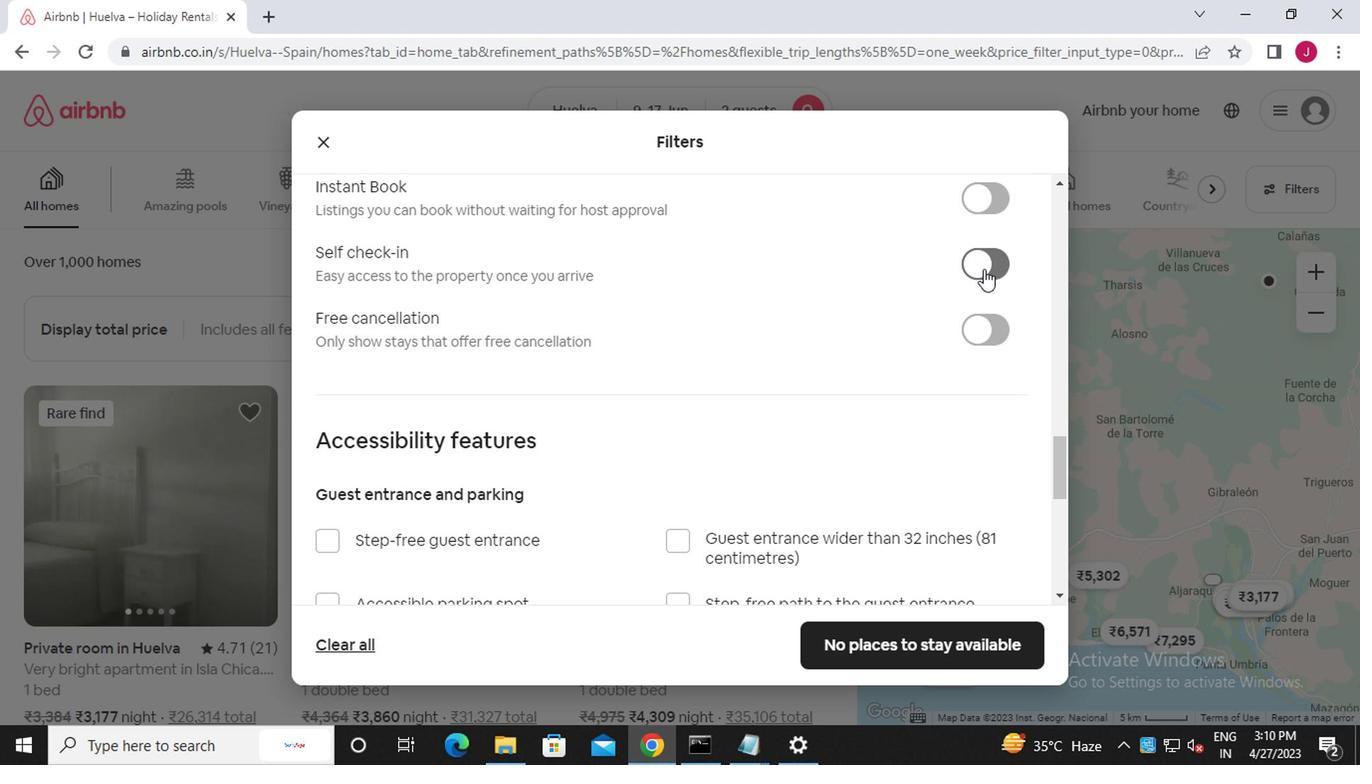 
Action: Mouse moved to (558, 449)
Screenshot: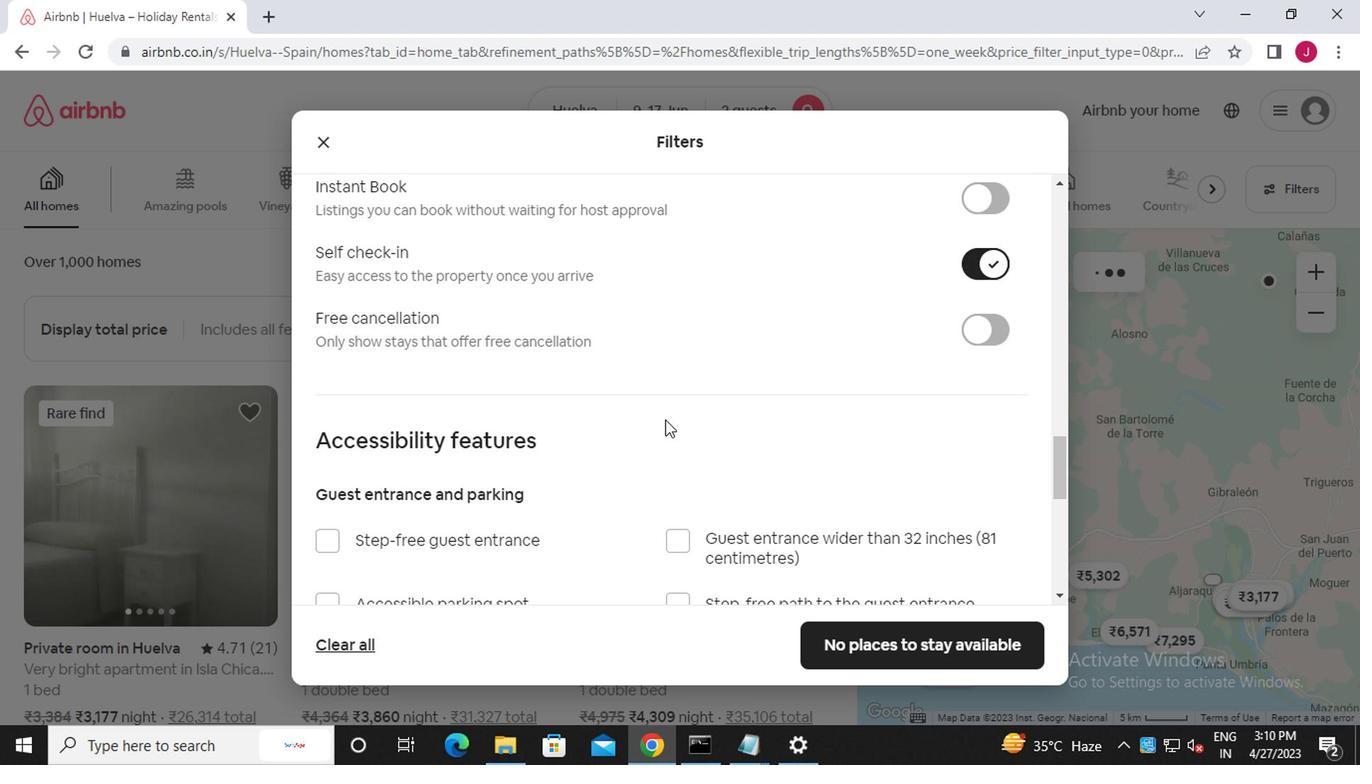 
Action: Mouse scrolled (558, 449) with delta (0, 0)
Screenshot: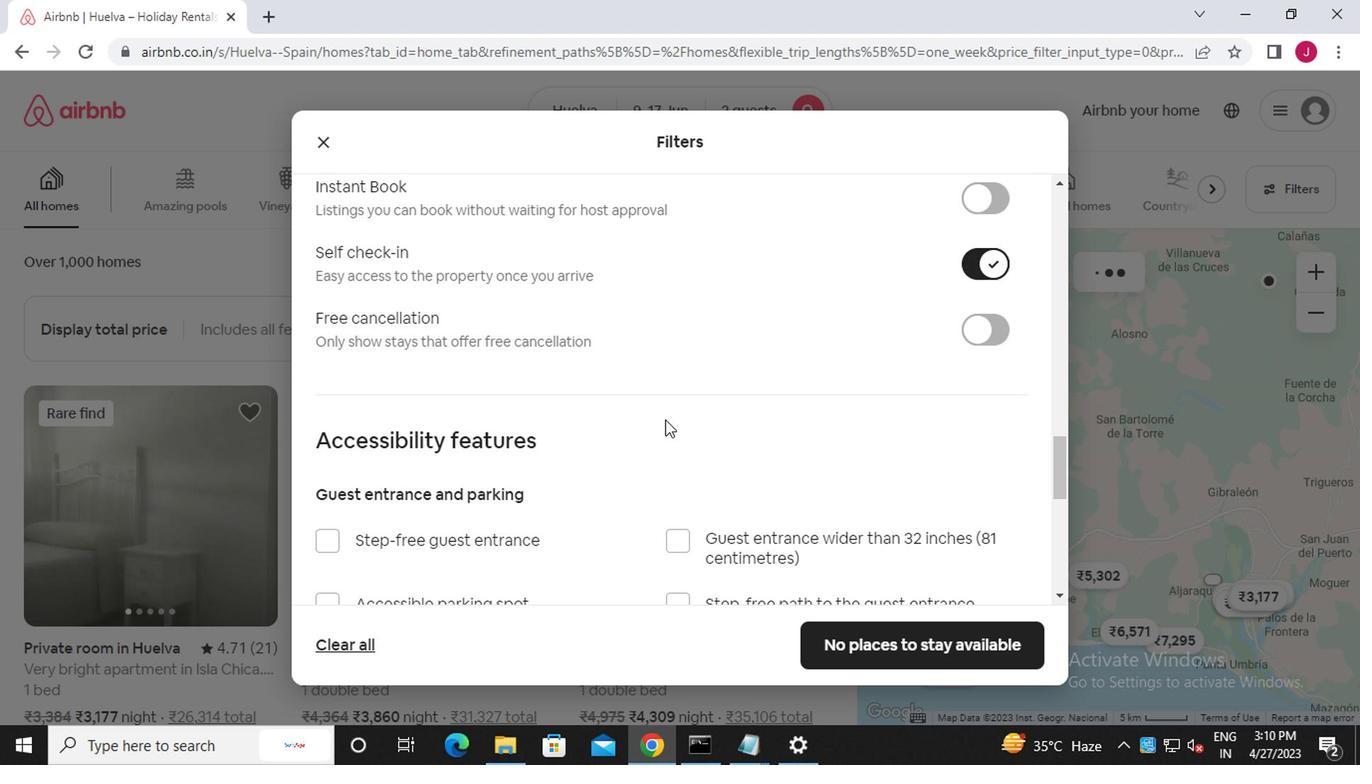 
Action: Mouse moved to (554, 453)
Screenshot: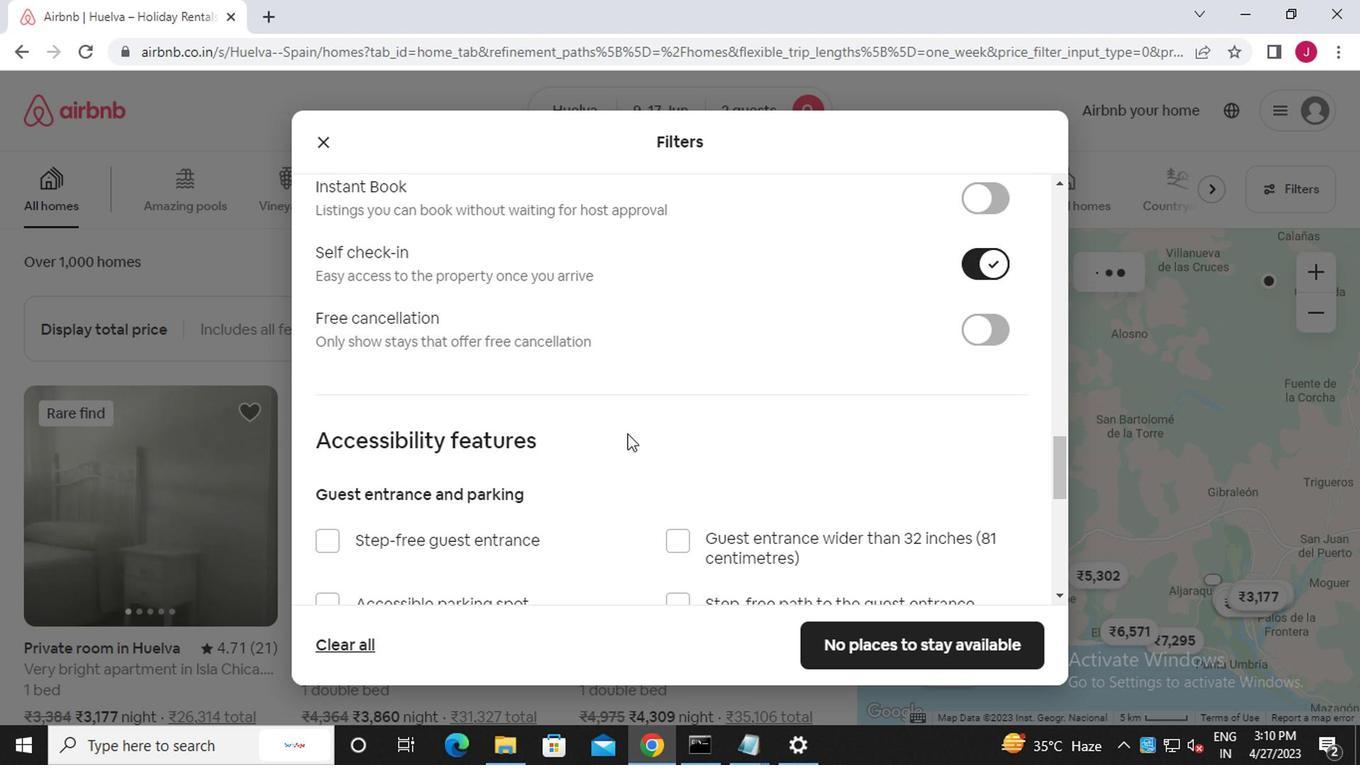 
Action: Mouse scrolled (554, 452) with delta (0, -1)
Screenshot: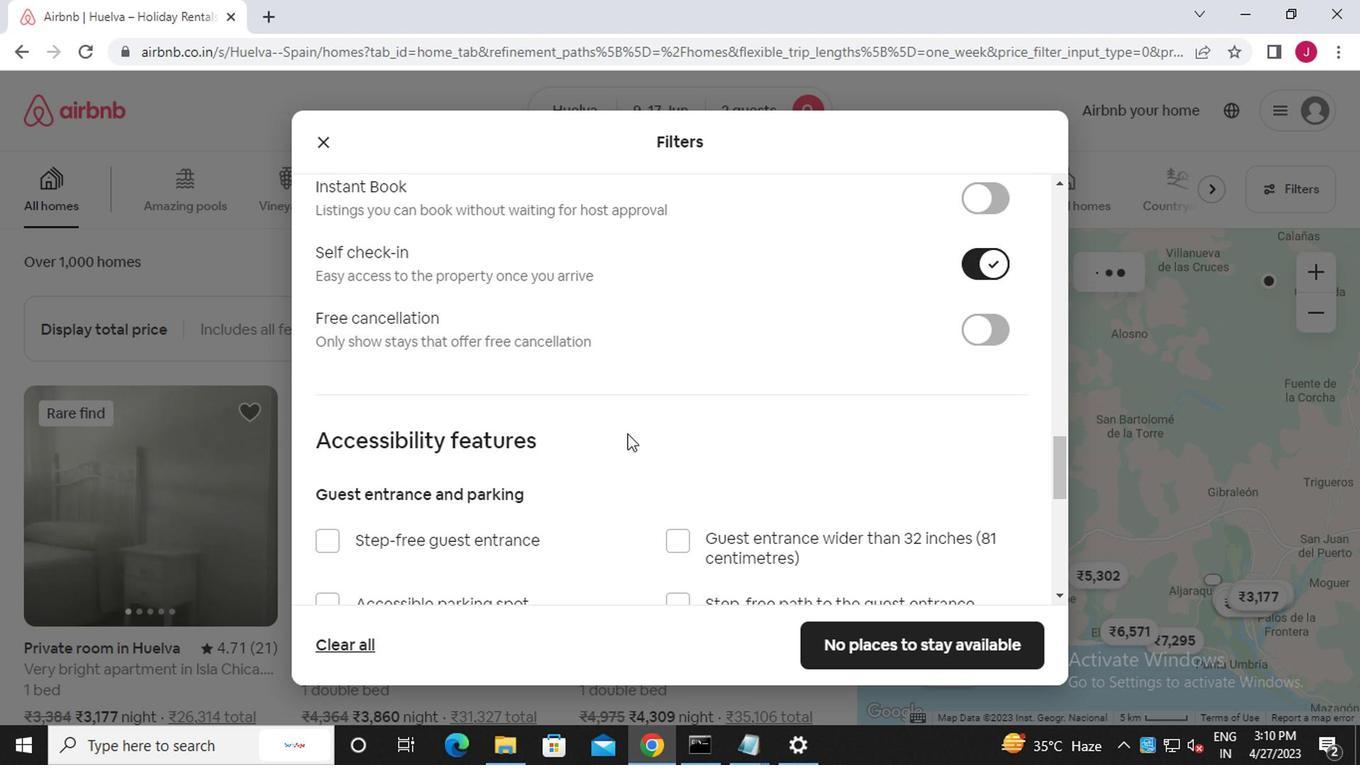 
Action: Mouse moved to (551, 454)
Screenshot: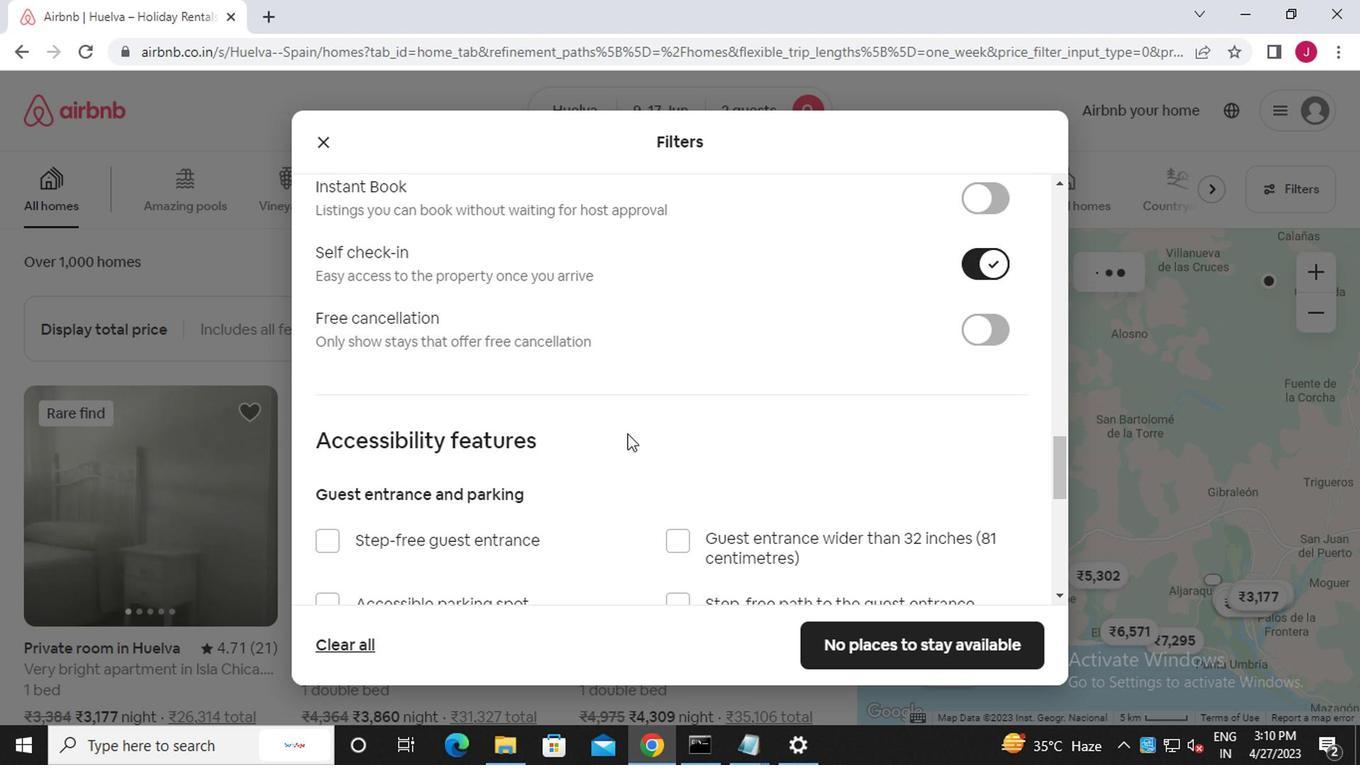 
Action: Mouse scrolled (551, 454) with delta (0, 0)
Screenshot: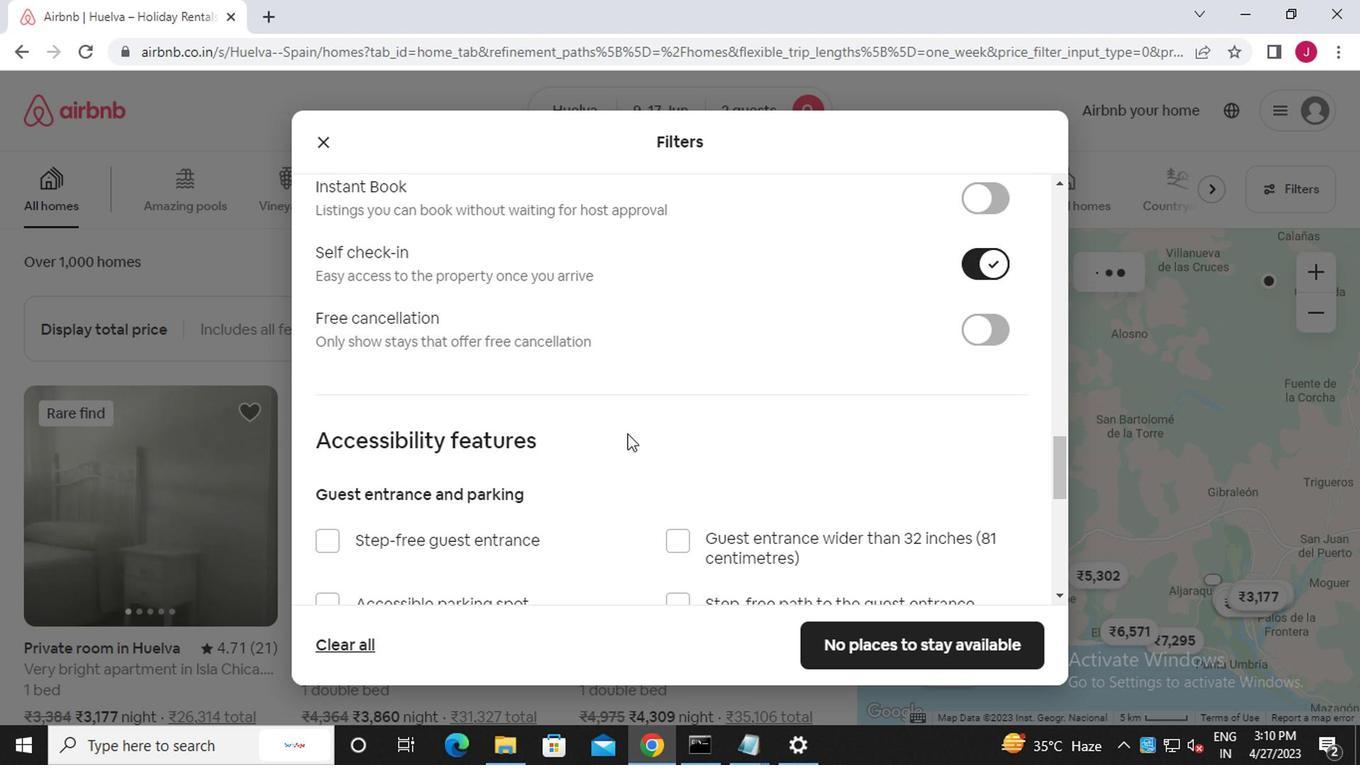 
Action: Mouse moved to (550, 456)
Screenshot: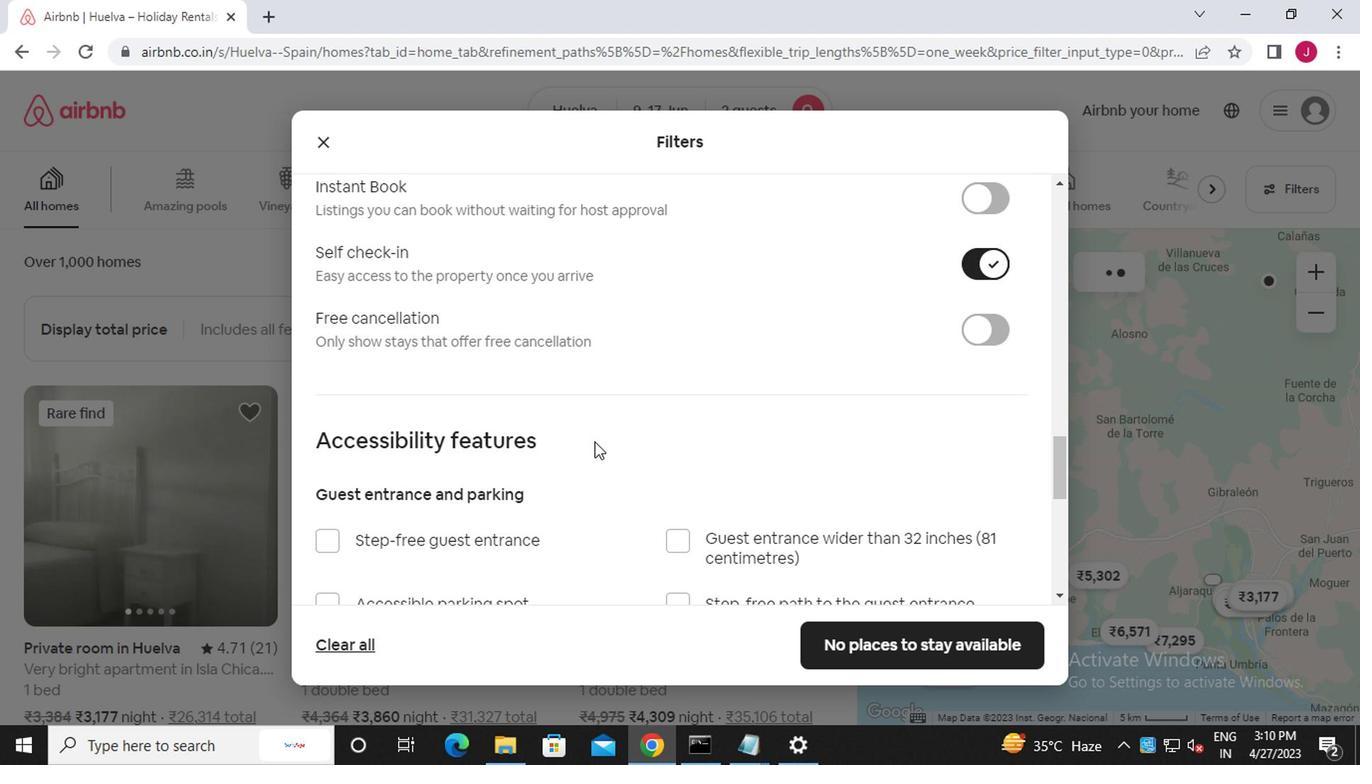 
Action: Mouse scrolled (550, 454) with delta (0, -1)
Screenshot: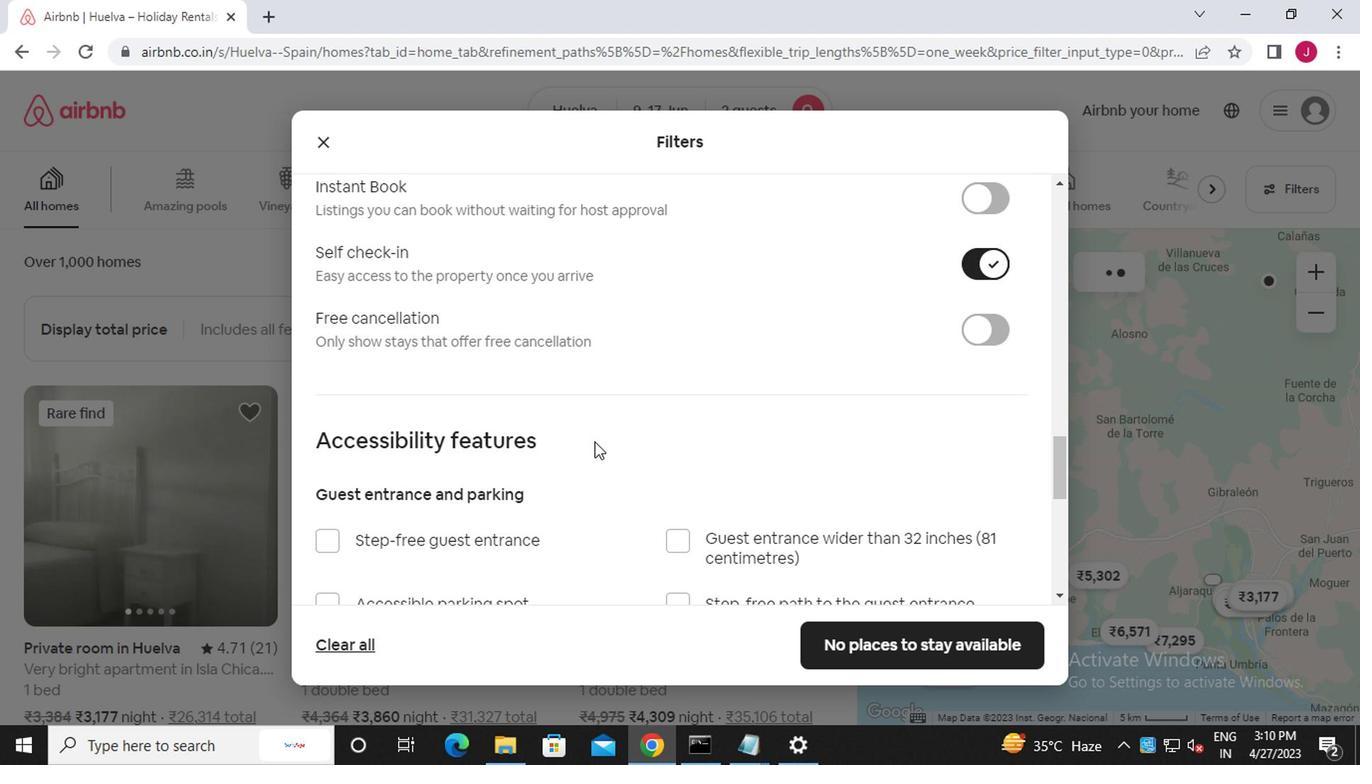 
Action: Mouse moved to (549, 456)
Screenshot: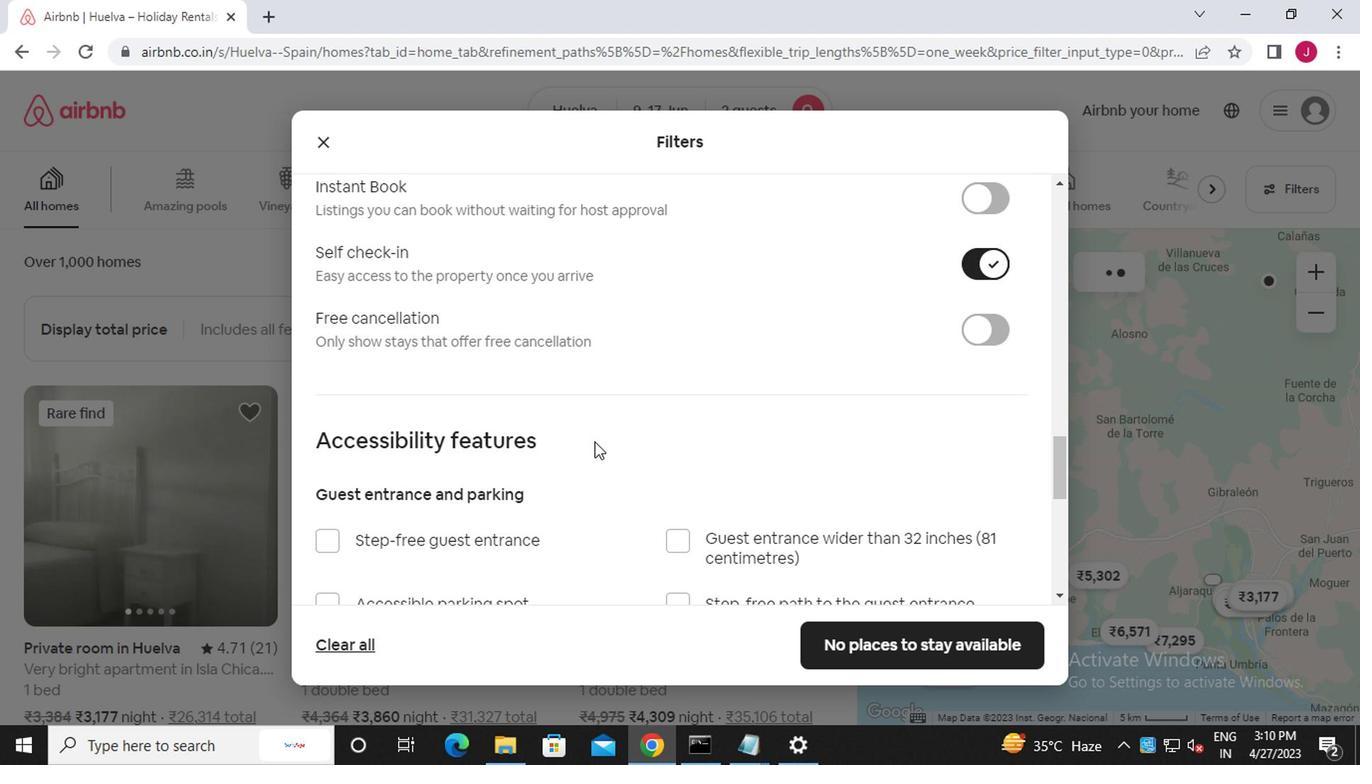
Action: Mouse scrolled (549, 454) with delta (0, -1)
Screenshot: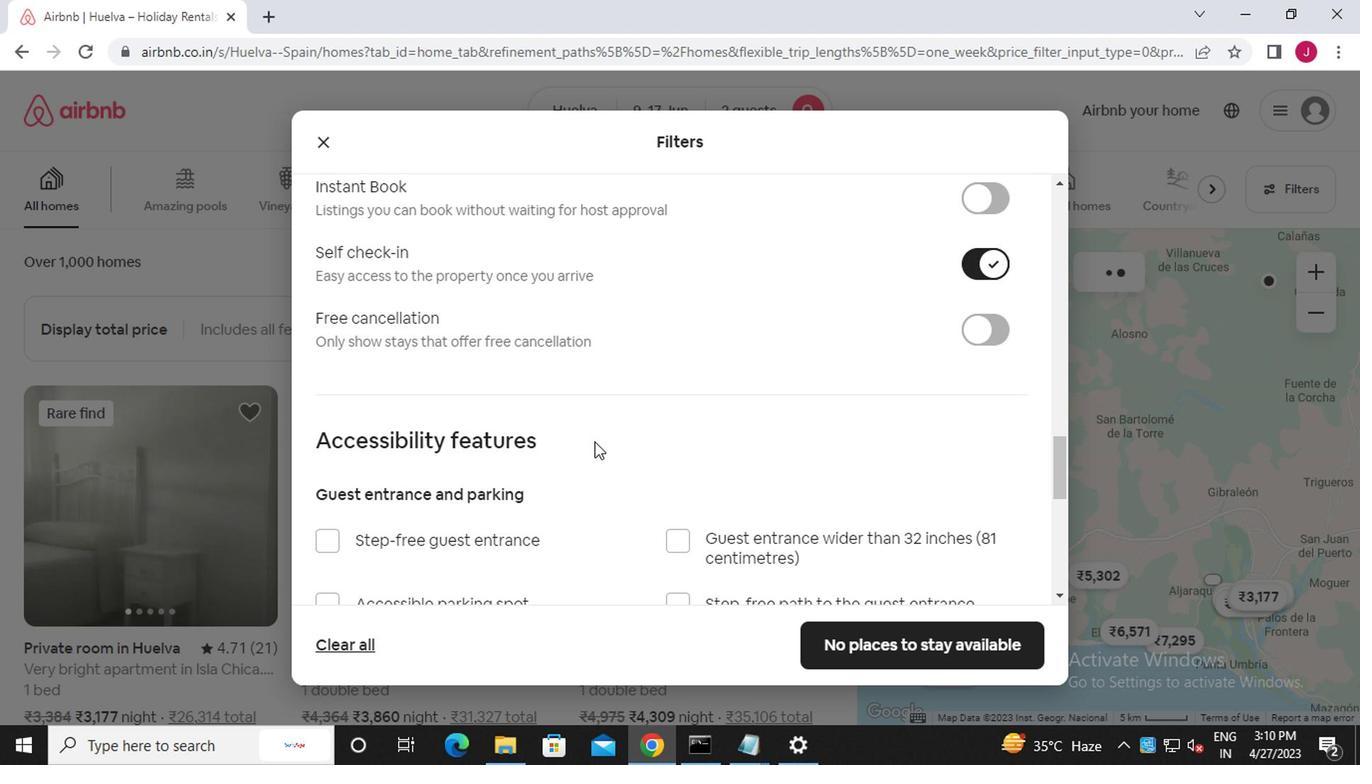 
Action: Mouse moved to (549, 456)
Screenshot: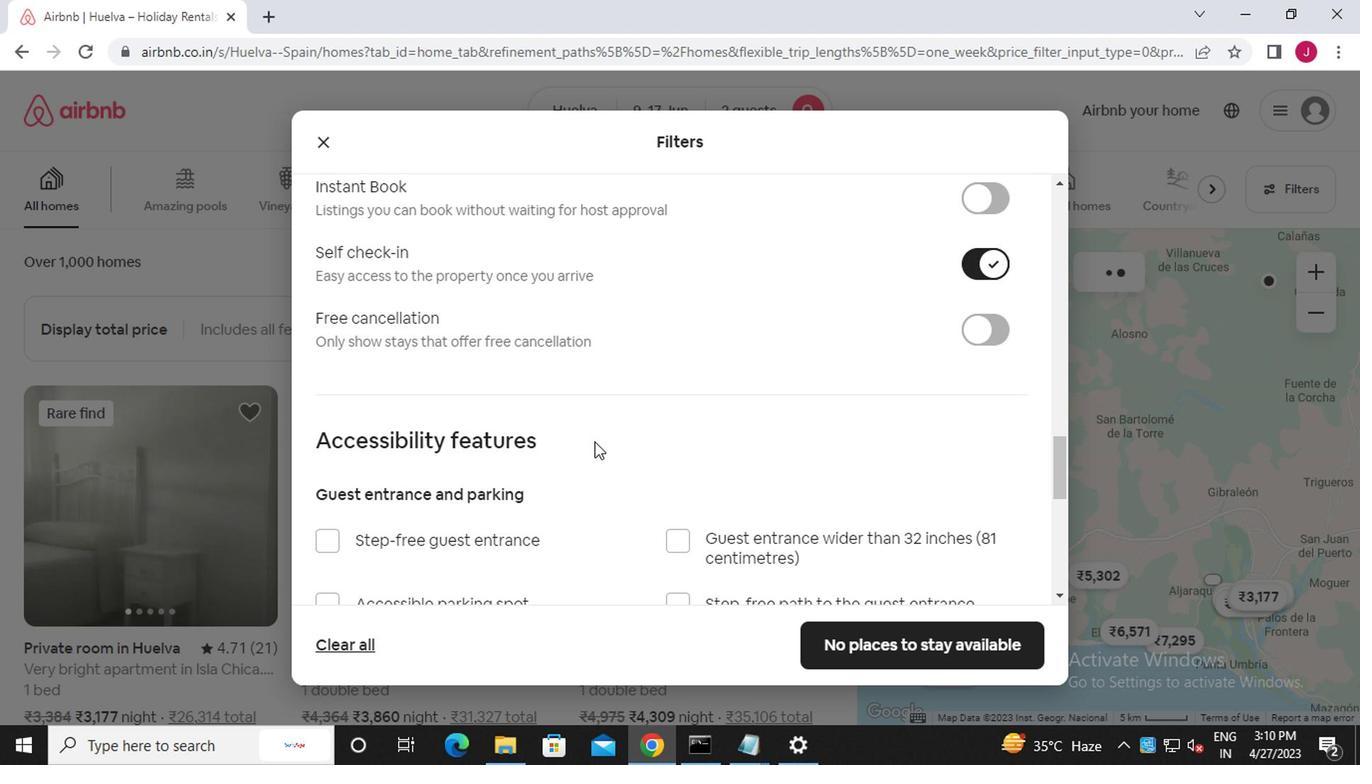 
Action: Mouse scrolled (549, 456) with delta (0, 0)
Screenshot: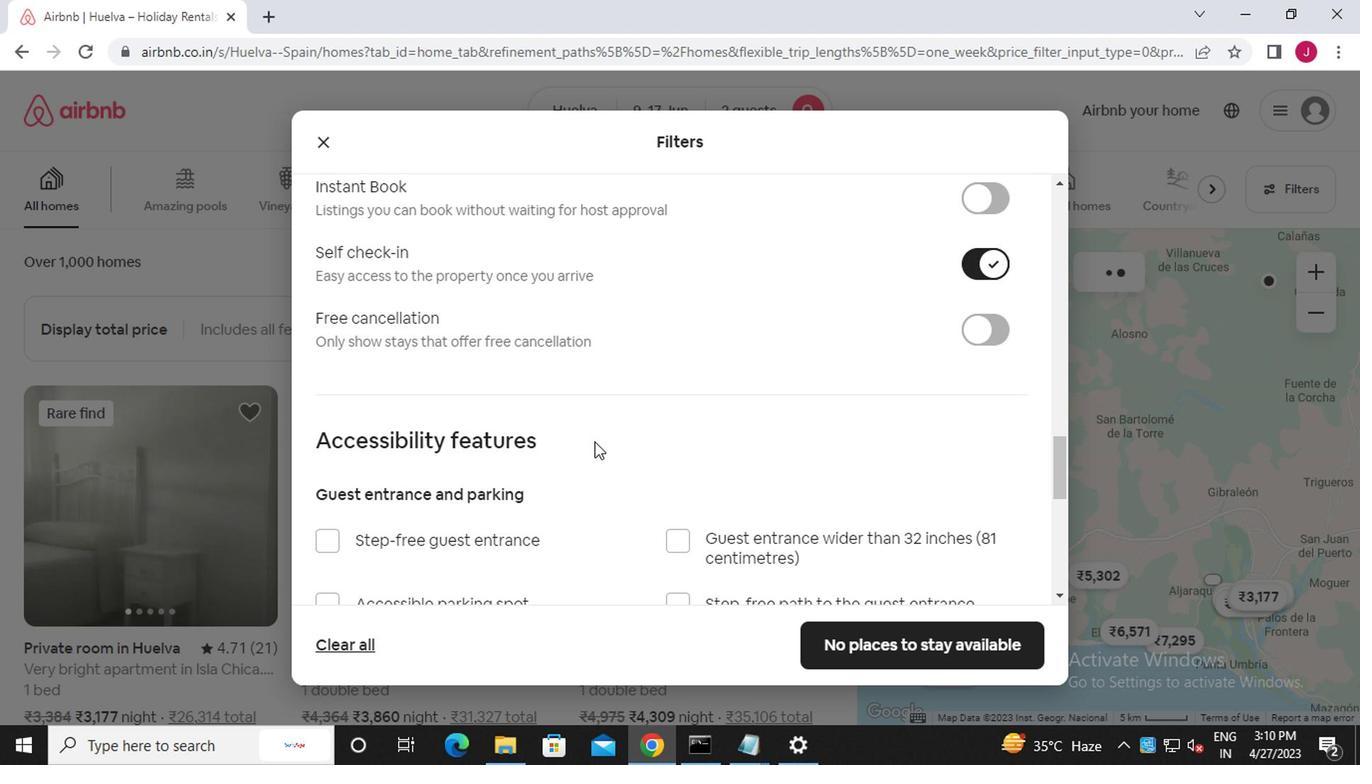 
Action: Mouse moved to (548, 456)
Screenshot: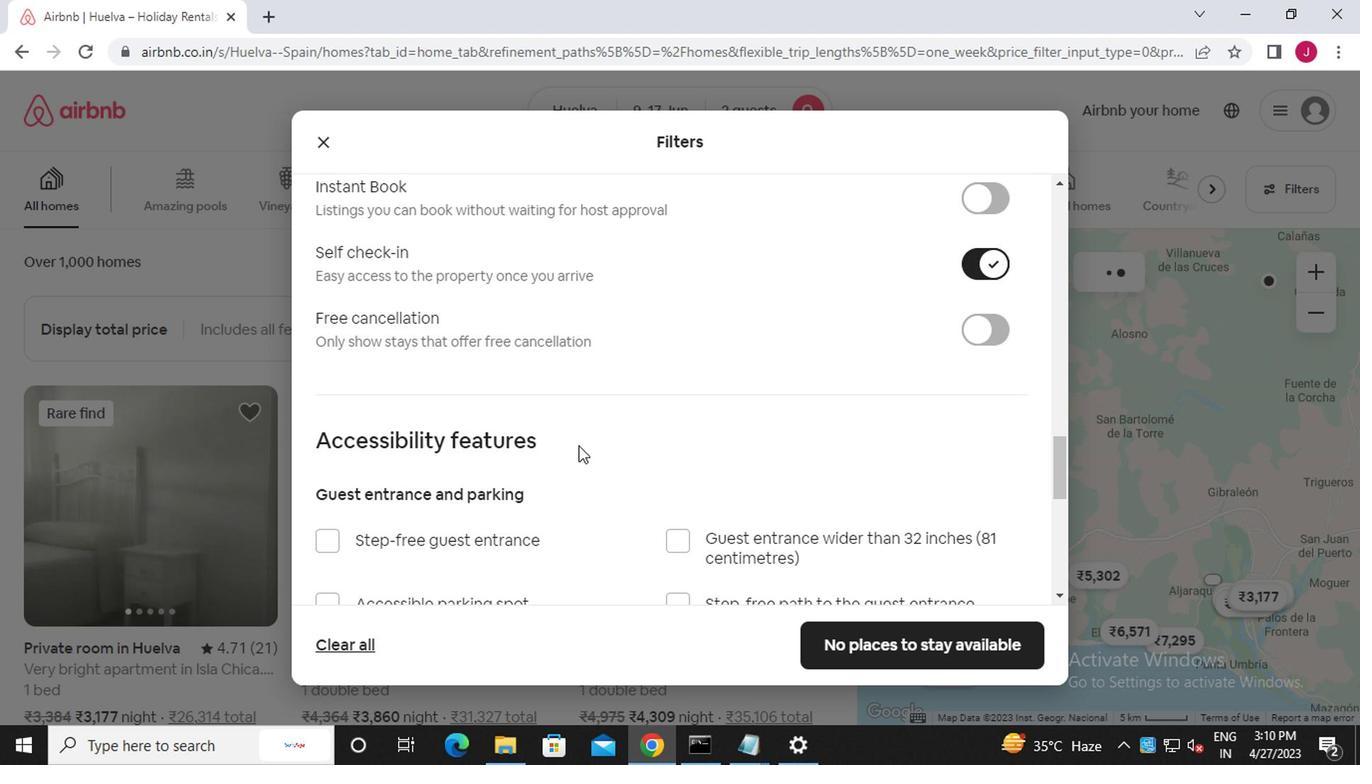
Action: Mouse scrolled (548, 456) with delta (0, 0)
Screenshot: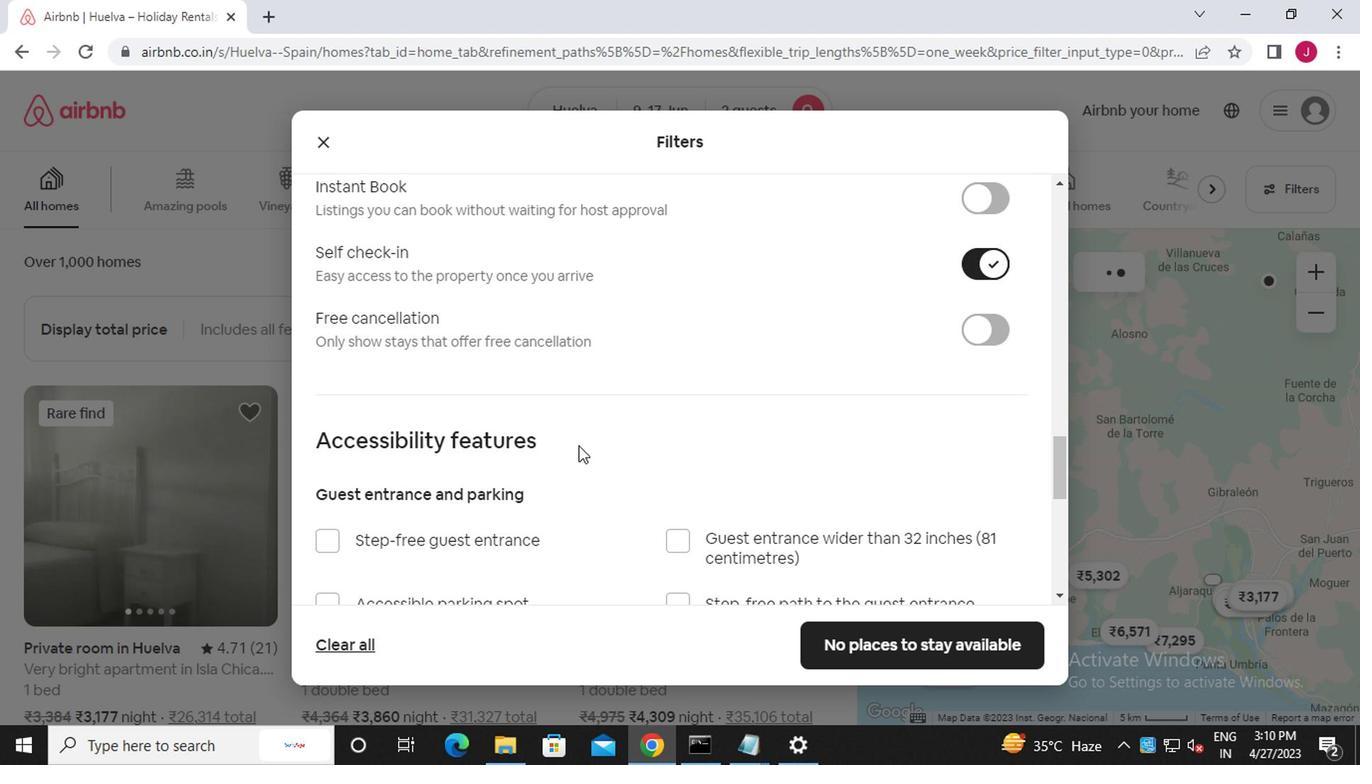 
Action: Mouse moved to (546, 456)
Screenshot: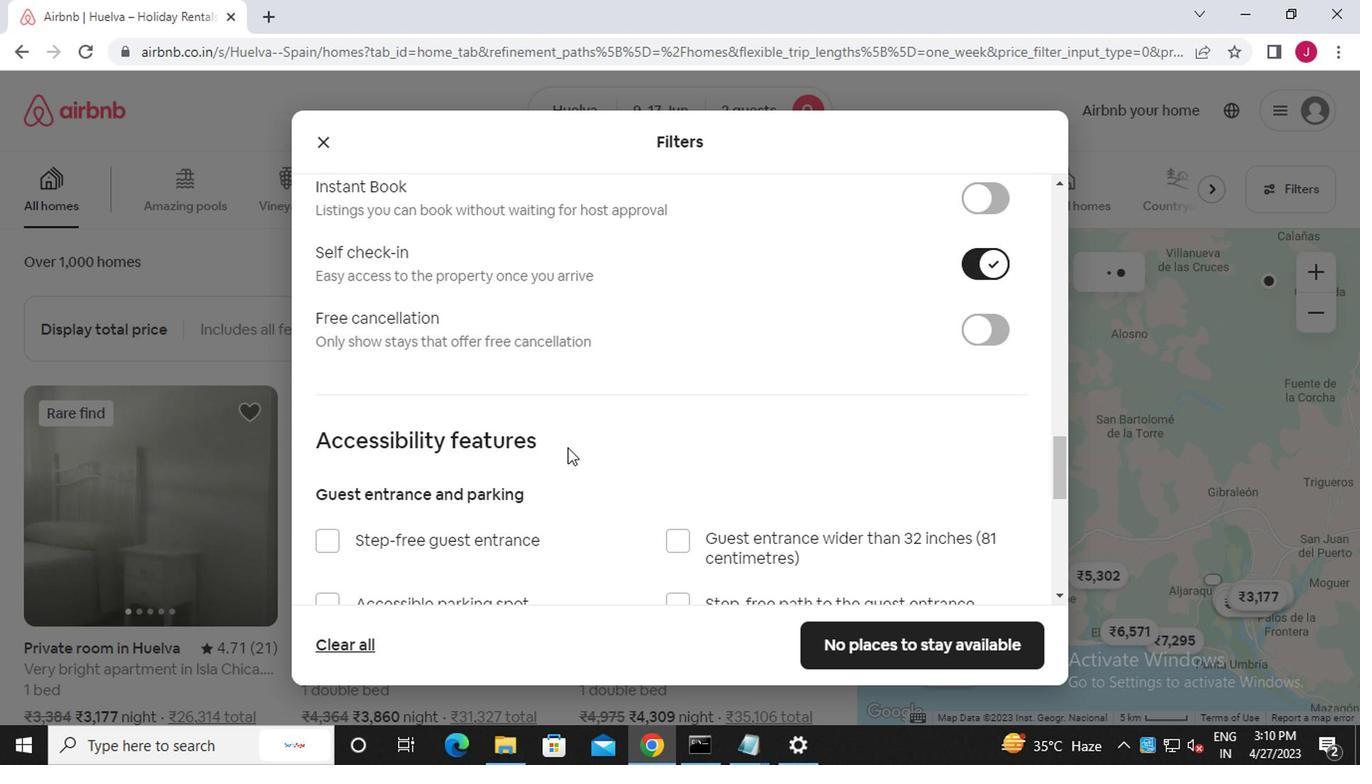
Action: Mouse scrolled (546, 456) with delta (0, 0)
Screenshot: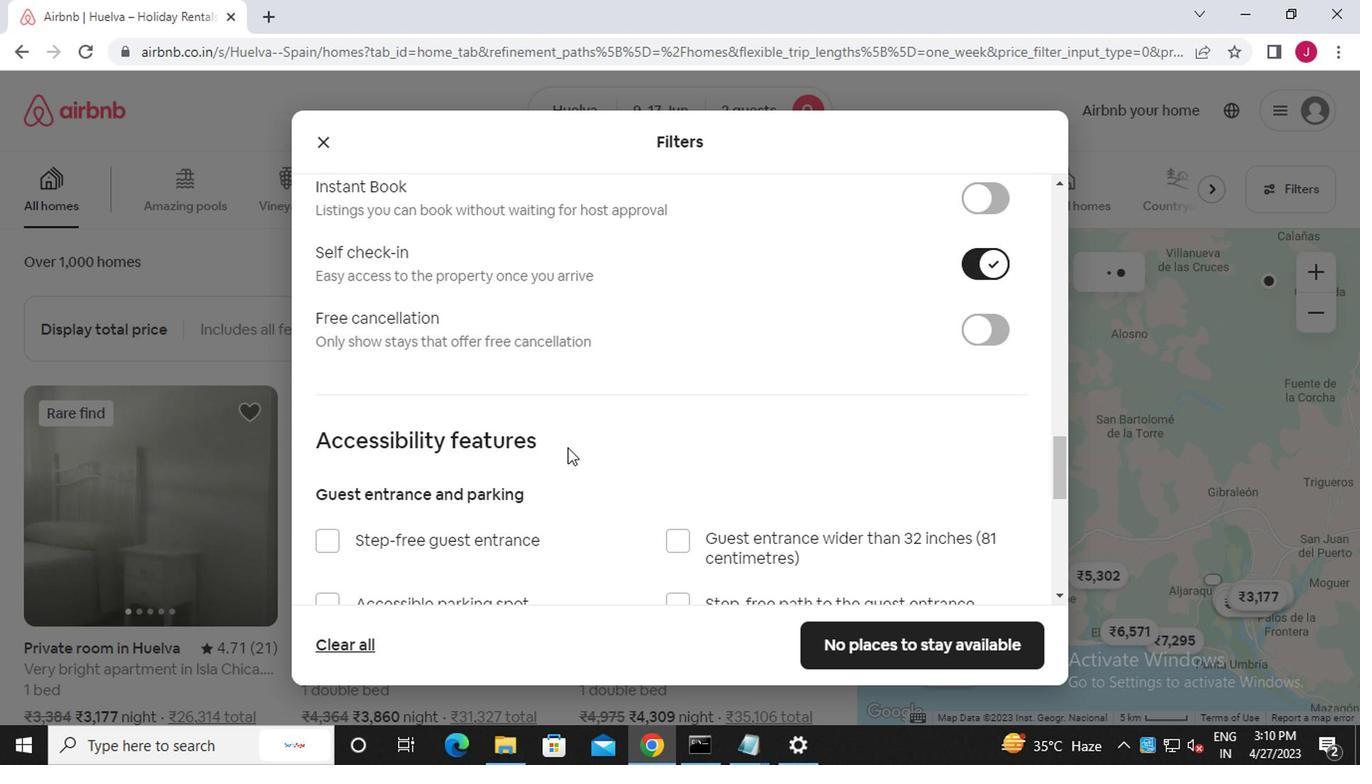 
Action: Mouse moved to (327, 466)
Screenshot: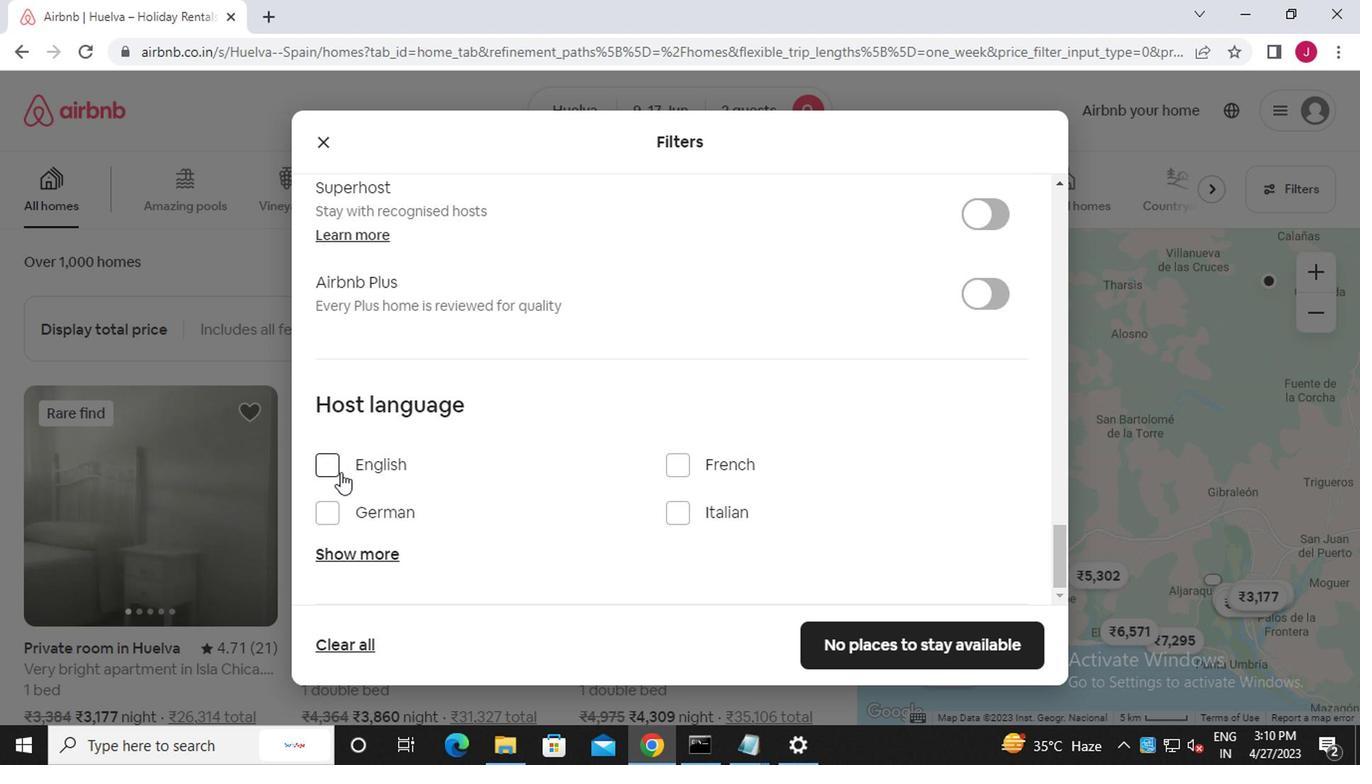 
Action: Mouse pressed left at (327, 466)
Screenshot: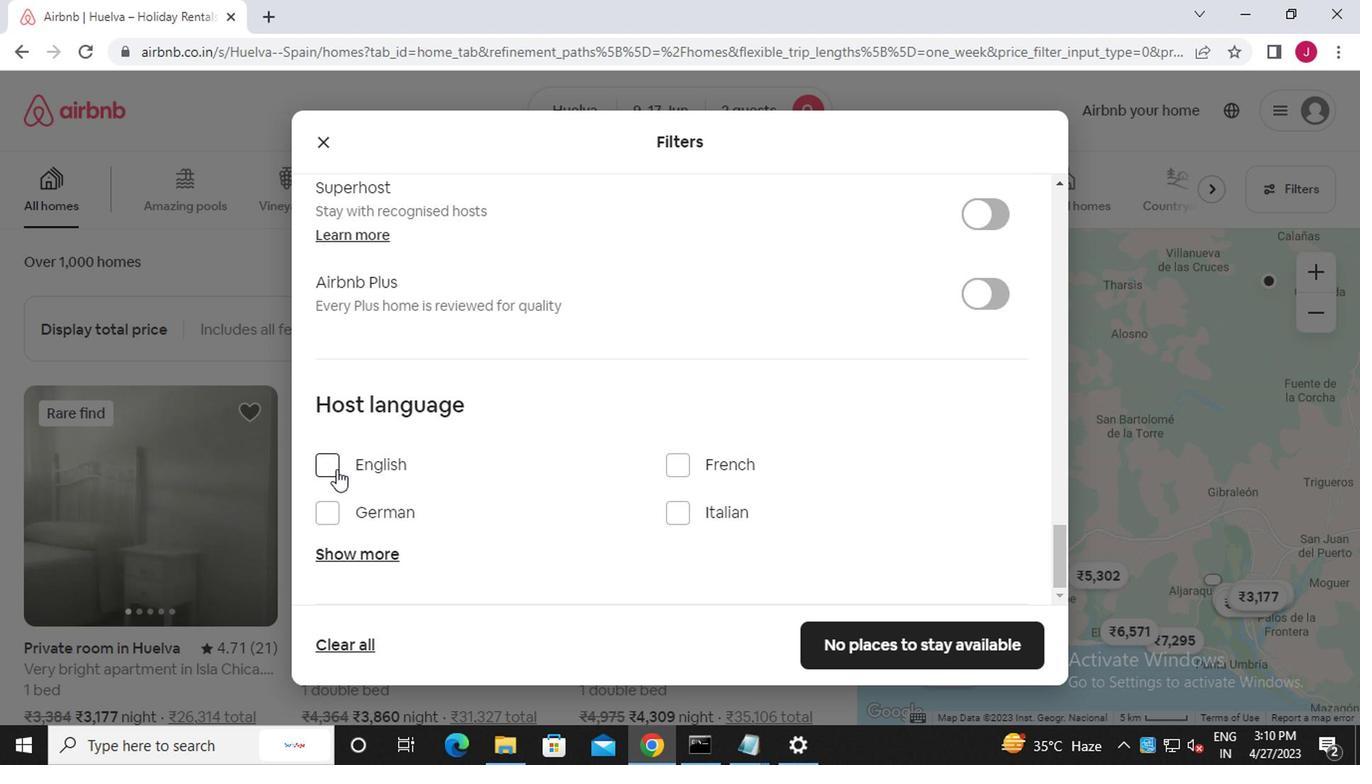 
Action: Mouse moved to (531, 513)
Screenshot: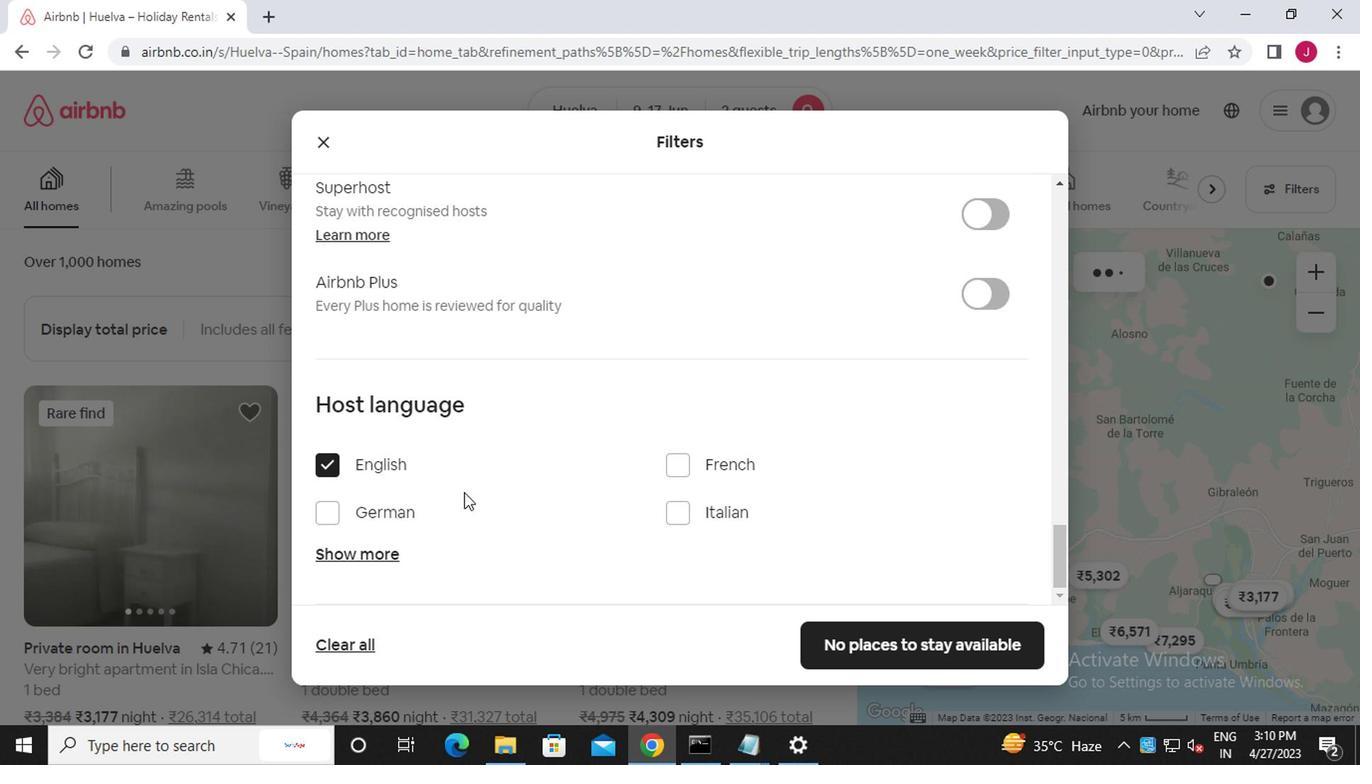 
Action: Mouse scrolled (531, 512) with delta (0, 0)
Screenshot: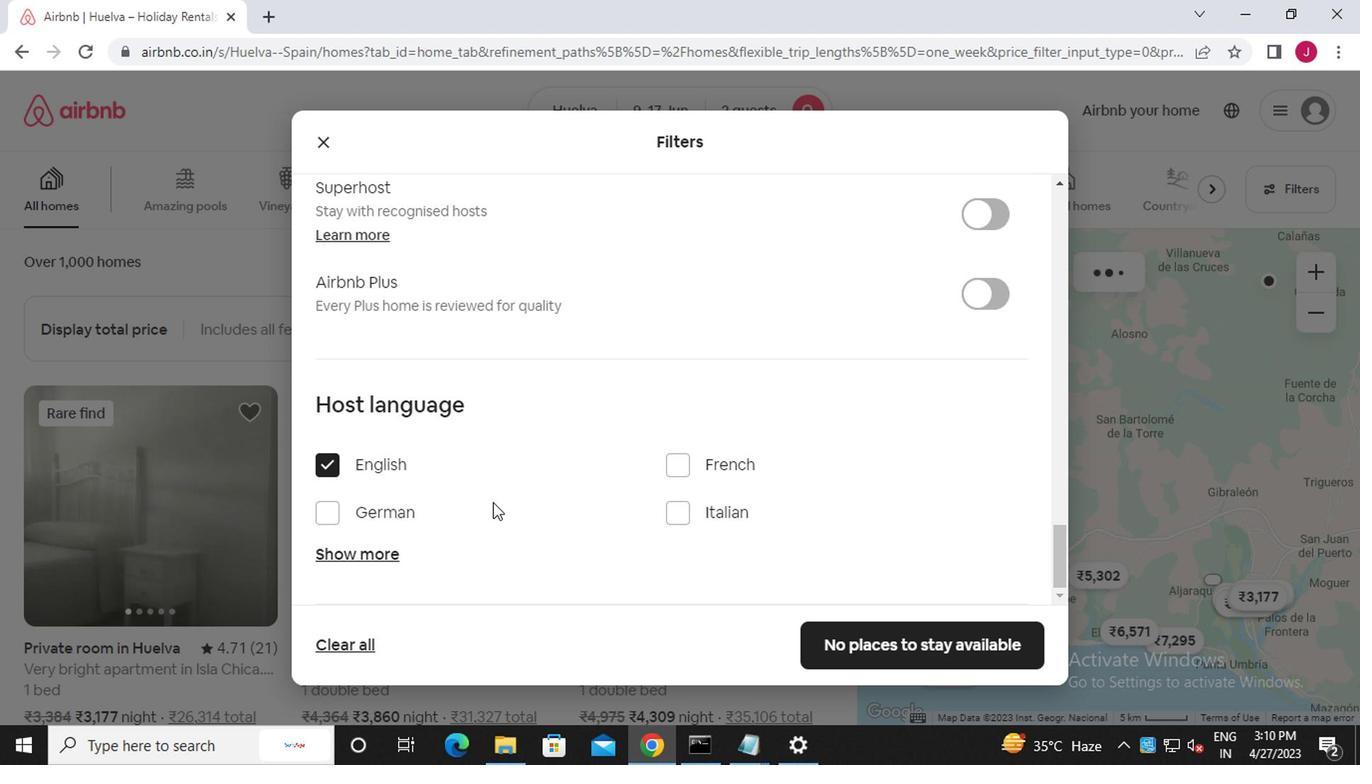 
Action: Mouse scrolled (531, 512) with delta (0, 0)
Screenshot: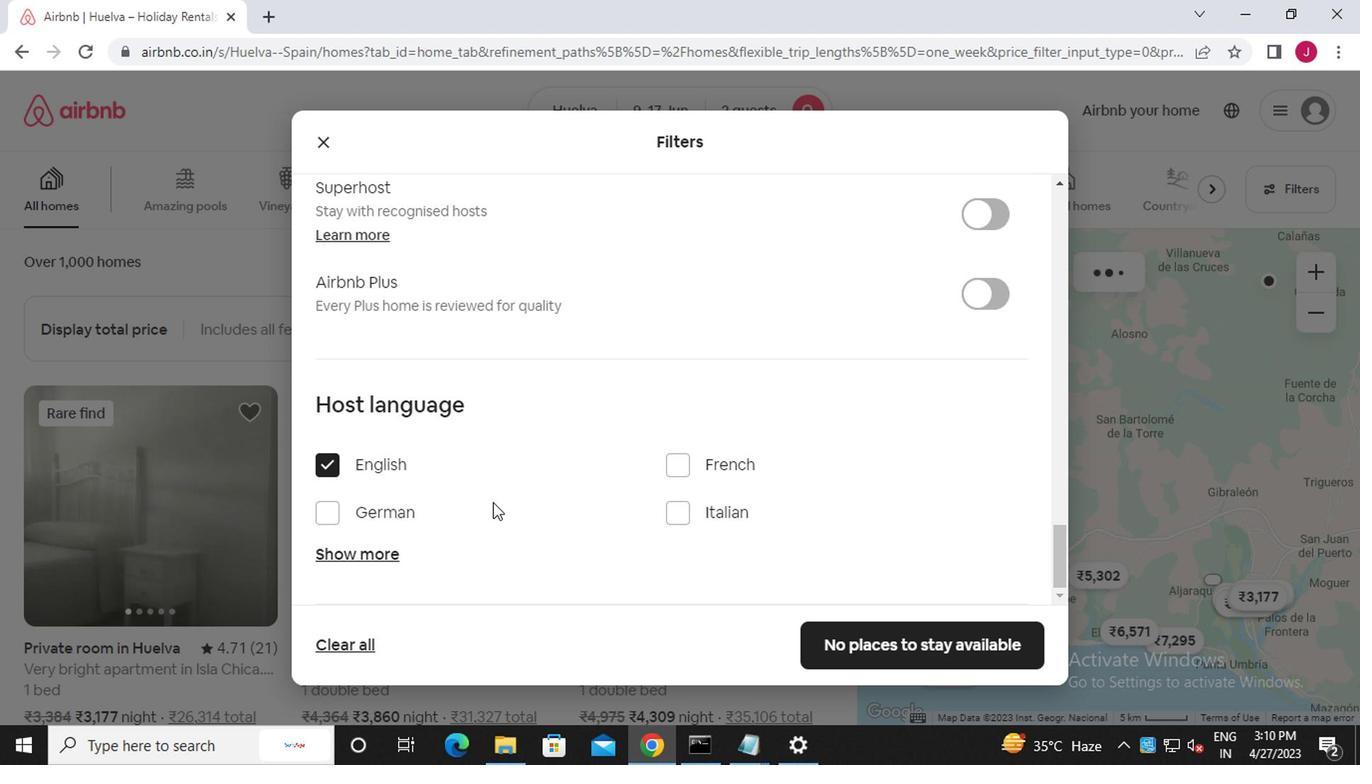 
Action: Mouse scrolled (531, 512) with delta (0, 0)
Screenshot: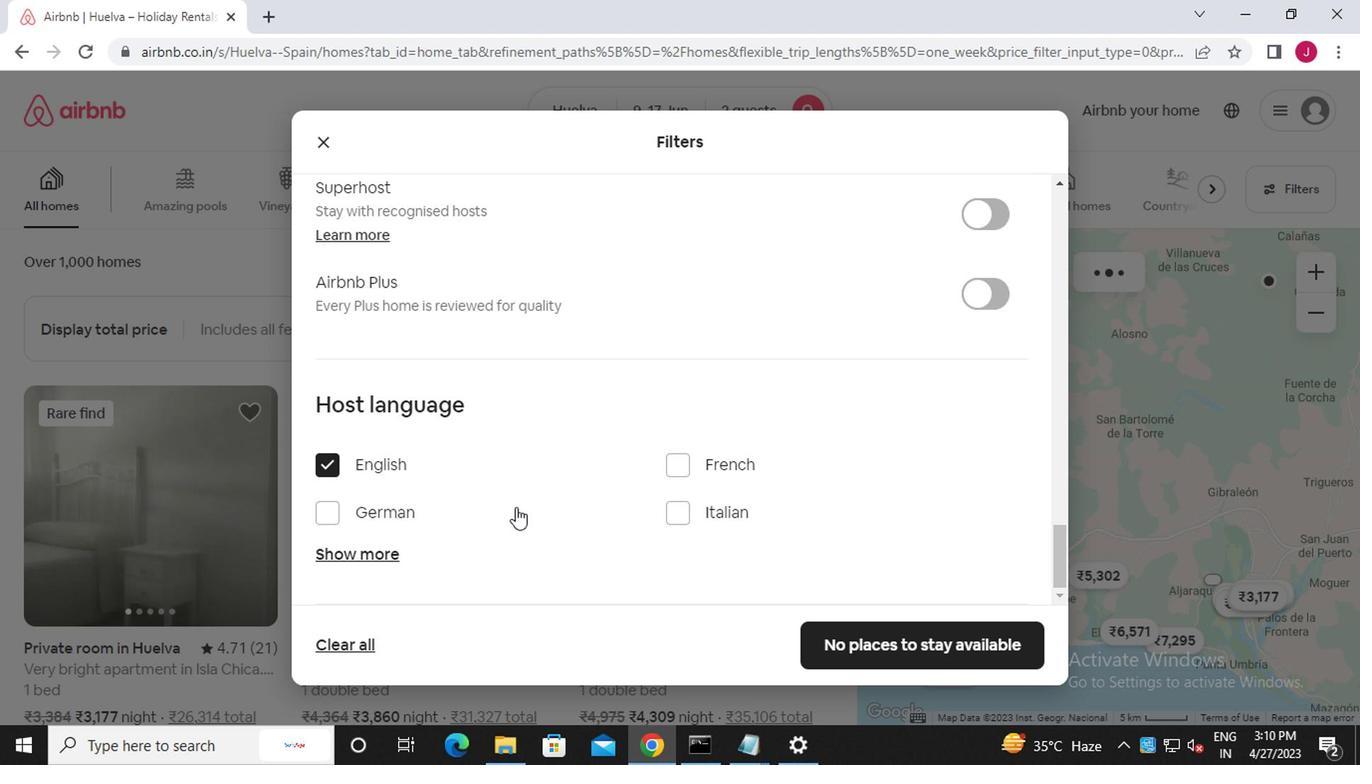 
Action: Mouse moved to (531, 515)
Screenshot: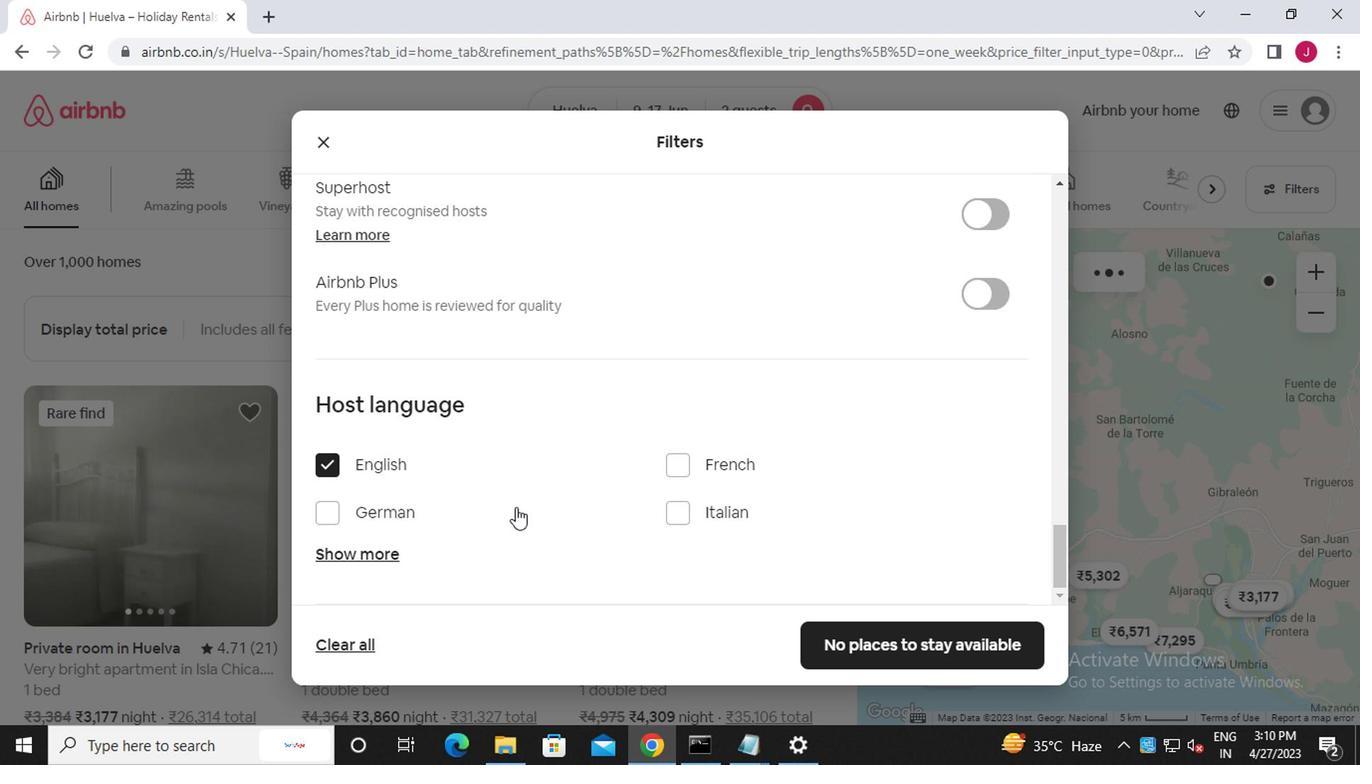 
Action: Mouse scrolled (531, 513) with delta (0, -1)
Screenshot: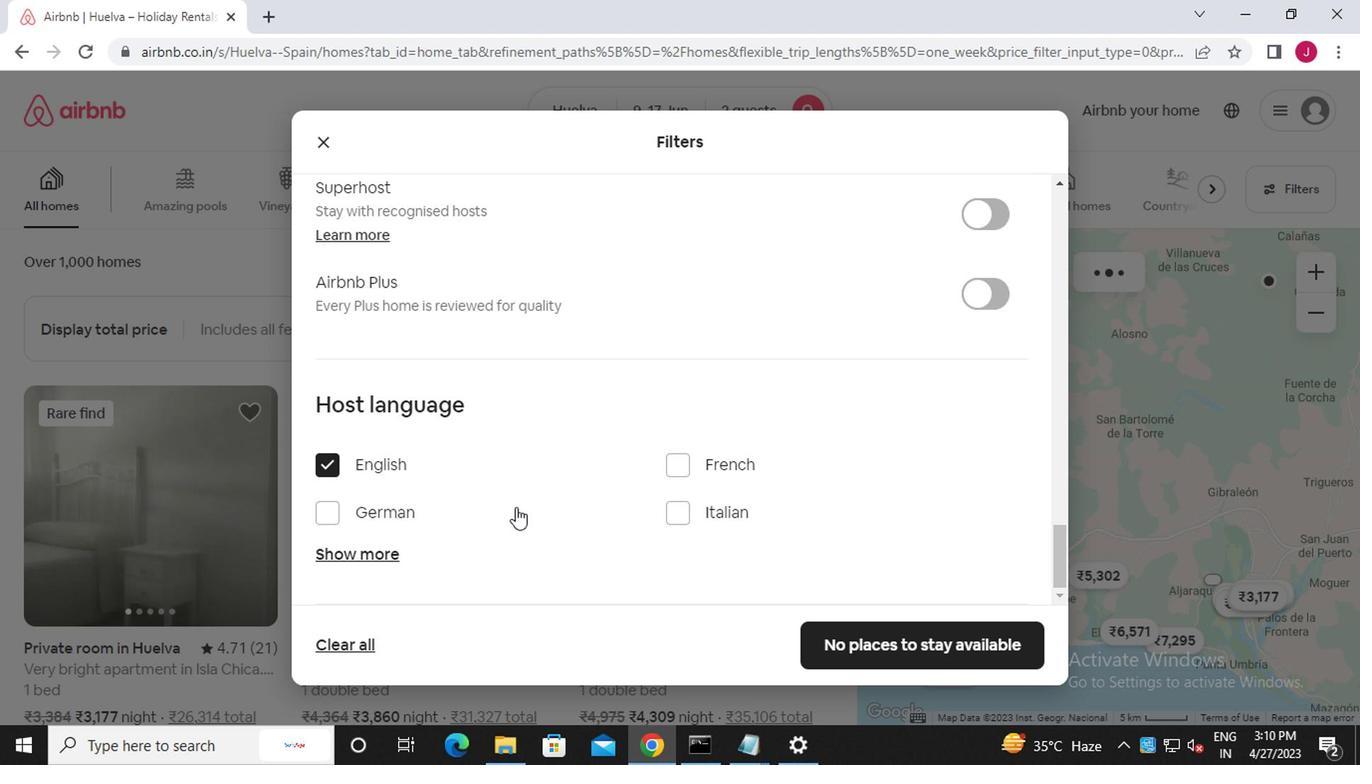 
Action: Mouse moved to (533, 515)
Screenshot: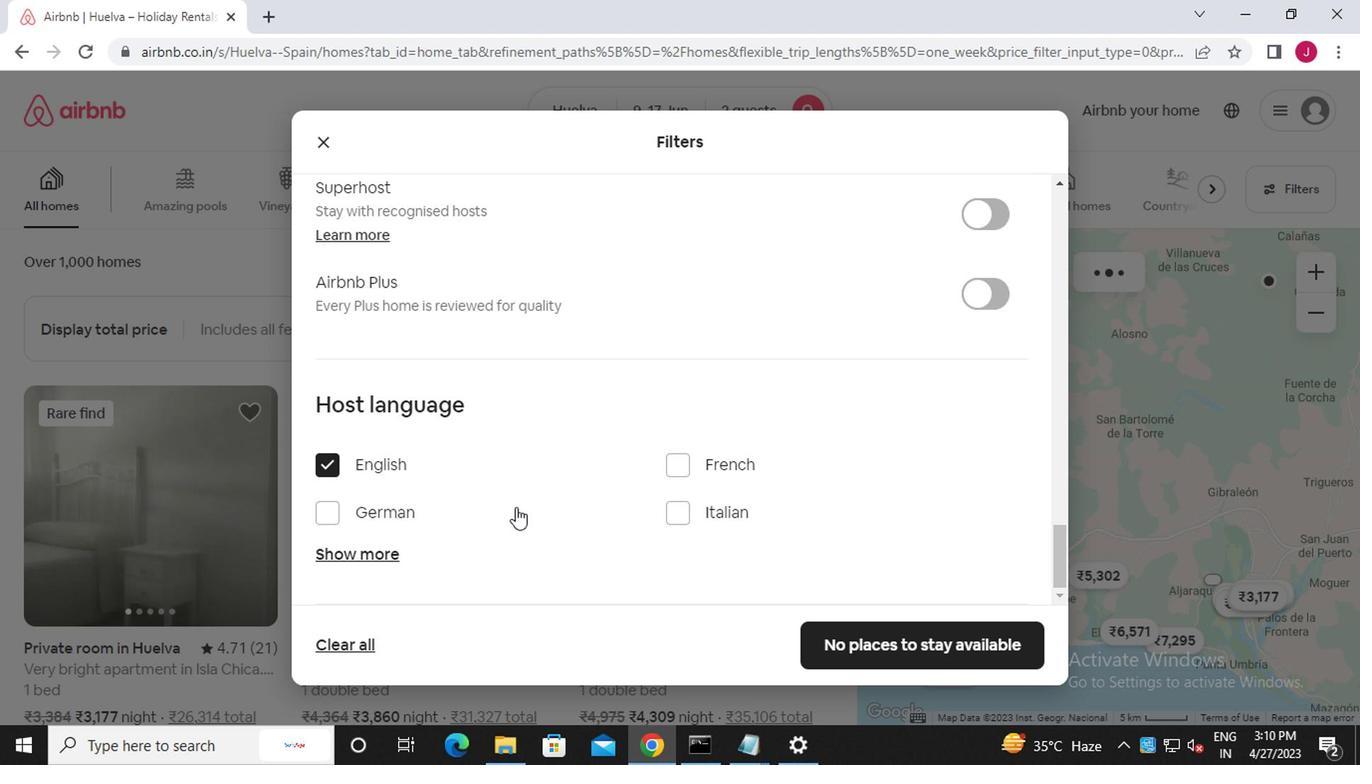 
Action: Mouse scrolled (533, 513) with delta (0, -1)
Screenshot: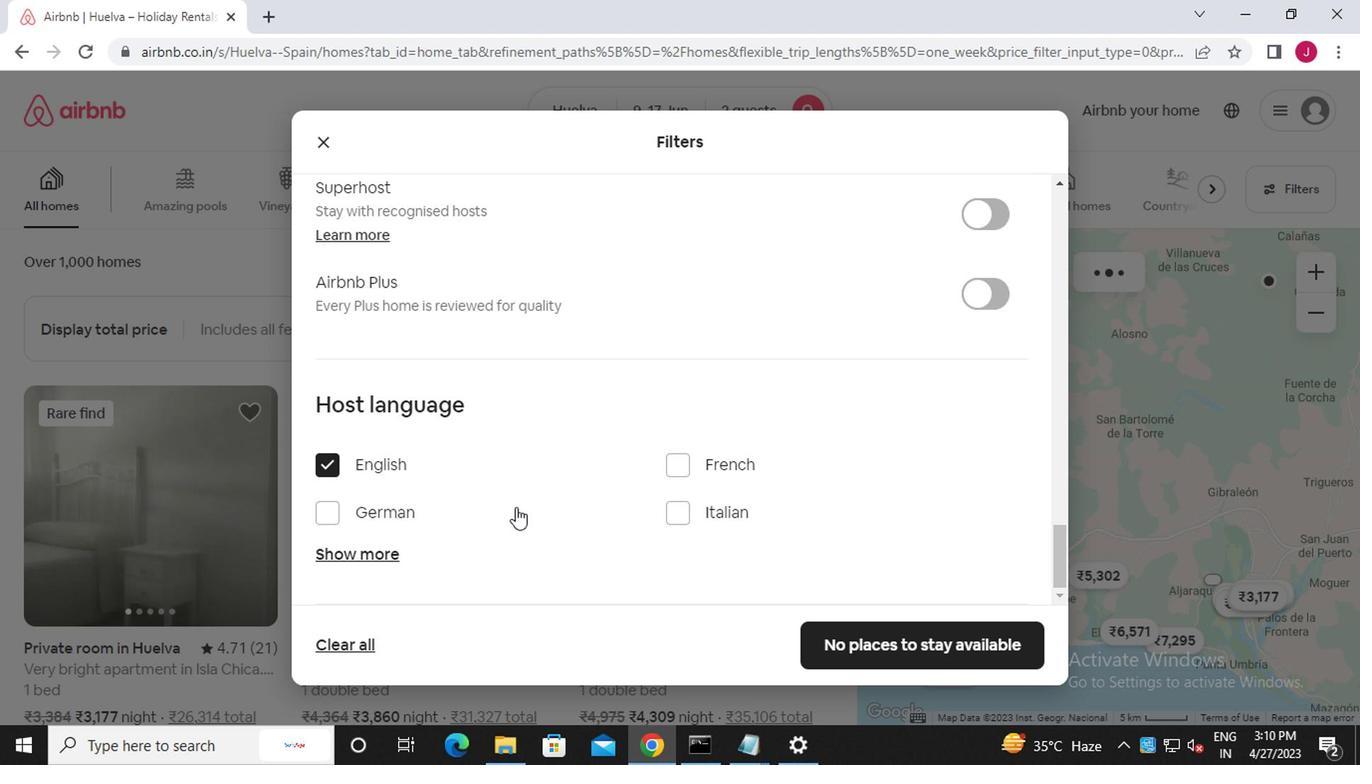 
Action: Mouse moved to (538, 515)
Screenshot: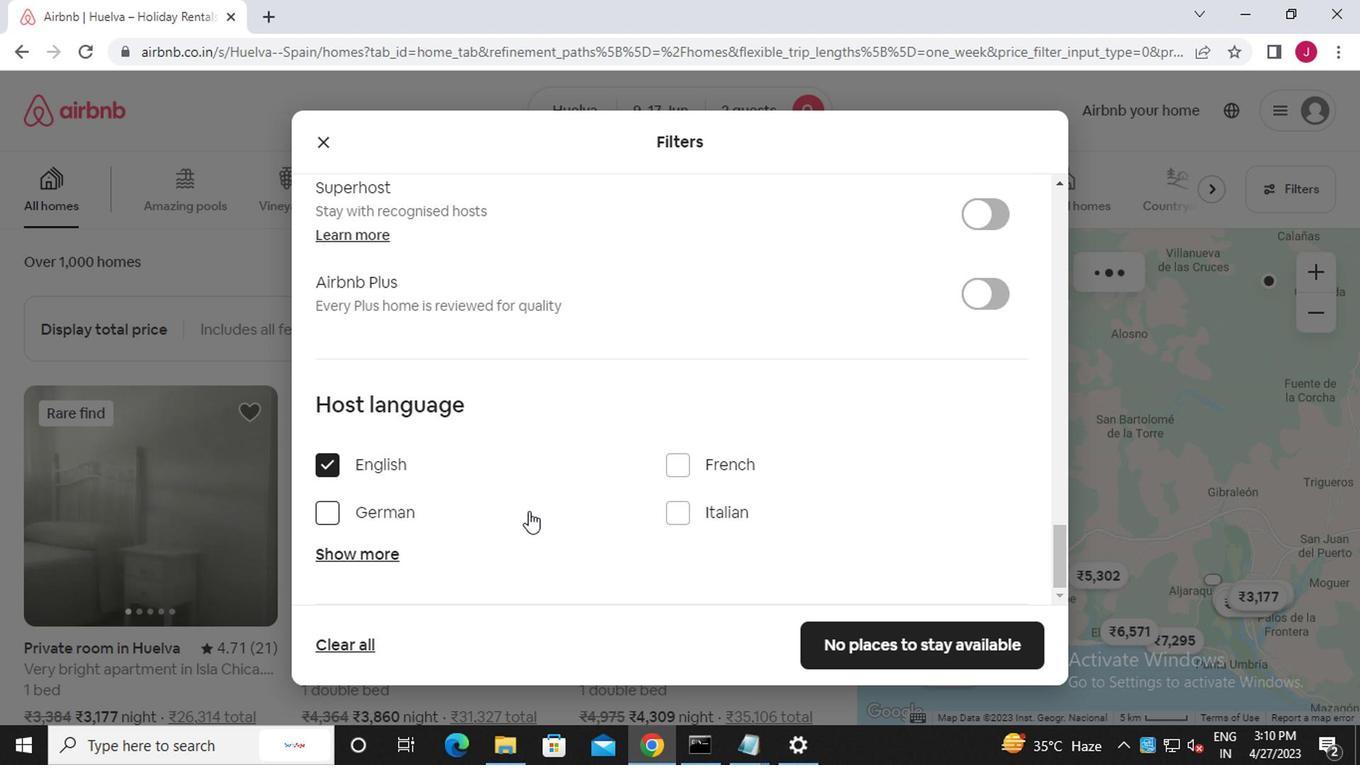 
Action: Mouse scrolled (538, 513) with delta (0, -1)
Screenshot: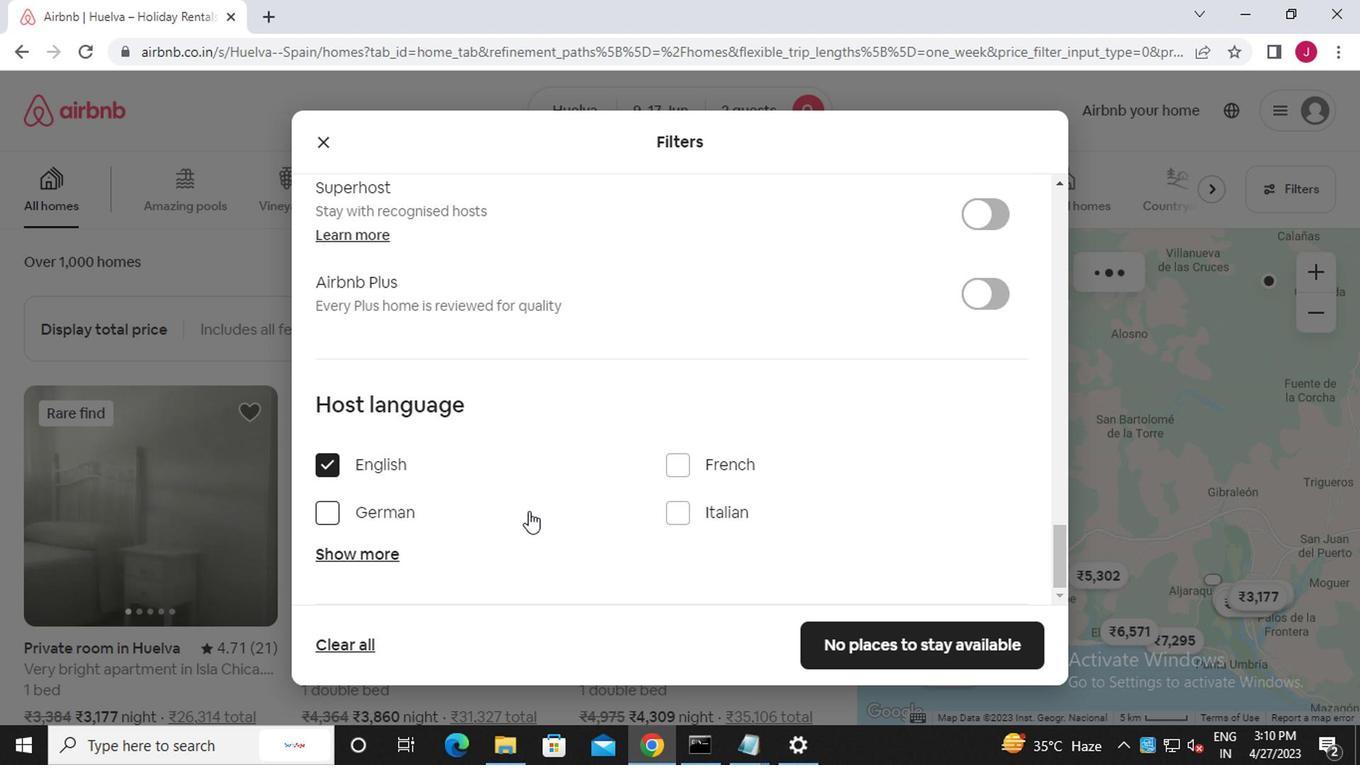
Action: Mouse moved to (543, 515)
Screenshot: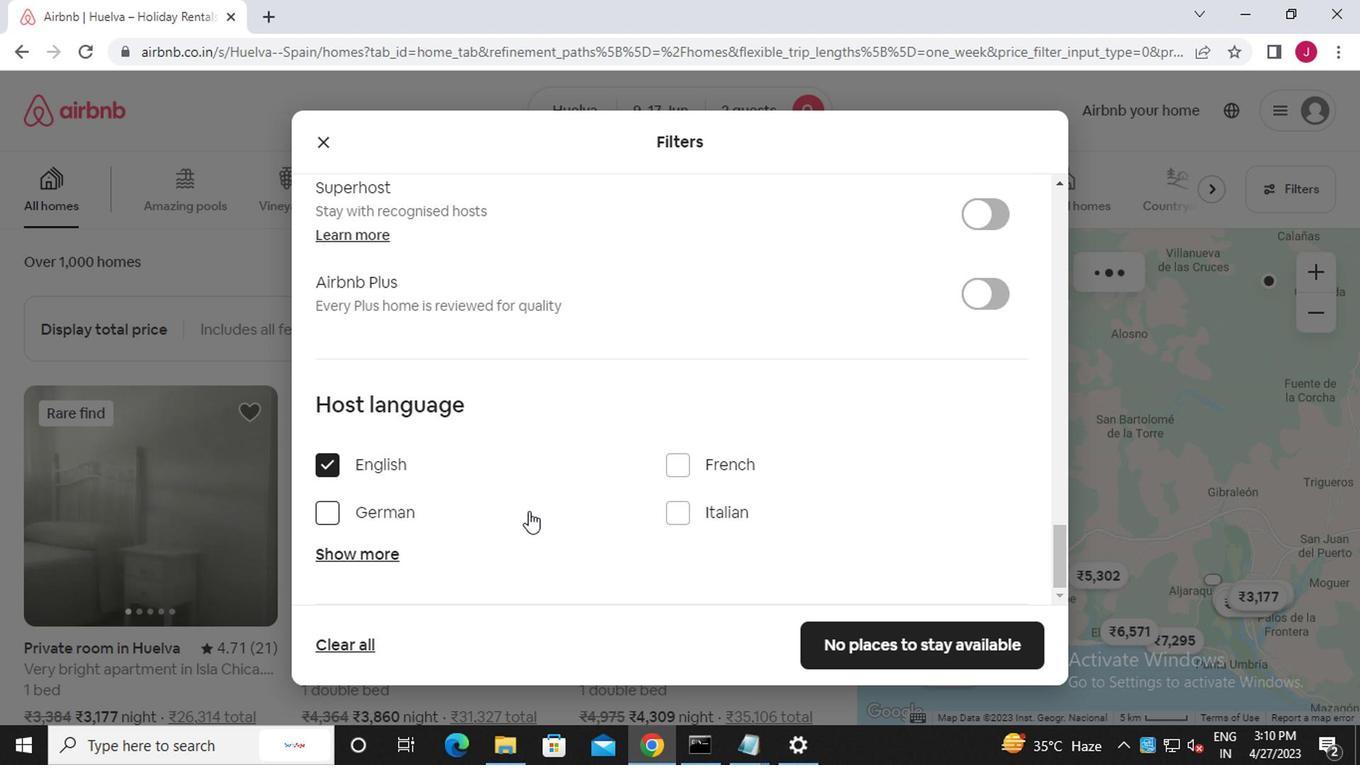 
Action: Mouse scrolled (543, 513) with delta (0, -1)
Screenshot: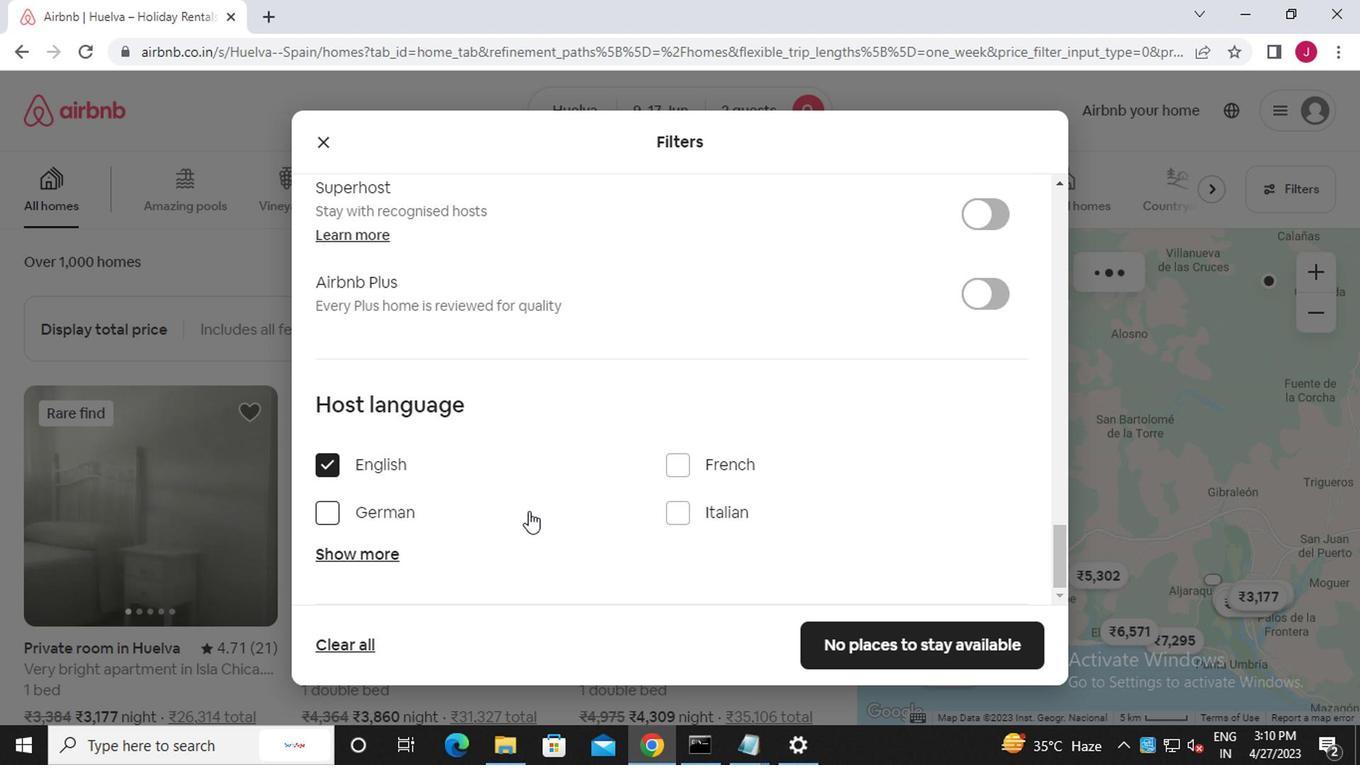
Action: Mouse moved to (544, 515)
Screenshot: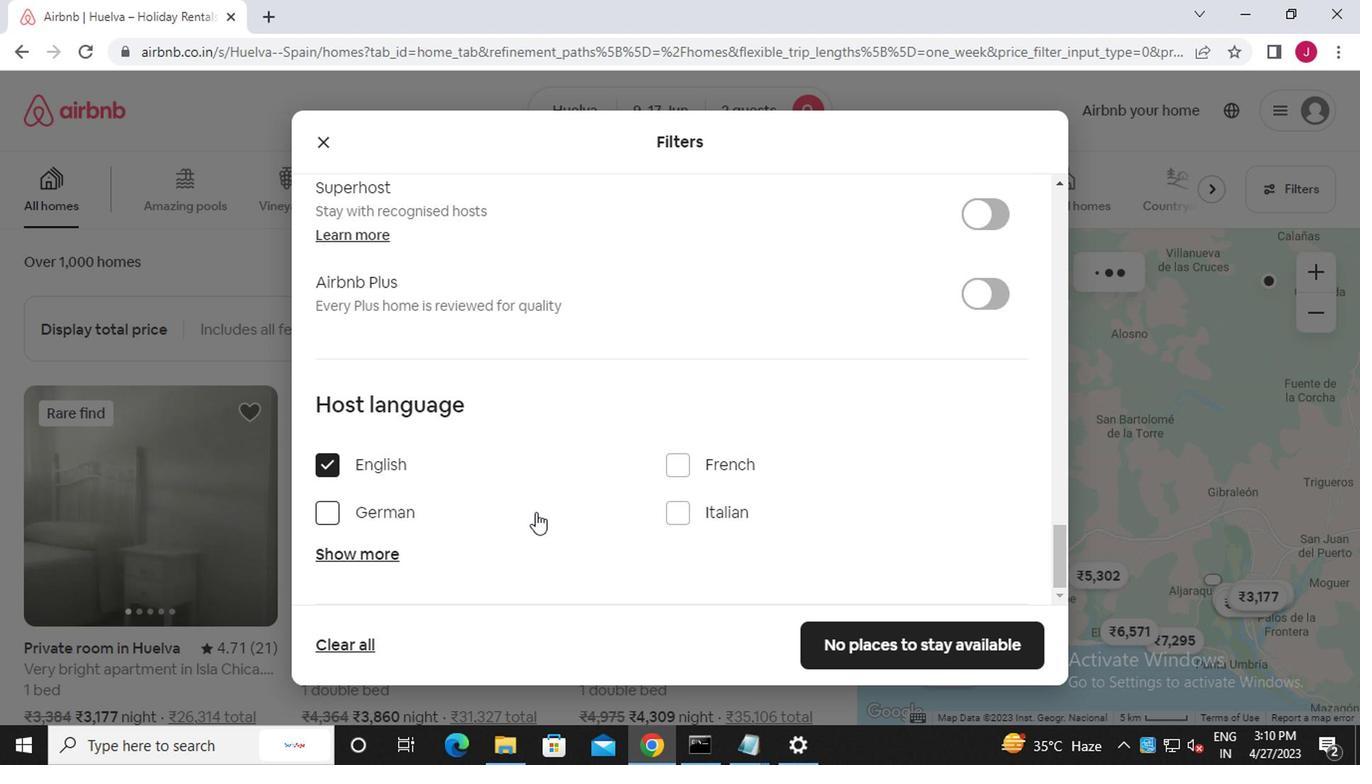 
Action: Mouse scrolled (544, 513) with delta (0, -1)
Screenshot: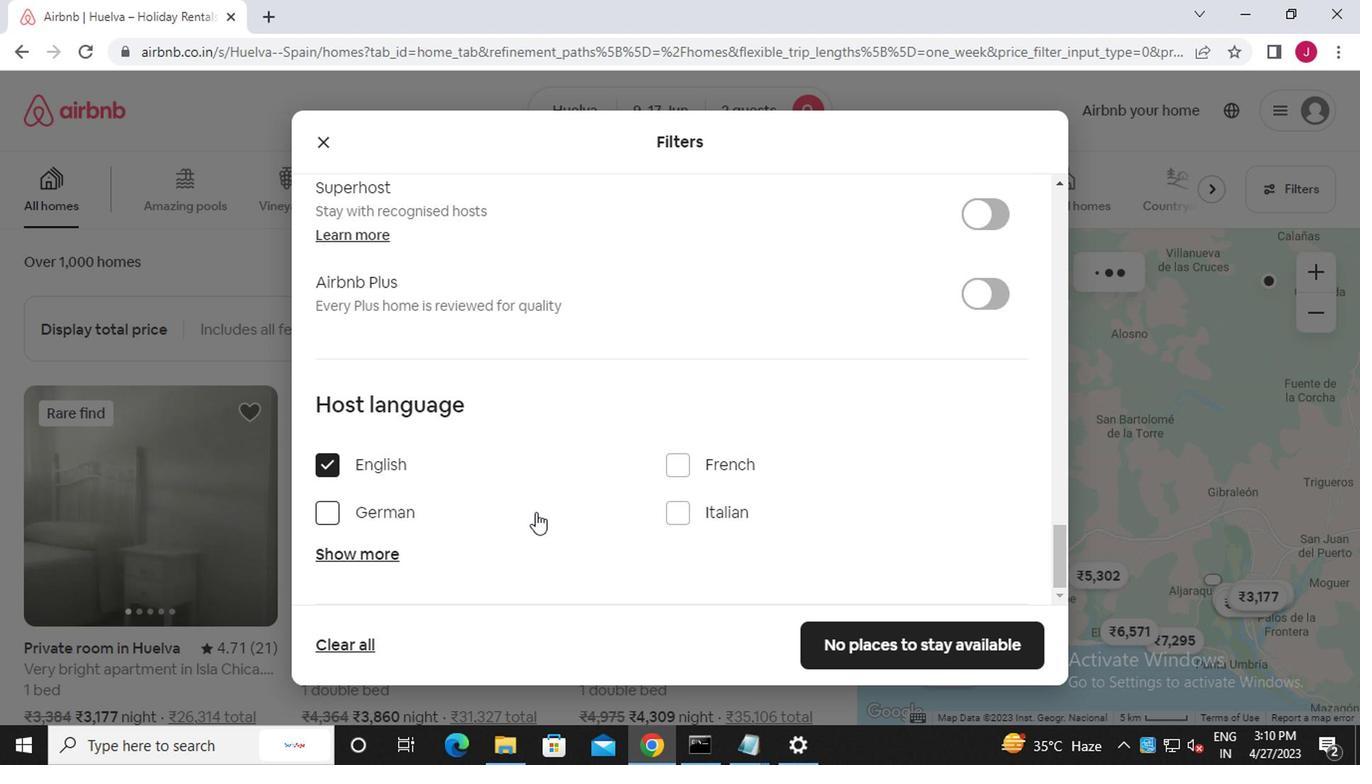 
Action: Mouse moved to (848, 646)
Screenshot: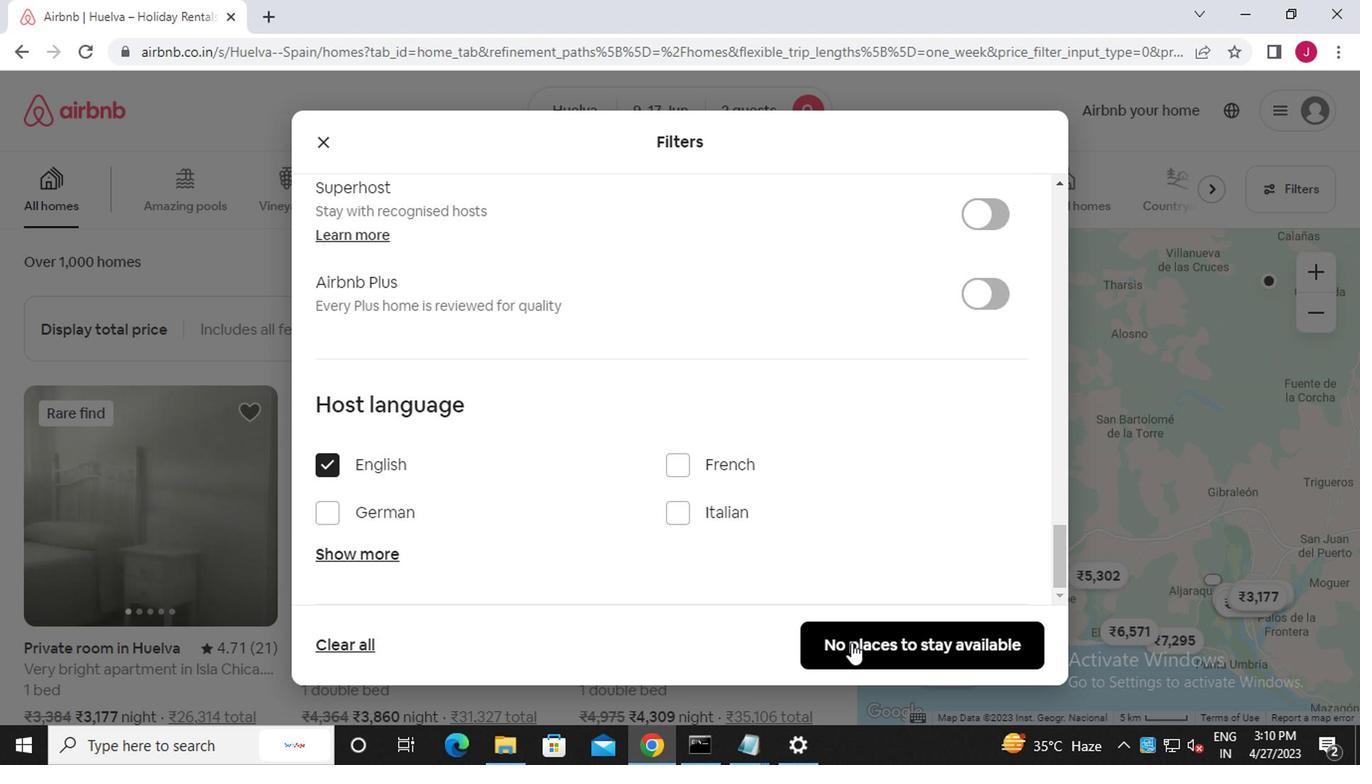 
Action: Mouse pressed left at (848, 646)
Screenshot: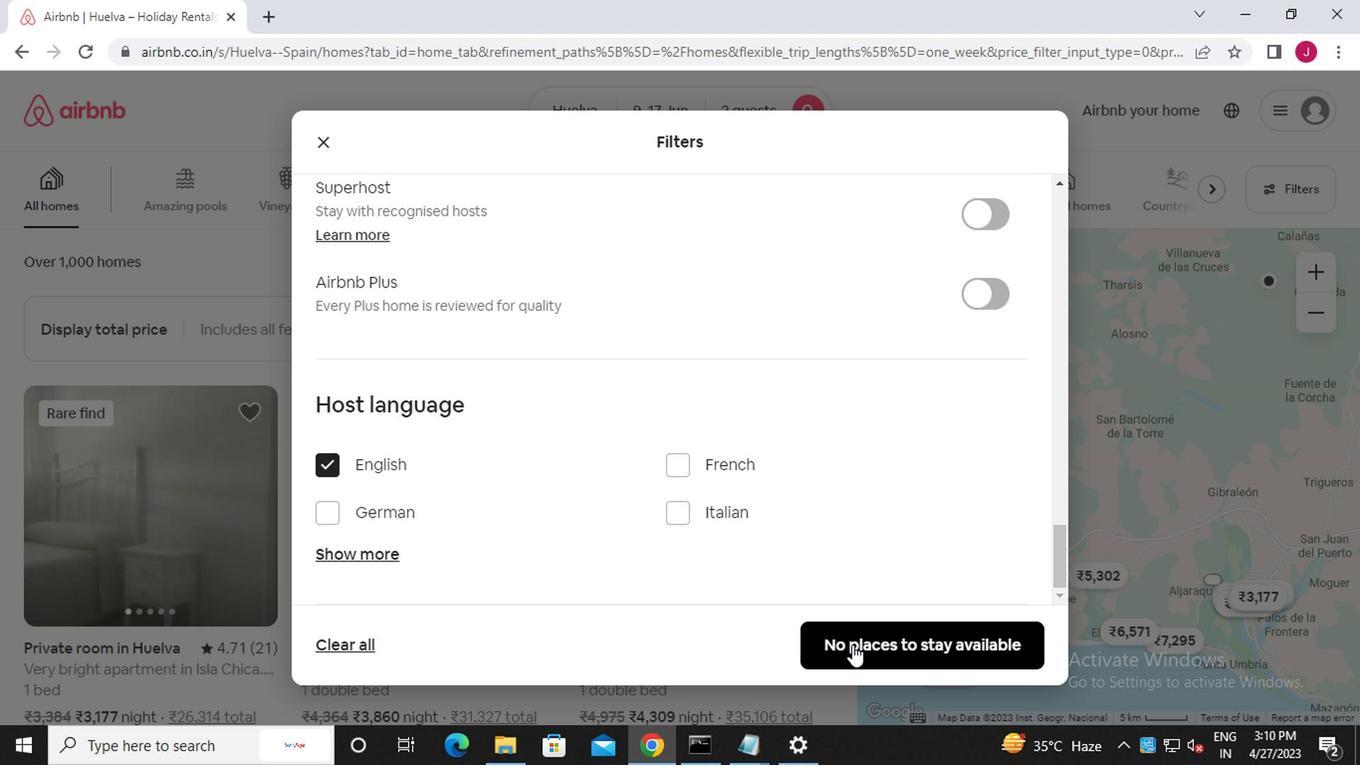 
Action: Mouse moved to (828, 629)
Screenshot: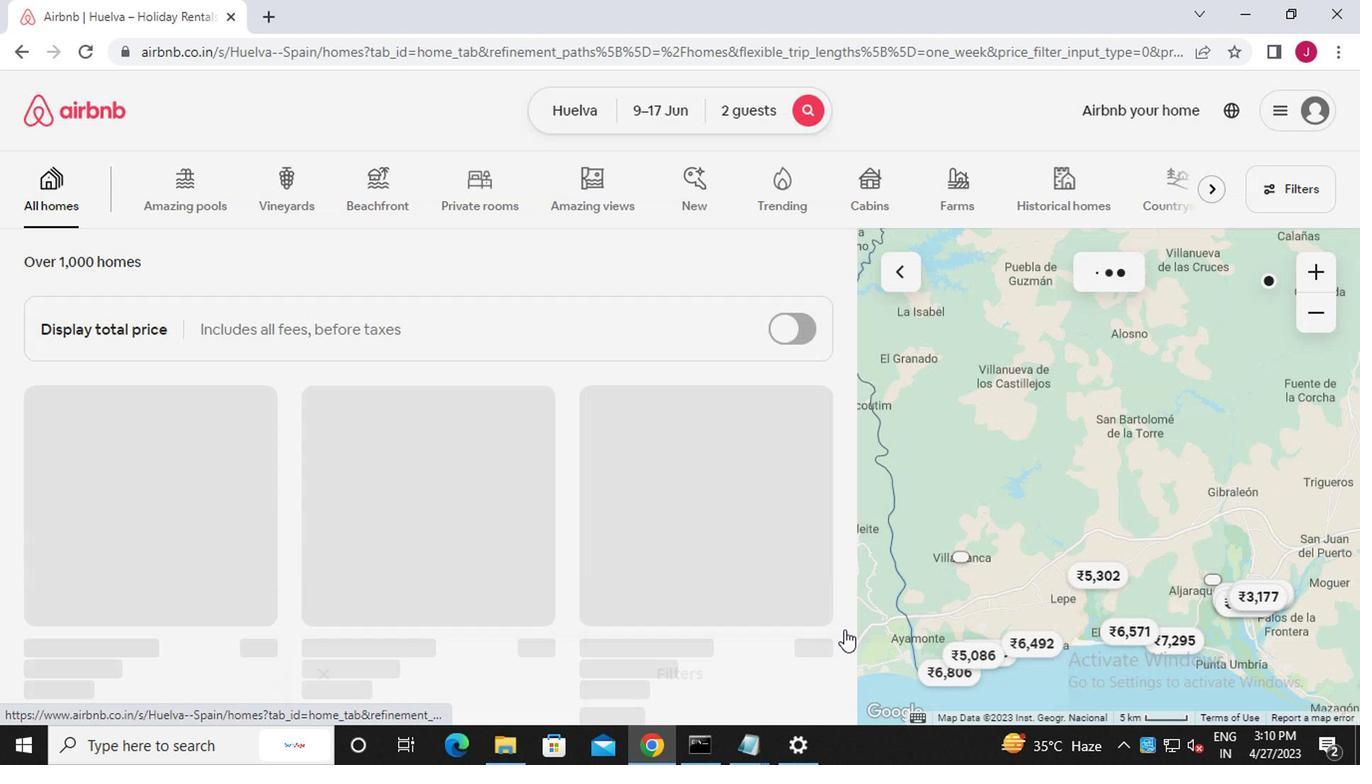 
